 Task: Add an event with the title Second Client Networking Event, date '2024/04/20', time 9:40 AM to 11:40 AMand add a description: In addition to the formal agenda, the AGM may also include guest speakers, industry experts, or presentations on relevant topics of interest to the attendees. These sessions provide an opportunity to gain insights from external sources, broaden perspectives, and stay informed about emerging trends or challenges that may impact the organization's future.Select event color  Blueberry . Add location for the event as: Aman Tokyo, Japan, logged in from the account softage.7@softage.netand send the event invitation to softage.6@softage.net and softage.8@softage.net. Set a reminder for the event Daily
Action: Mouse moved to (65, 90)
Screenshot: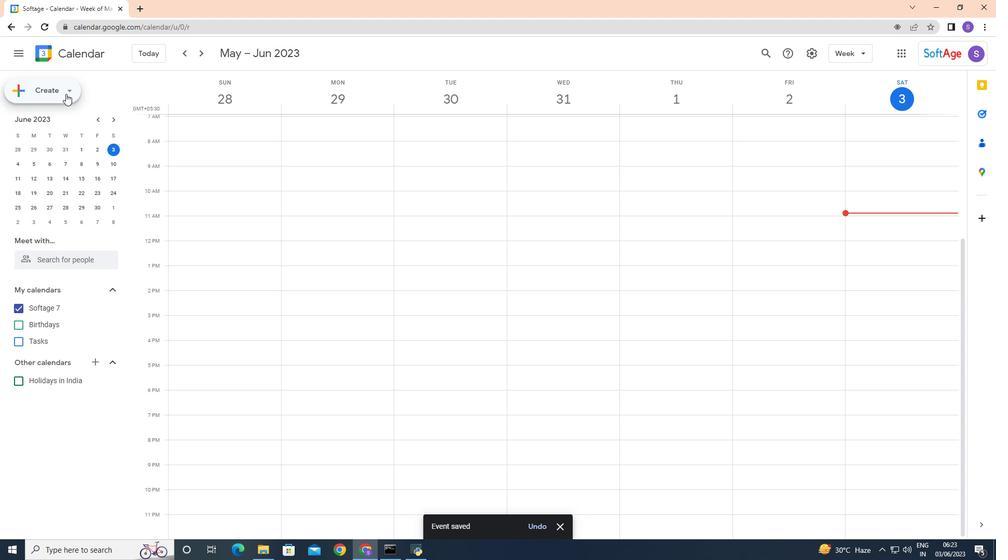 
Action: Mouse pressed left at (65, 90)
Screenshot: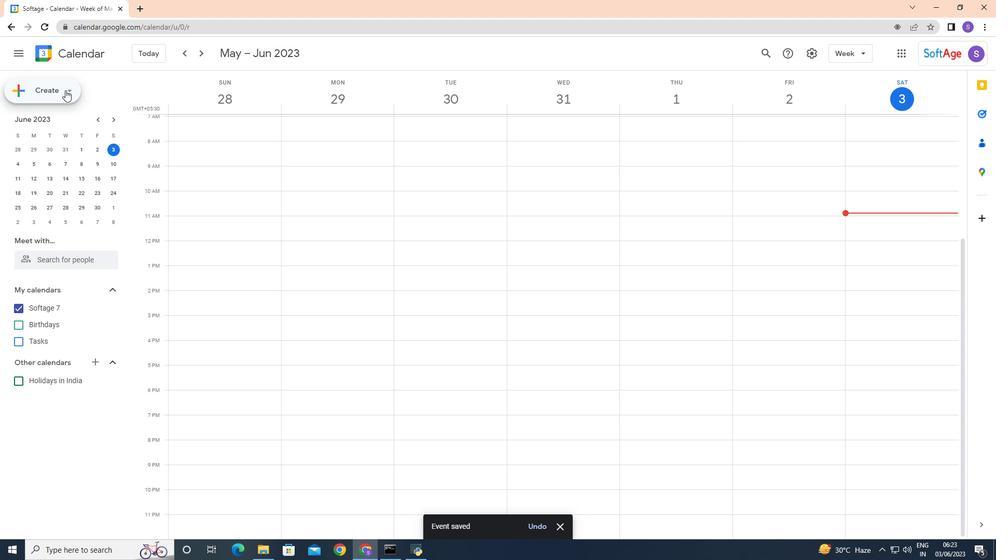
Action: Mouse moved to (58, 116)
Screenshot: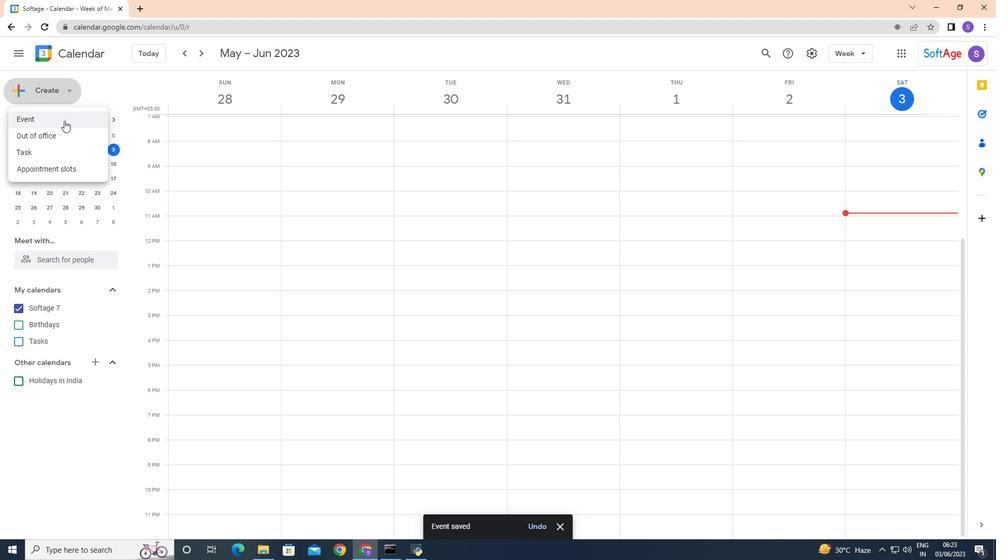 
Action: Mouse pressed left at (58, 116)
Screenshot: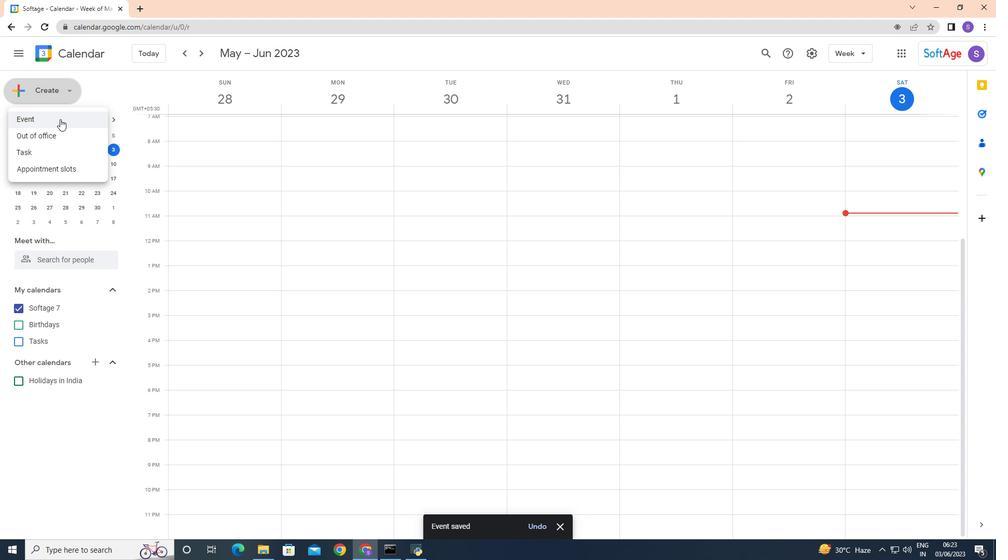 
Action: Mouse moved to (741, 414)
Screenshot: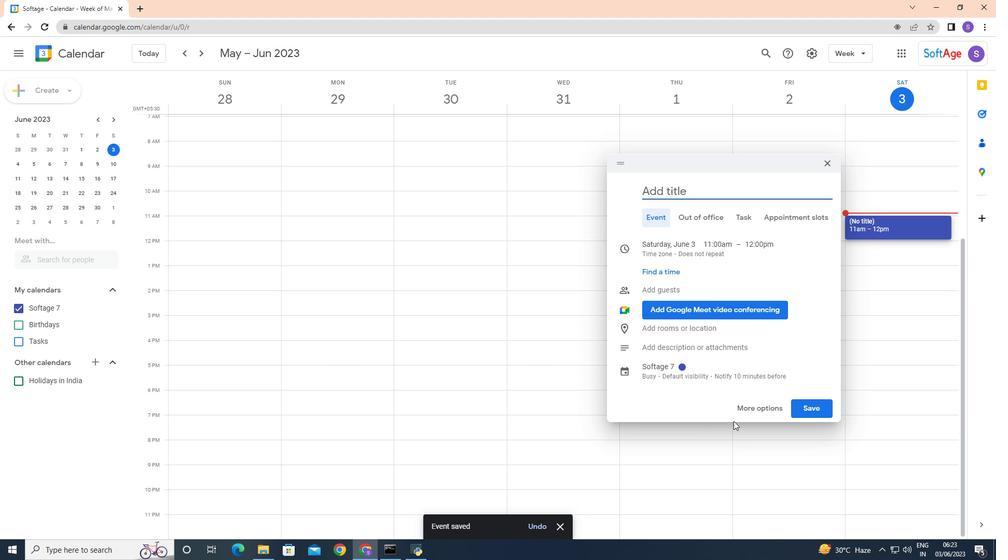 
Action: Mouse pressed left at (741, 414)
Screenshot: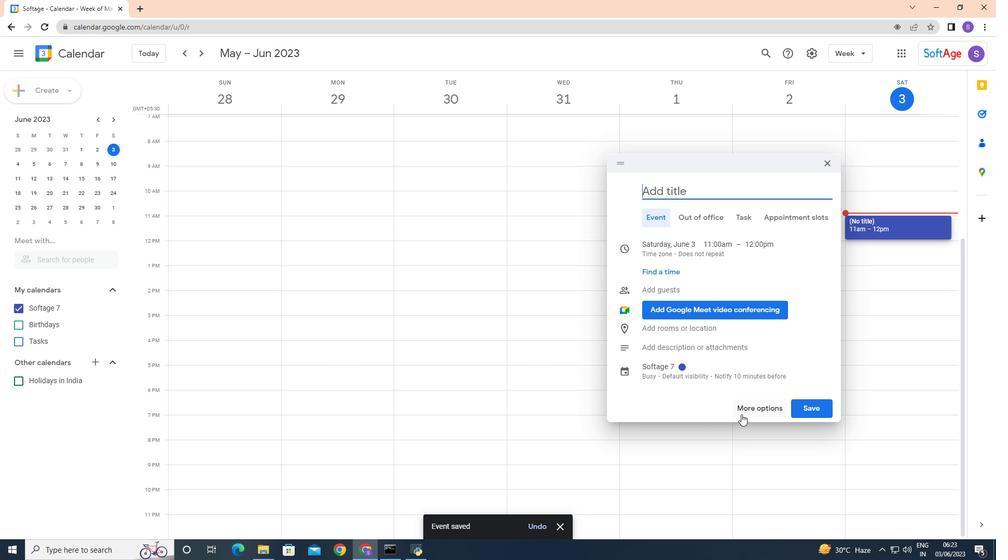 
Action: Mouse moved to (74, 57)
Screenshot: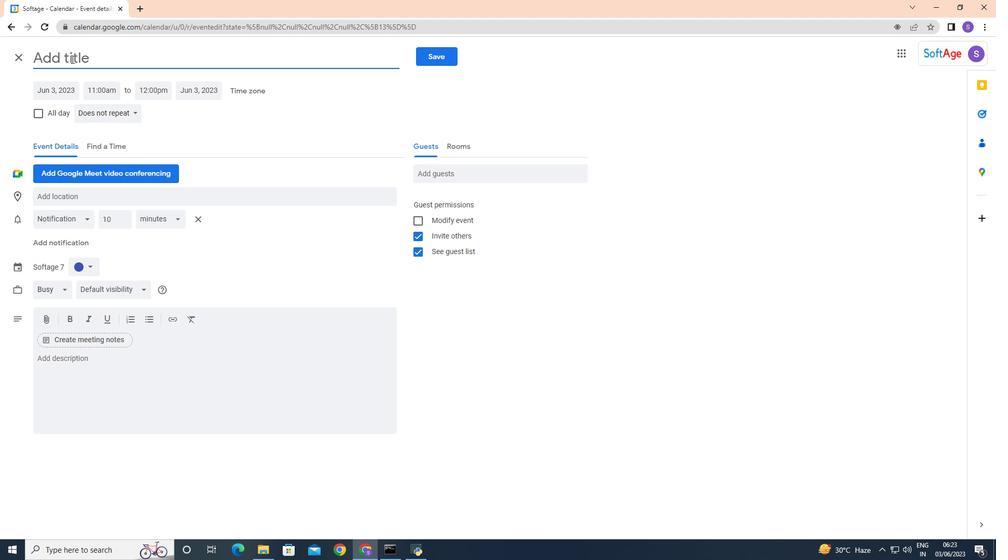 
Action: Mouse pressed left at (74, 57)
Screenshot: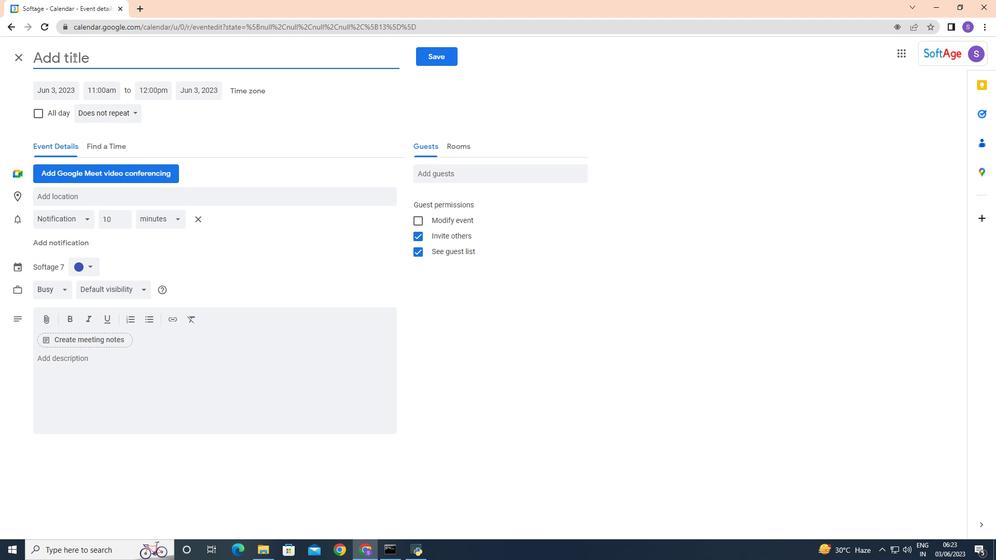 
Action: Key pressed <Key.caps_lock>S<Key.caps_lock>econd<Key.space><Key.caps_lock>C<Key.caps_lock>lient<Key.space><Key.caps_lock>NE<Key.caps_lock><Key.backspace>ete<Key.backspace>working<Key.space><Key.caps_lock>EVENT<Key.backspace><Key.backspace><Key.backspace><Key.backspace><Key.caps_lock>vent
Screenshot: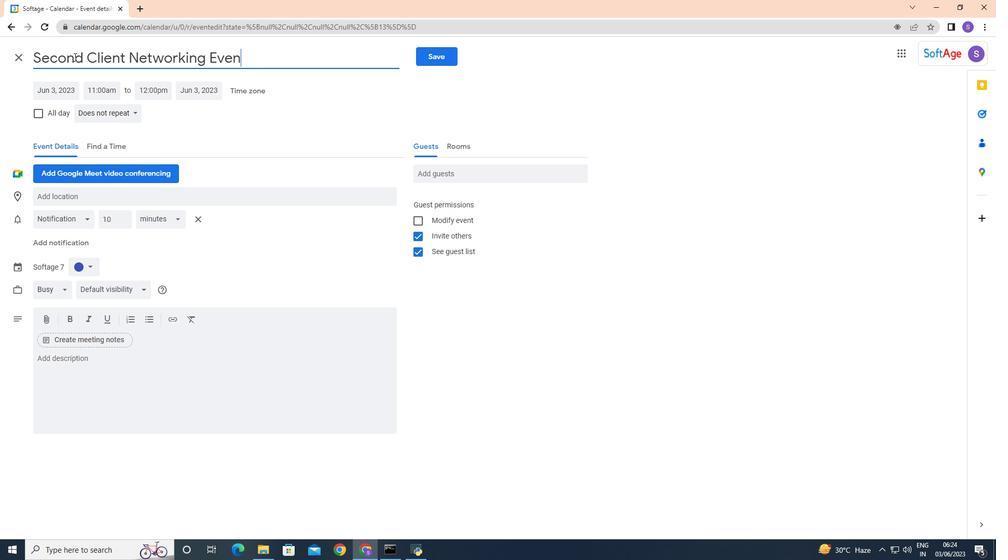 
Action: Mouse moved to (43, 89)
Screenshot: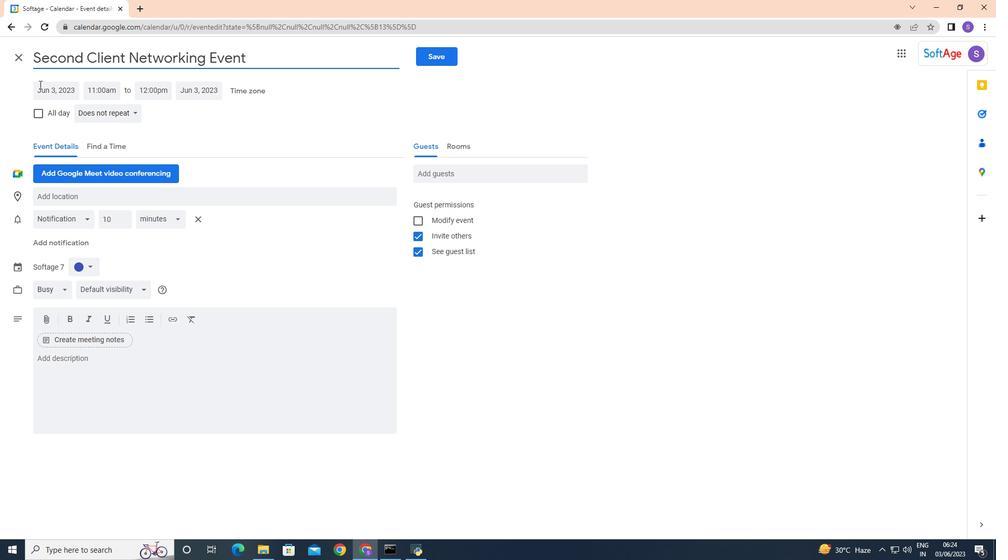 
Action: Mouse pressed left at (43, 89)
Screenshot: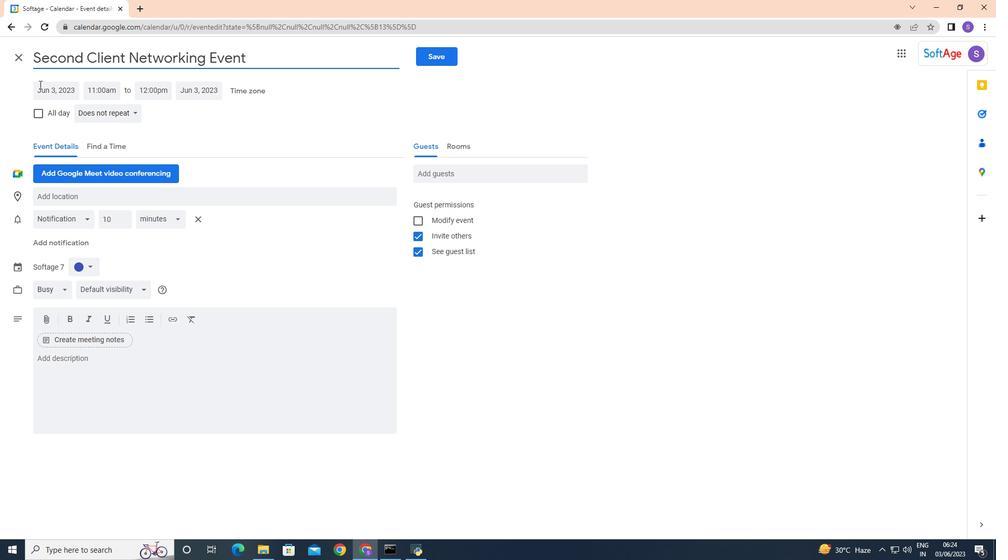 
Action: Mouse moved to (162, 112)
Screenshot: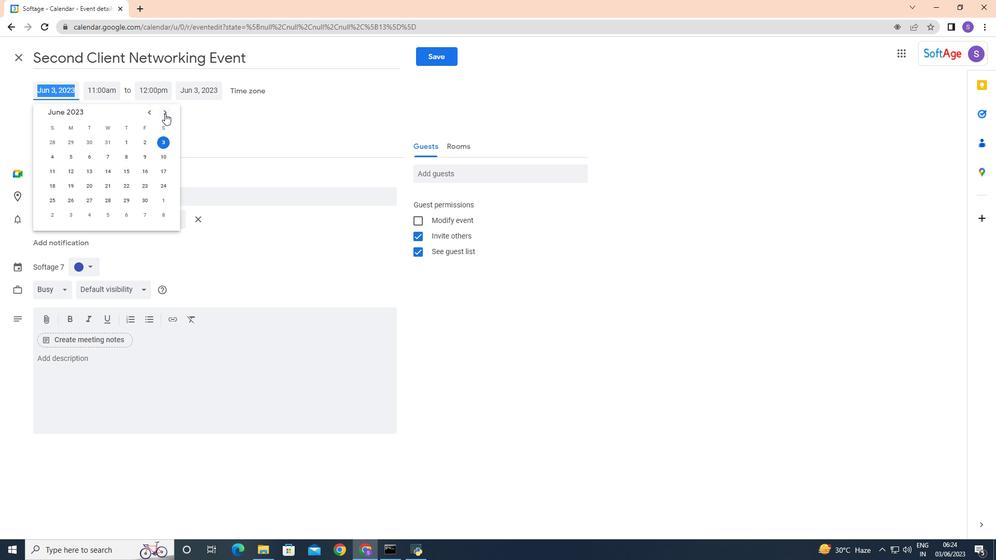 
Action: Mouse pressed left at (162, 112)
Screenshot: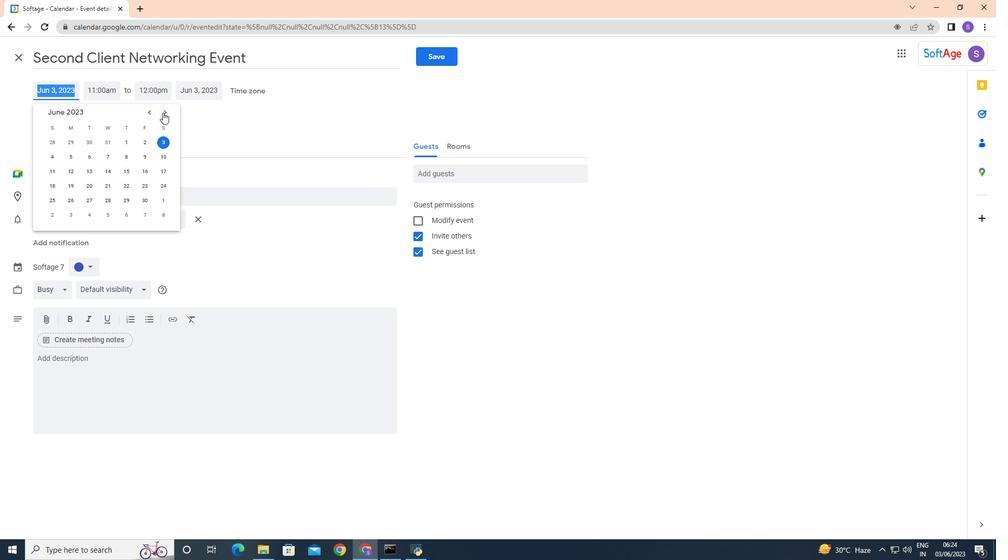 
Action: Mouse pressed left at (162, 112)
Screenshot: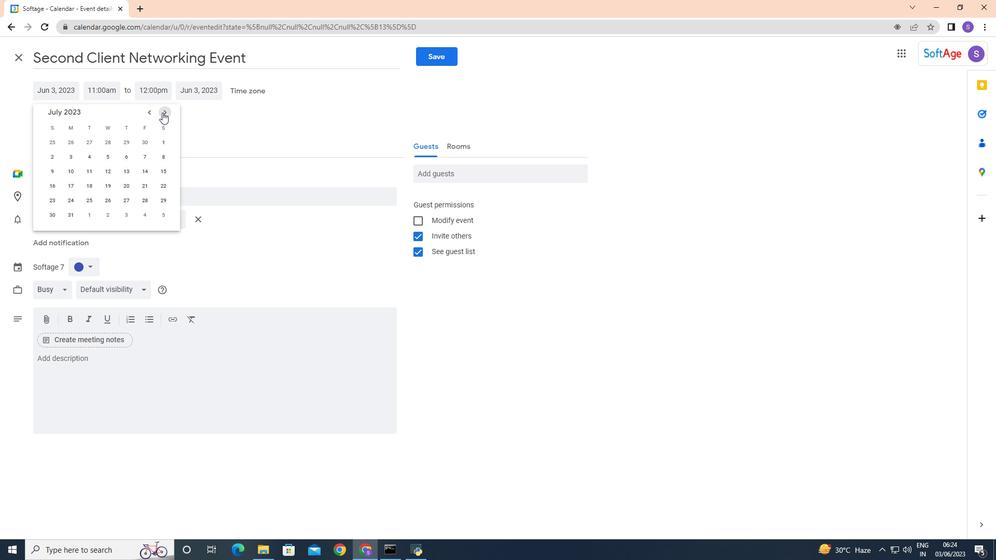 
Action: Mouse pressed left at (162, 112)
Screenshot: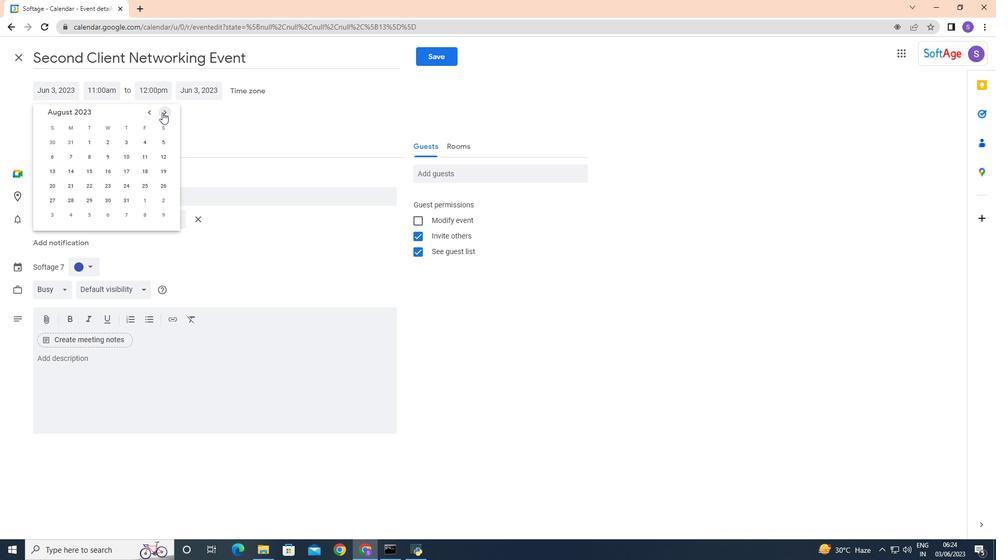 
Action: Mouse pressed left at (162, 112)
Screenshot: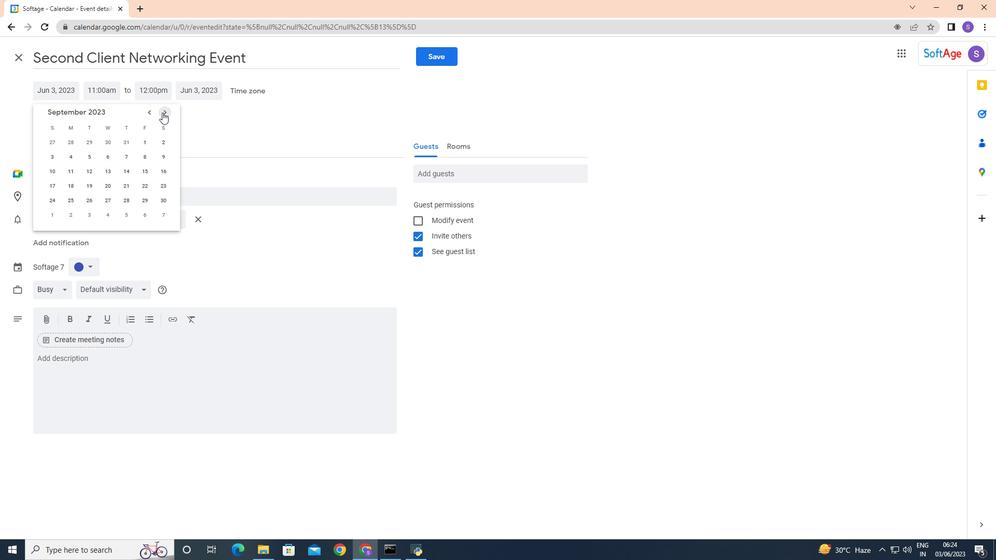 
Action: Mouse pressed left at (162, 112)
Screenshot: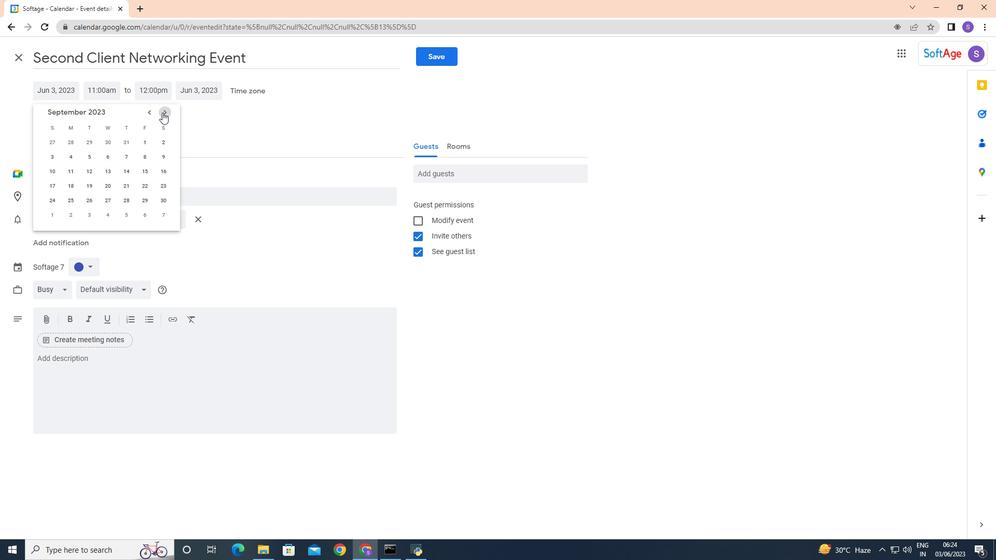 
Action: Mouse pressed left at (162, 112)
Screenshot: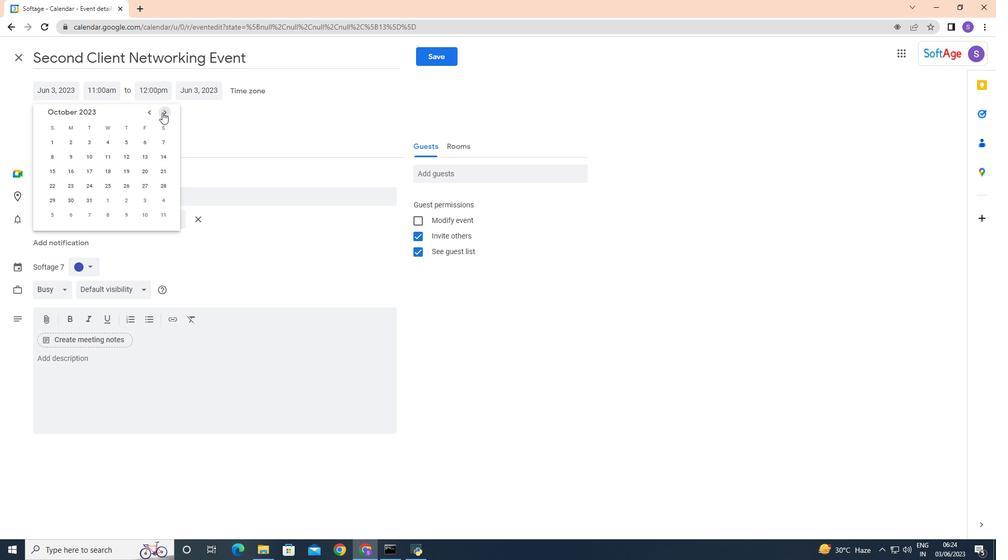 
Action: Mouse pressed left at (162, 112)
Screenshot: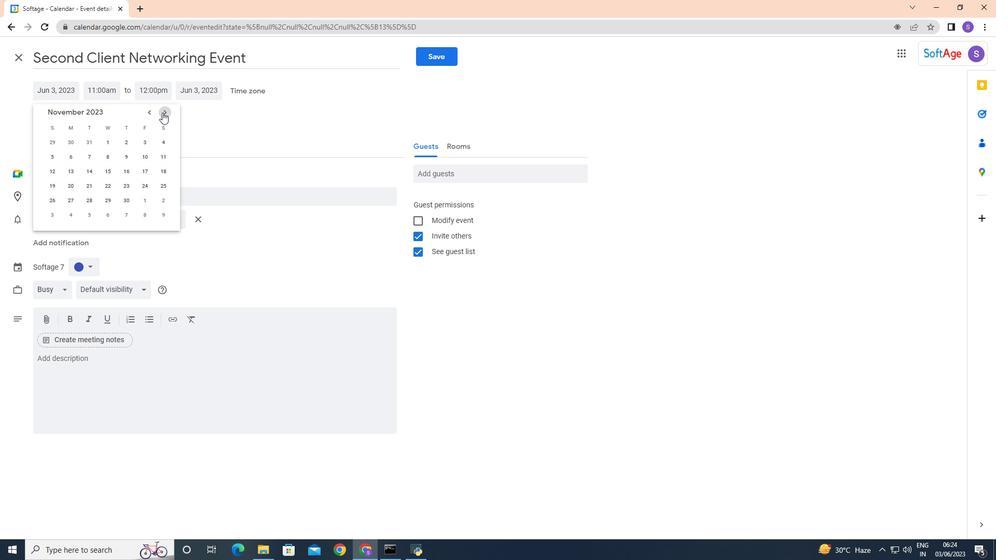 
Action: Mouse pressed left at (162, 112)
Screenshot: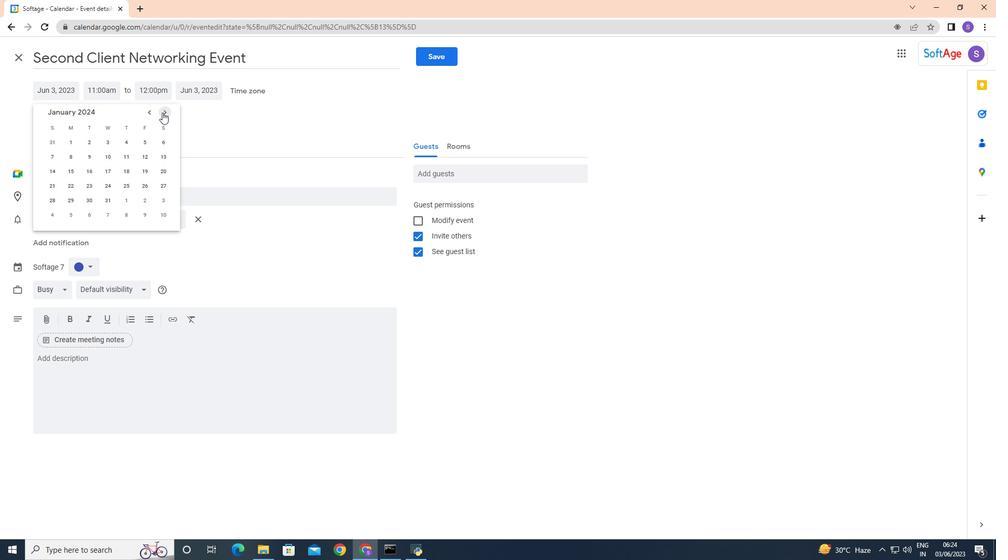 
Action: Mouse pressed left at (162, 112)
Screenshot: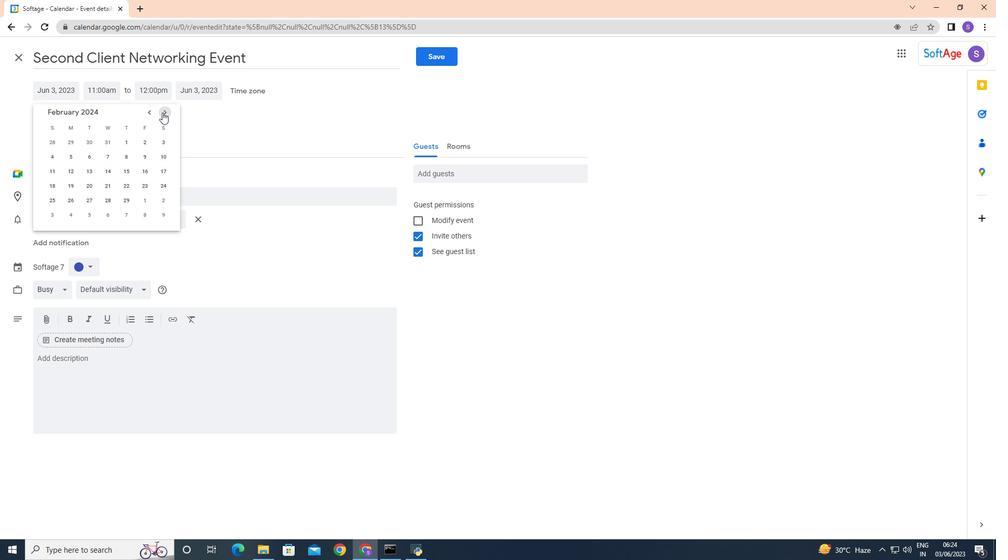 
Action: Mouse moved to (151, 111)
Screenshot: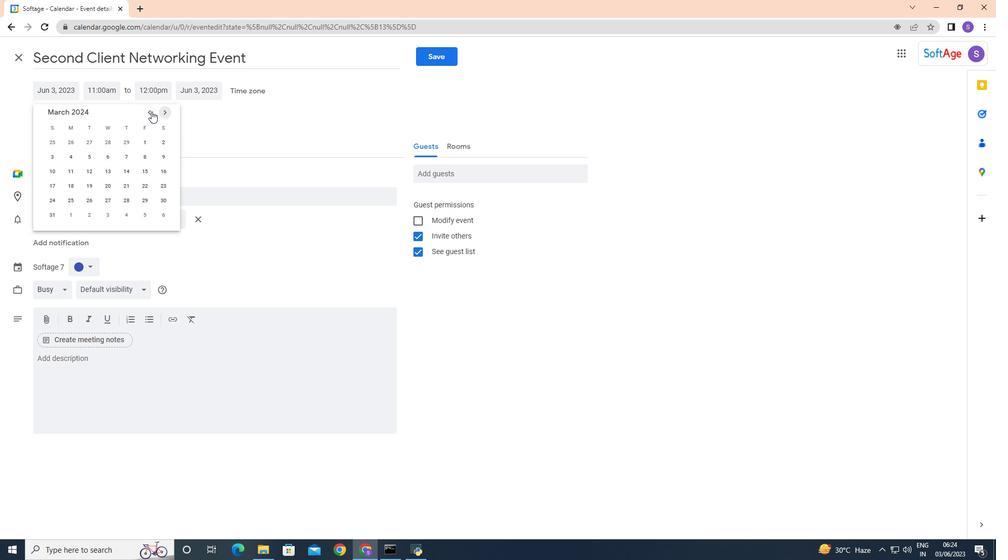 
Action: Mouse pressed left at (151, 111)
Screenshot: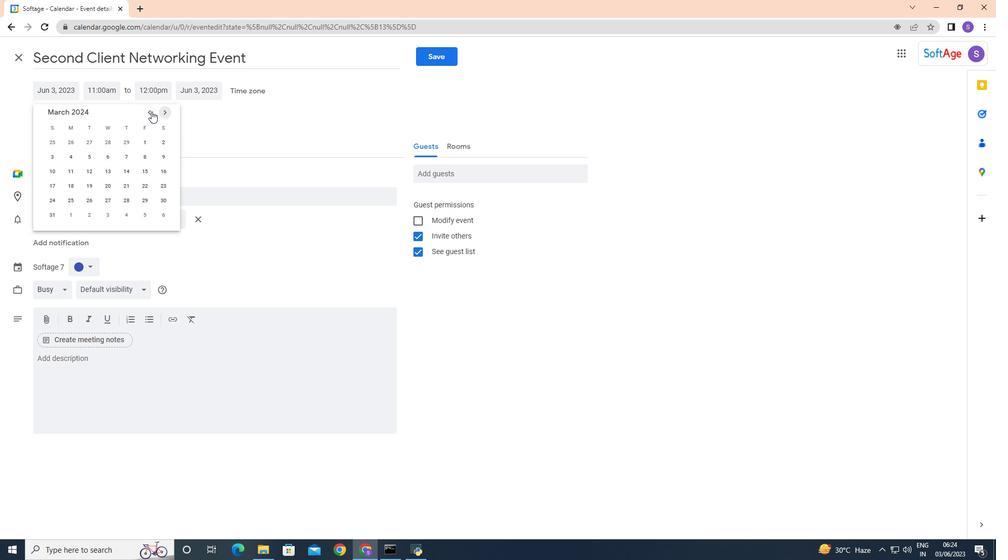 
Action: Mouse moved to (151, 111)
Screenshot: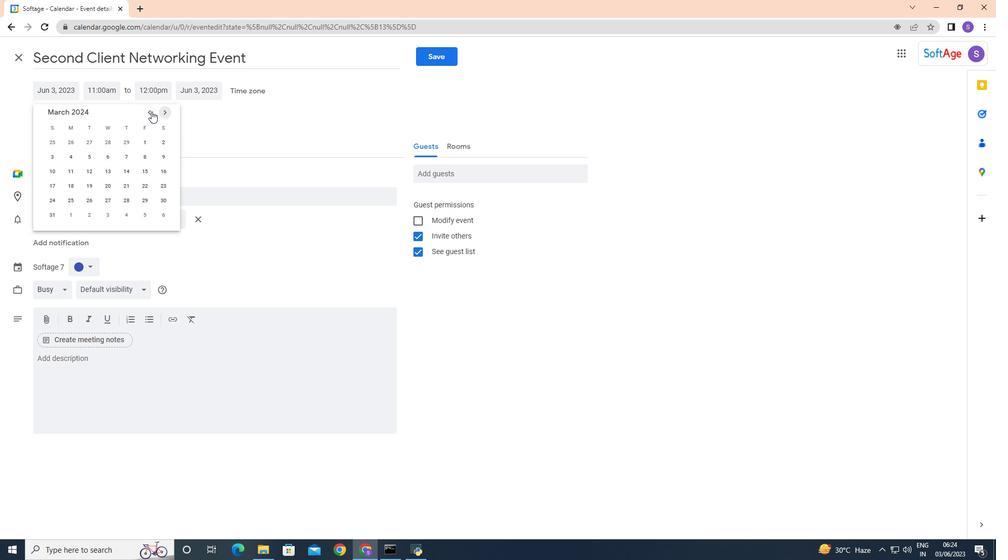 
Action: Mouse pressed left at (151, 111)
Screenshot: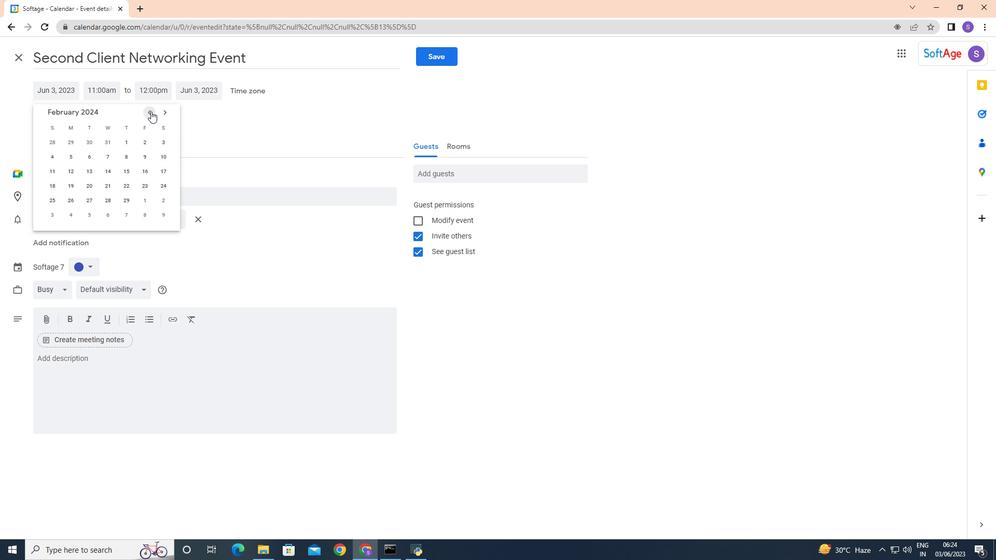 
Action: Mouse moved to (164, 111)
Screenshot: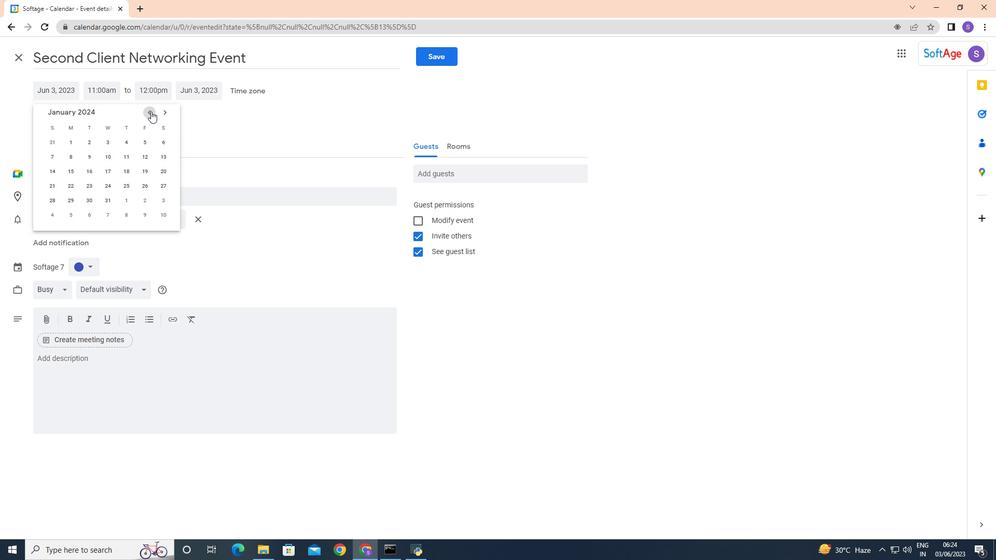 
Action: Mouse pressed left at (164, 111)
Screenshot: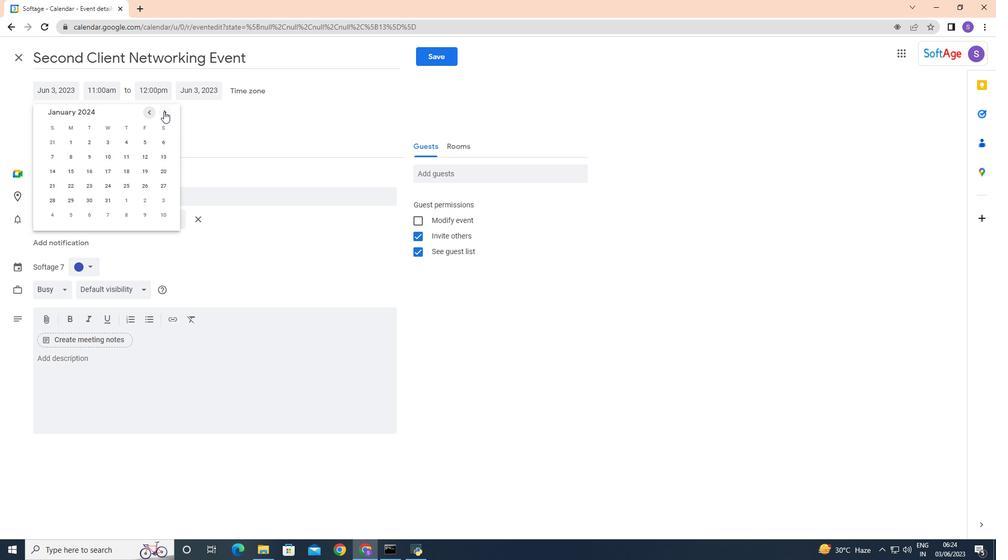 
Action: Mouse pressed left at (164, 111)
Screenshot: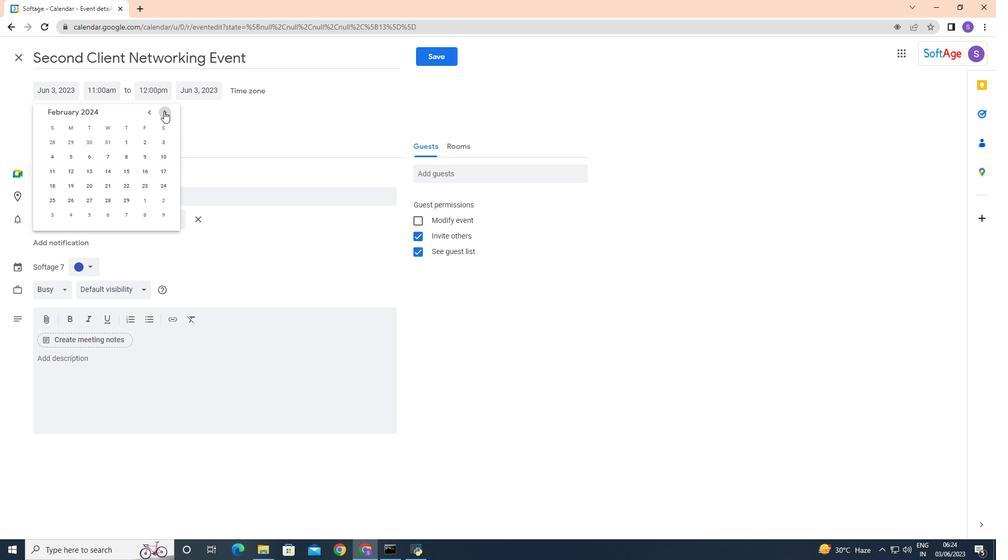 
Action: Mouse pressed left at (164, 111)
Screenshot: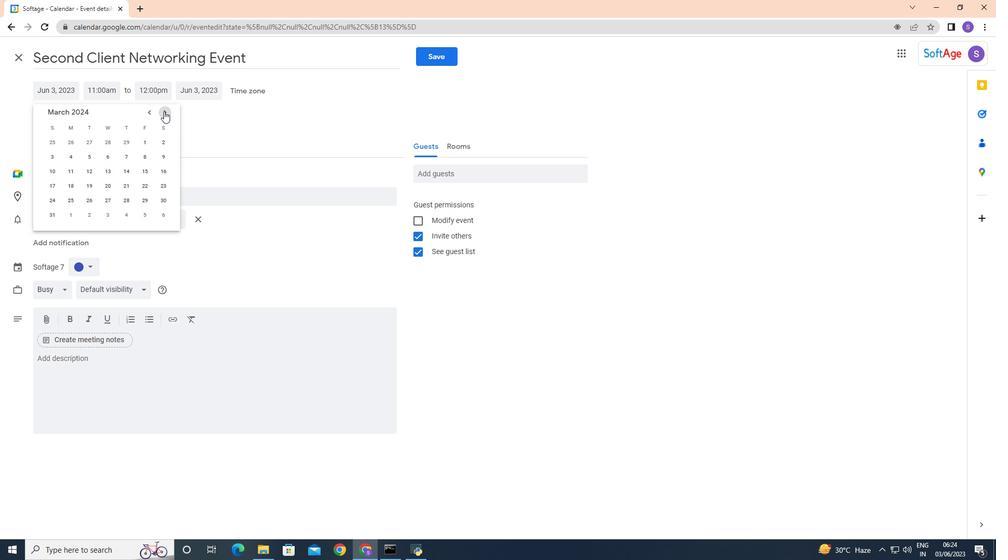 
Action: Mouse pressed left at (164, 111)
Screenshot: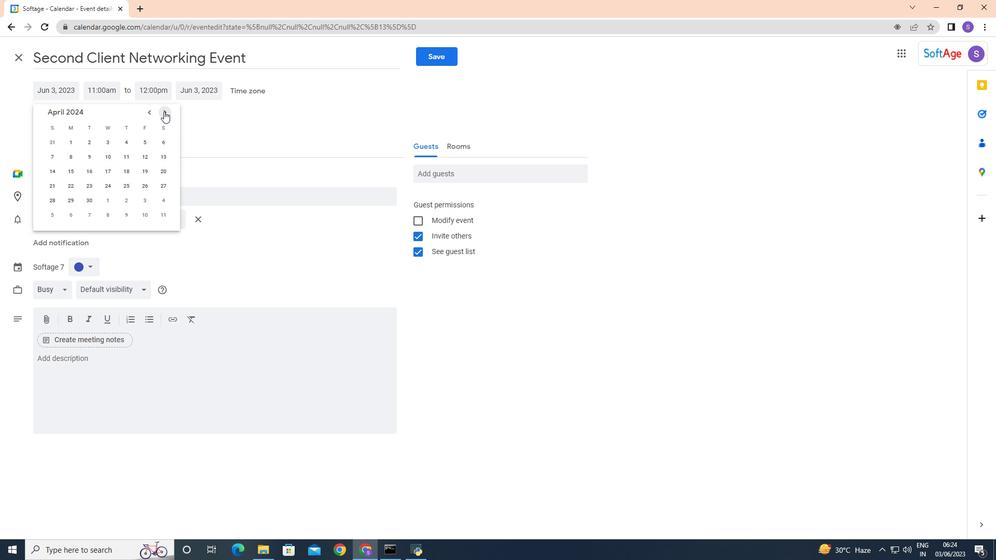
Action: Mouse moved to (146, 113)
Screenshot: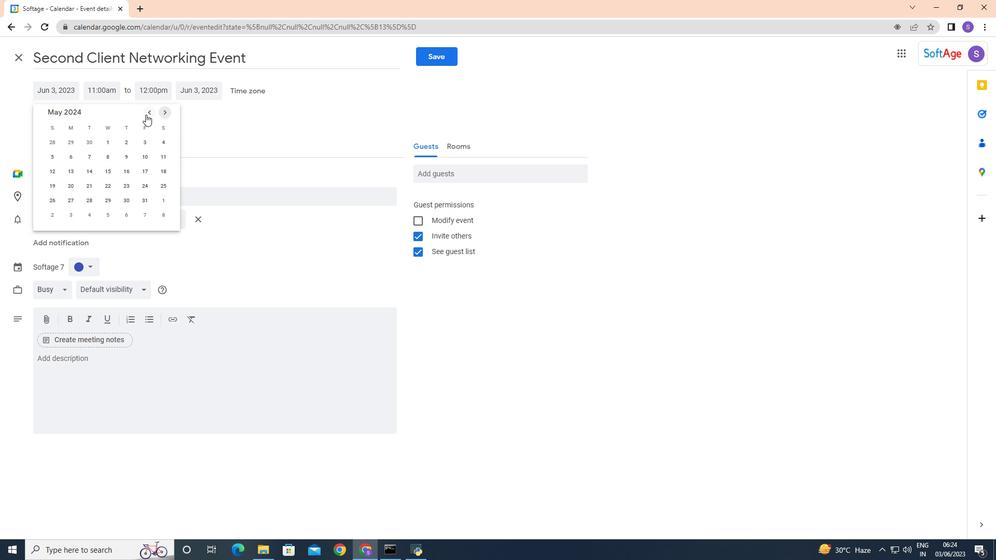 
Action: Mouse pressed left at (146, 113)
Screenshot: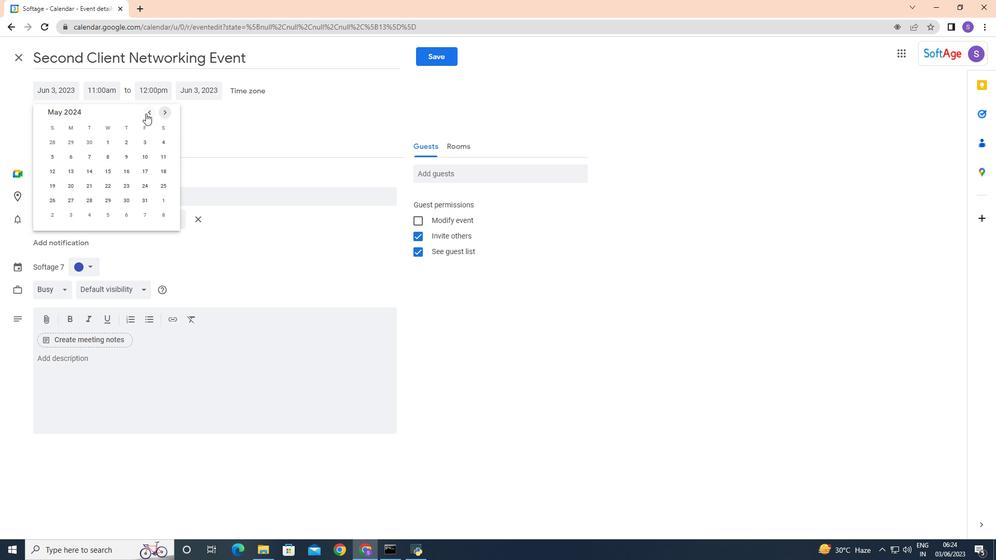 
Action: Mouse moved to (163, 170)
Screenshot: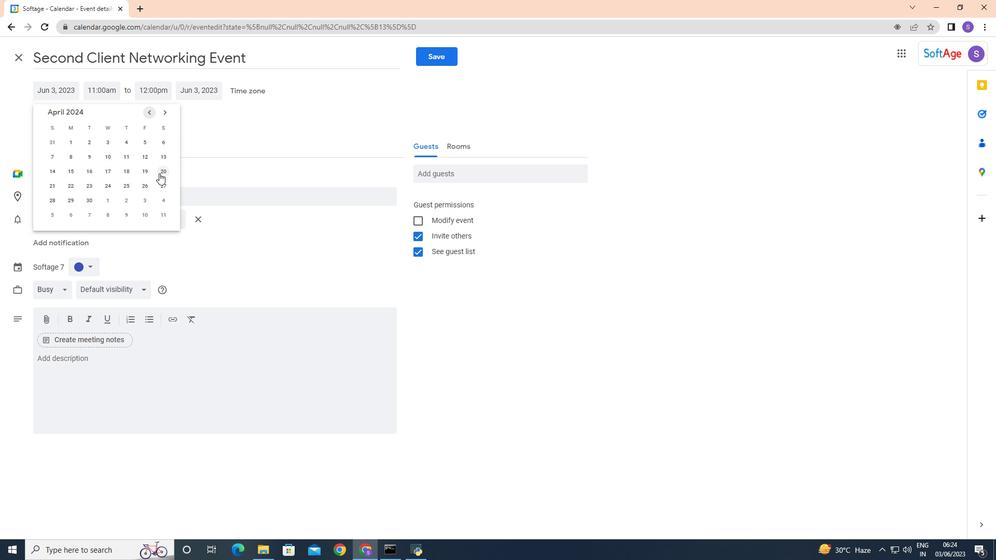 
Action: Mouse pressed left at (163, 170)
Screenshot: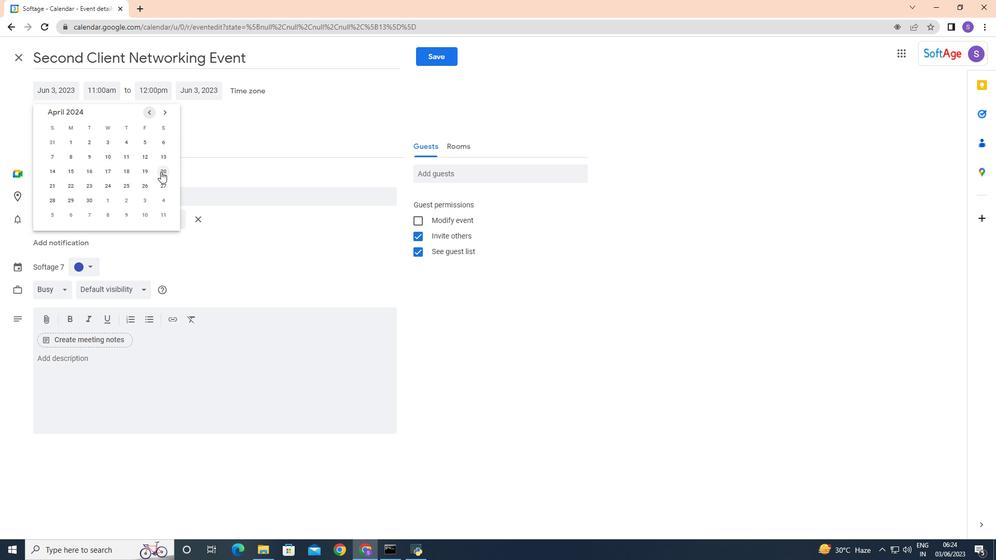 
Action: Mouse moved to (104, 89)
Screenshot: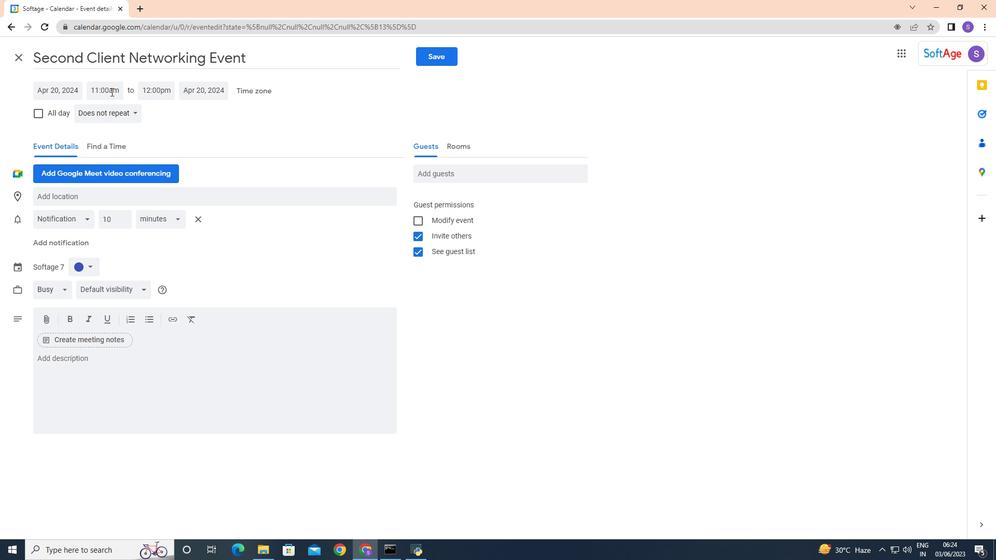 
Action: Mouse pressed left at (104, 89)
Screenshot: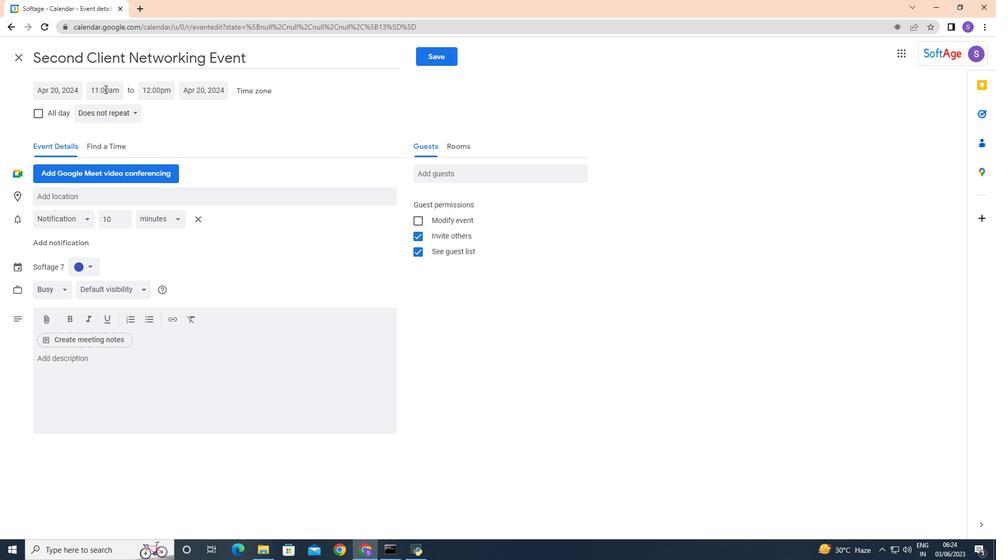
Action: Mouse moved to (121, 151)
Screenshot: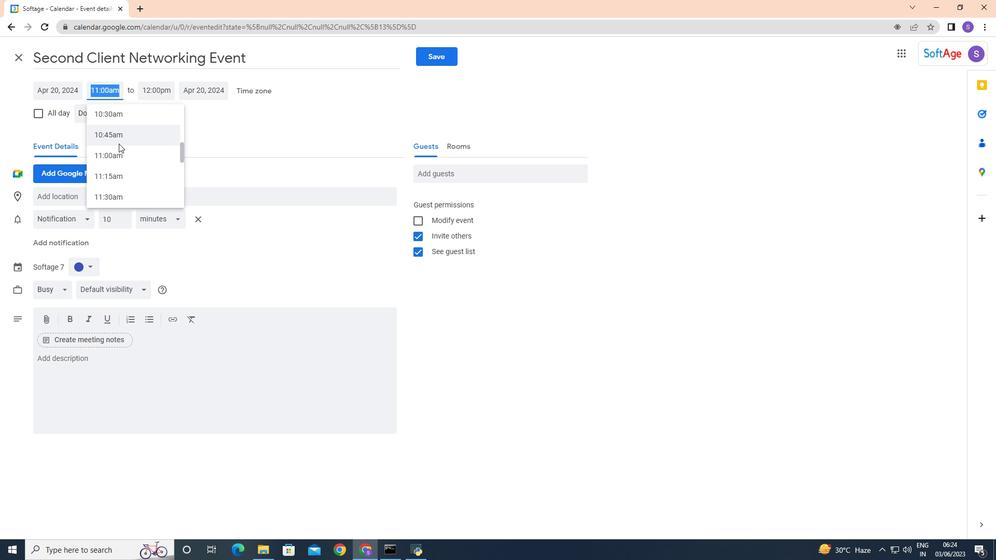 
Action: Mouse scrolled (121, 151) with delta (0, 0)
Screenshot: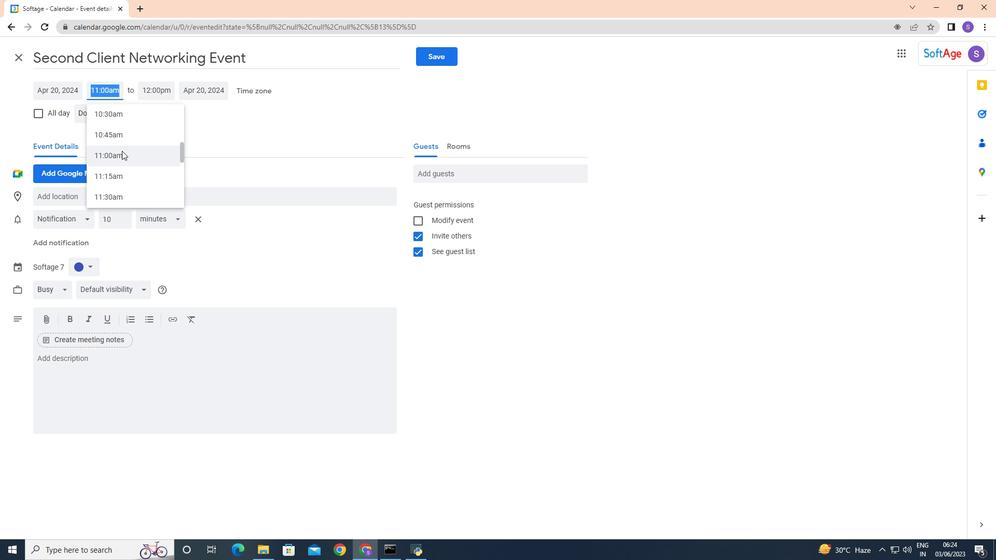 
Action: Mouse moved to (122, 154)
Screenshot: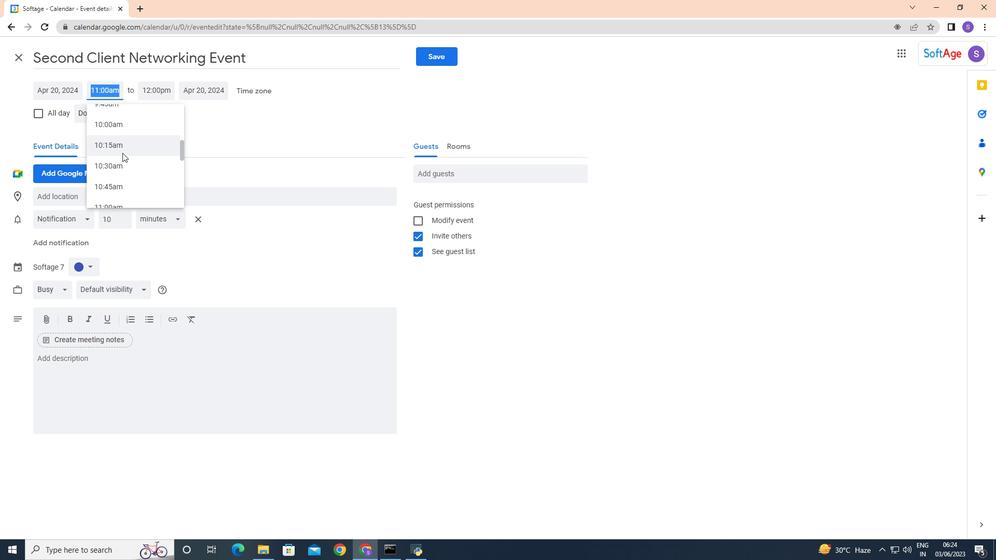 
Action: Mouse scrolled (122, 154) with delta (0, 0)
Screenshot: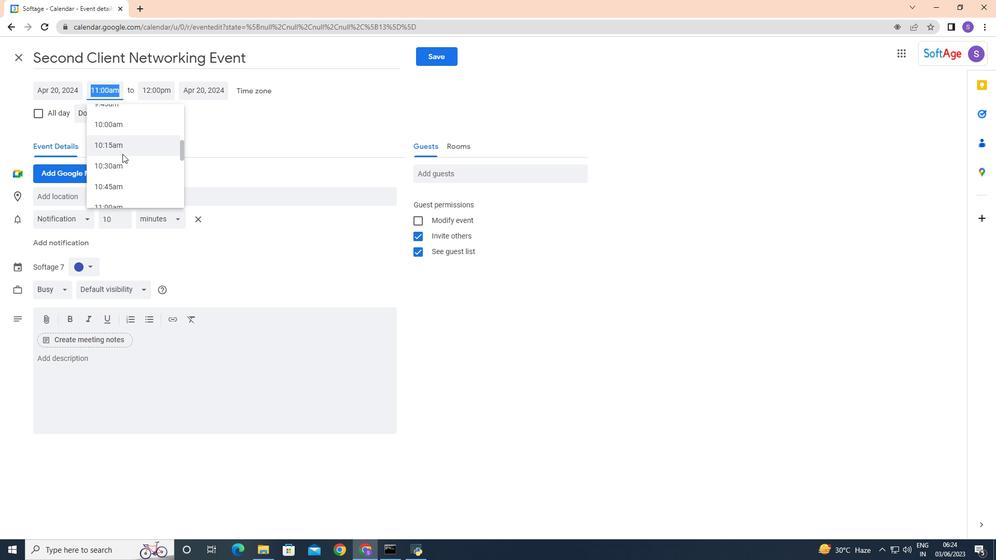 
Action: Mouse moved to (111, 157)
Screenshot: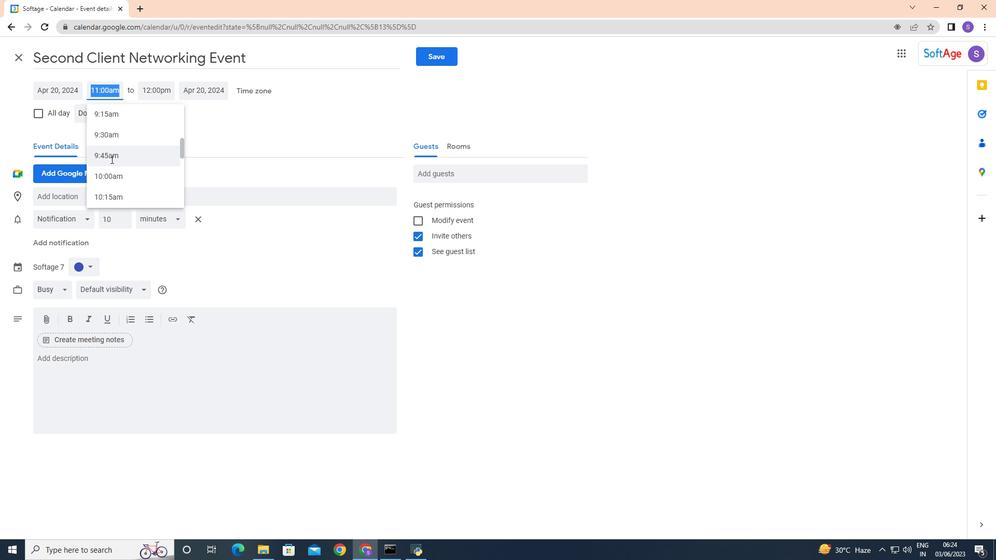 
Action: Mouse pressed left at (111, 157)
Screenshot: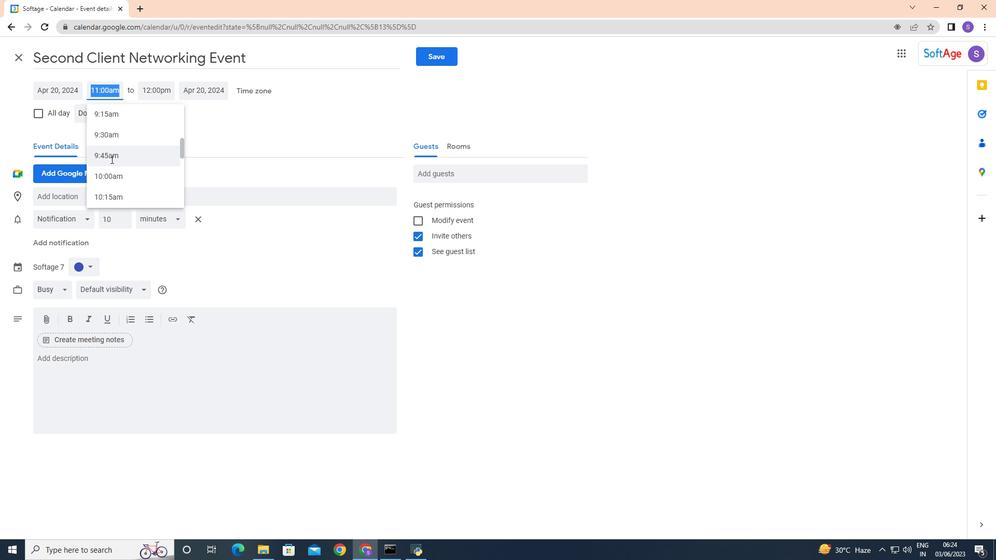 
Action: Mouse moved to (102, 90)
Screenshot: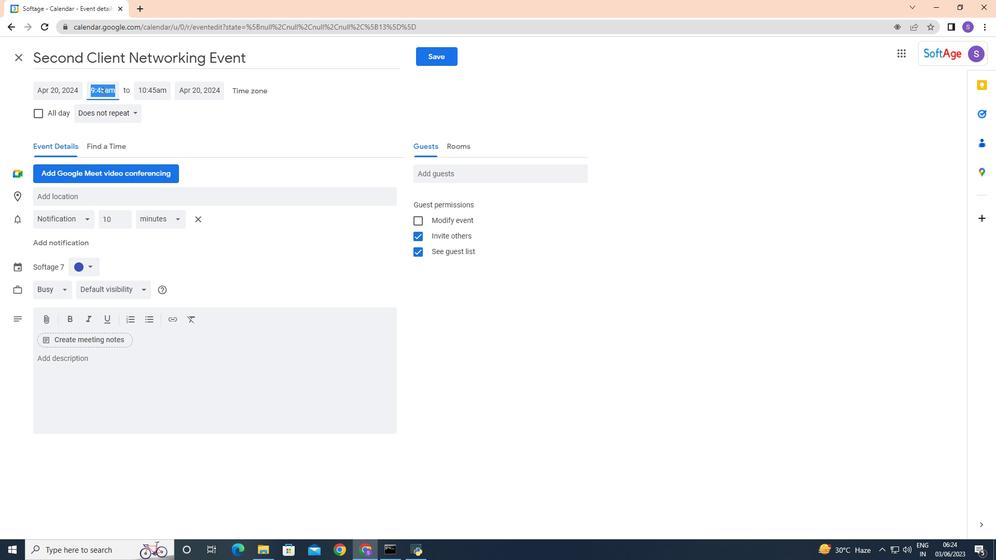 
Action: Mouse pressed left at (102, 90)
Screenshot: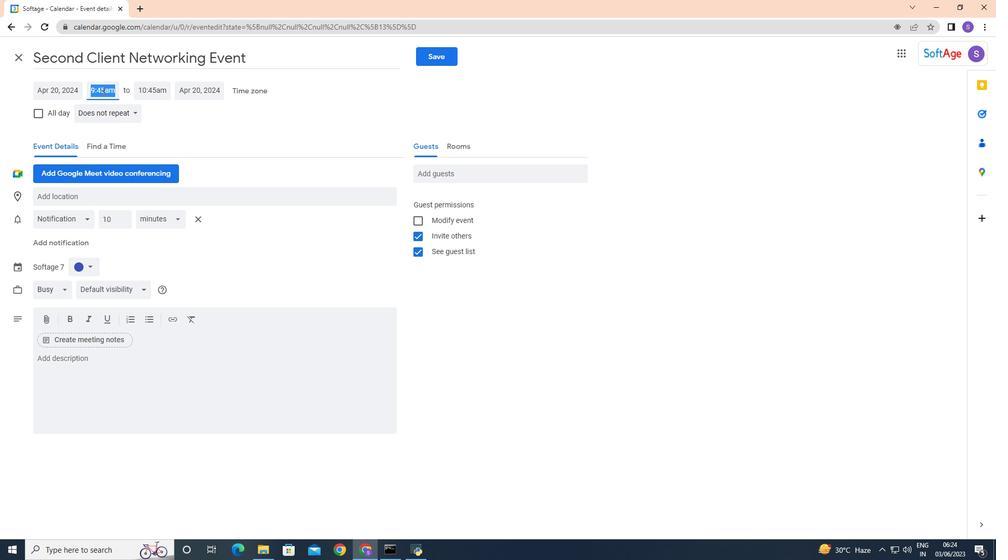 
Action: Mouse moved to (104, 91)
Screenshot: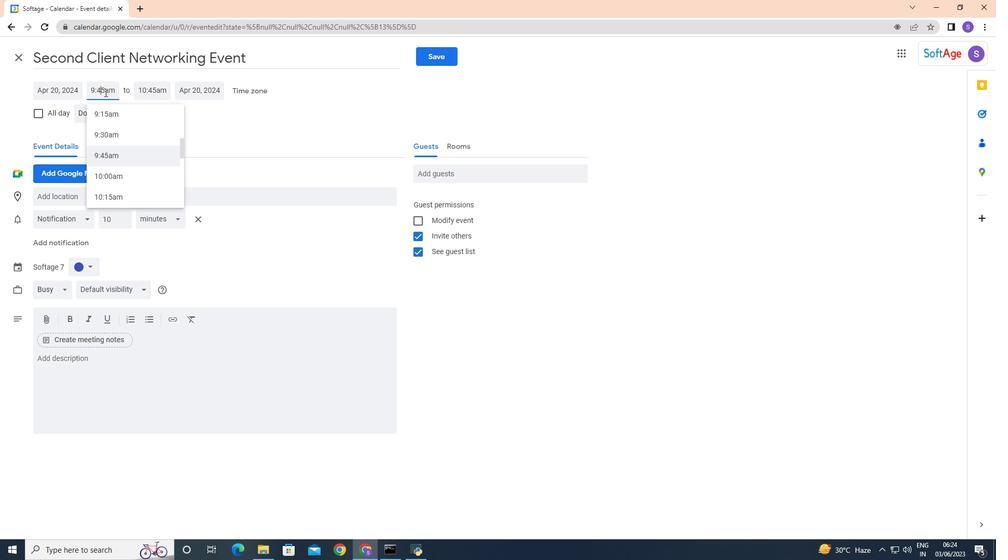 
Action: Mouse pressed left at (104, 91)
Screenshot: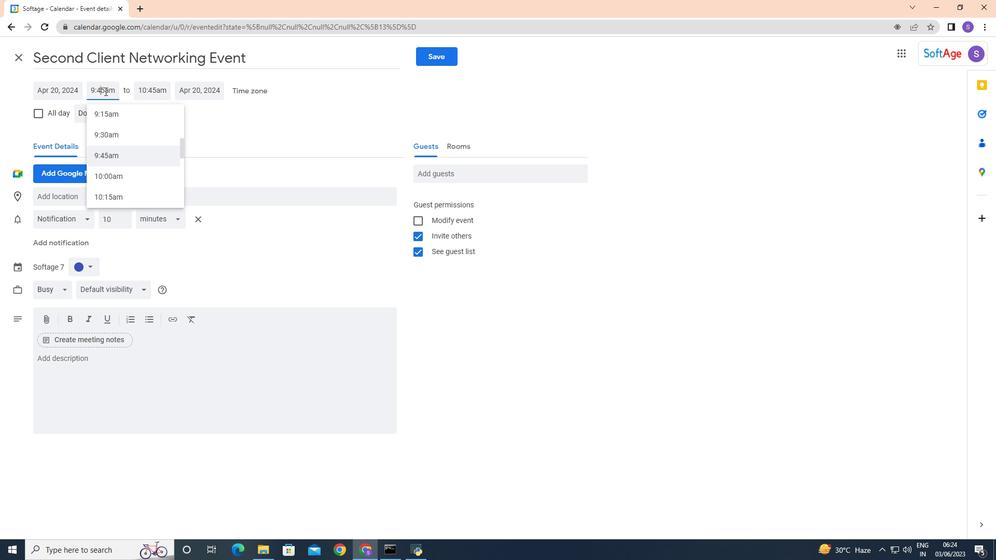 
Action: Mouse moved to (103, 90)
Screenshot: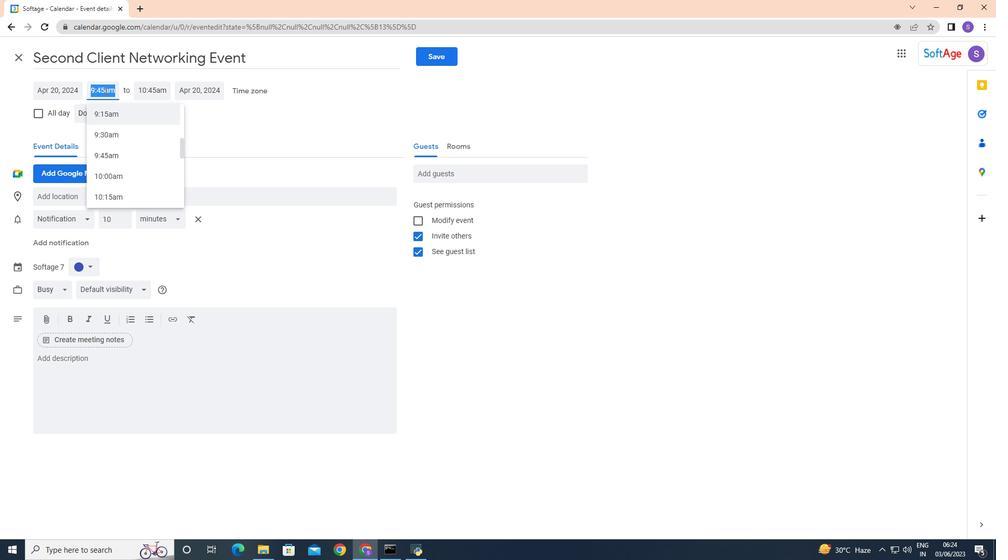 
Action: Mouse pressed left at (103, 90)
Screenshot: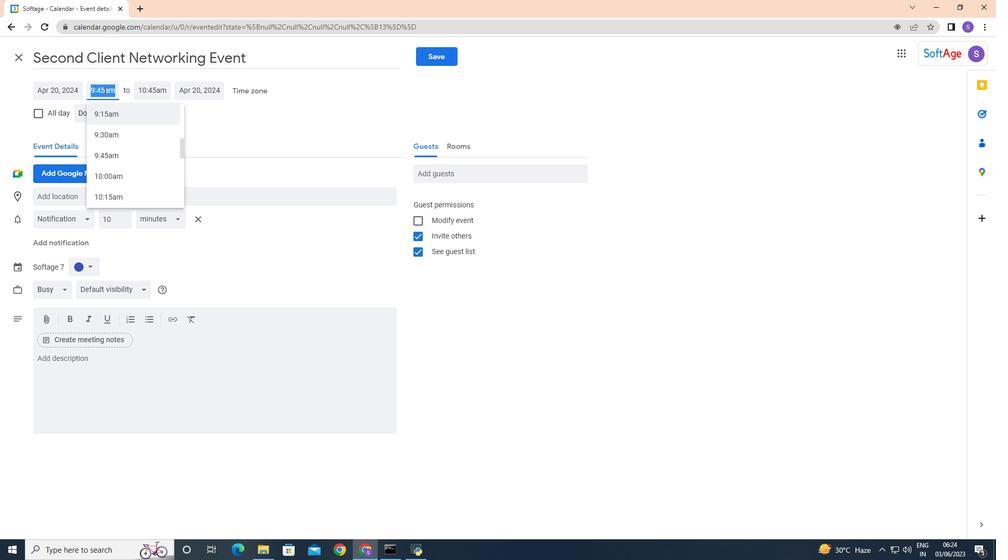 
Action: Mouse moved to (106, 99)
Screenshot: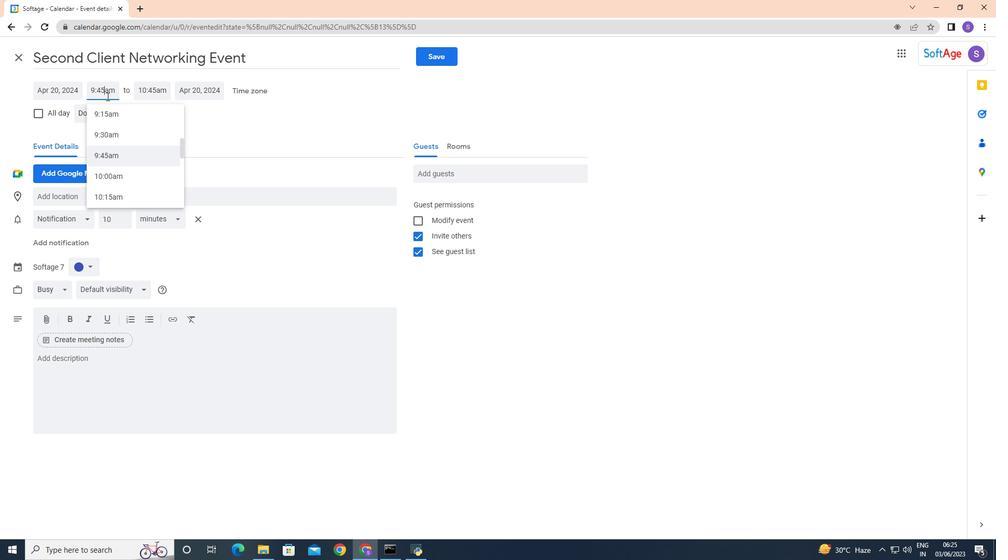 
Action: Key pressed <Key.backspace>0
Screenshot: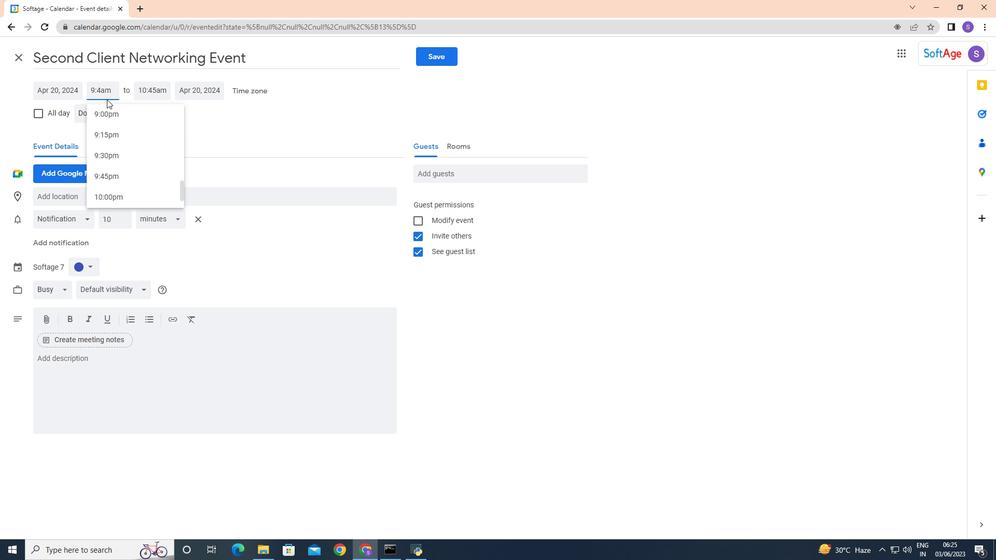
Action: Mouse moved to (153, 91)
Screenshot: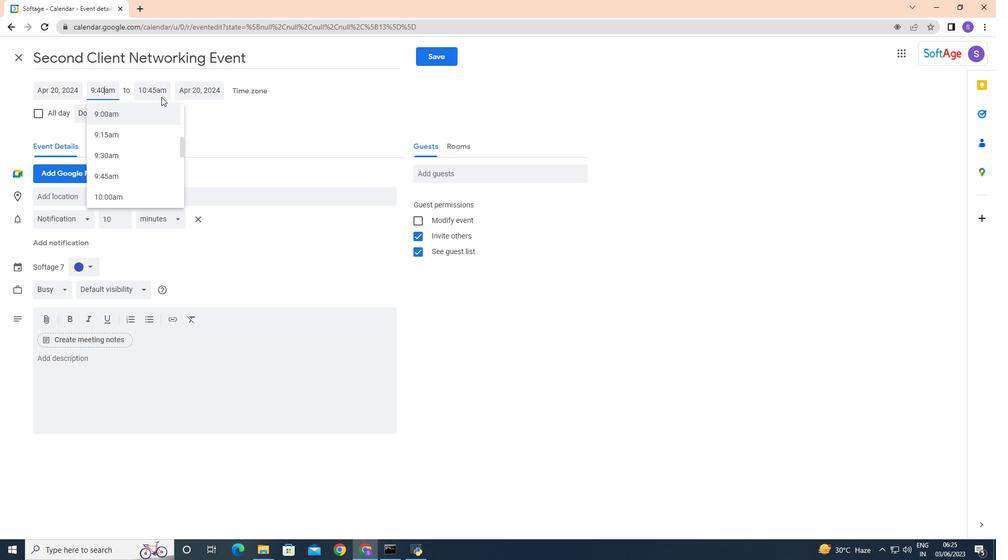 
Action: Mouse pressed left at (153, 91)
Screenshot: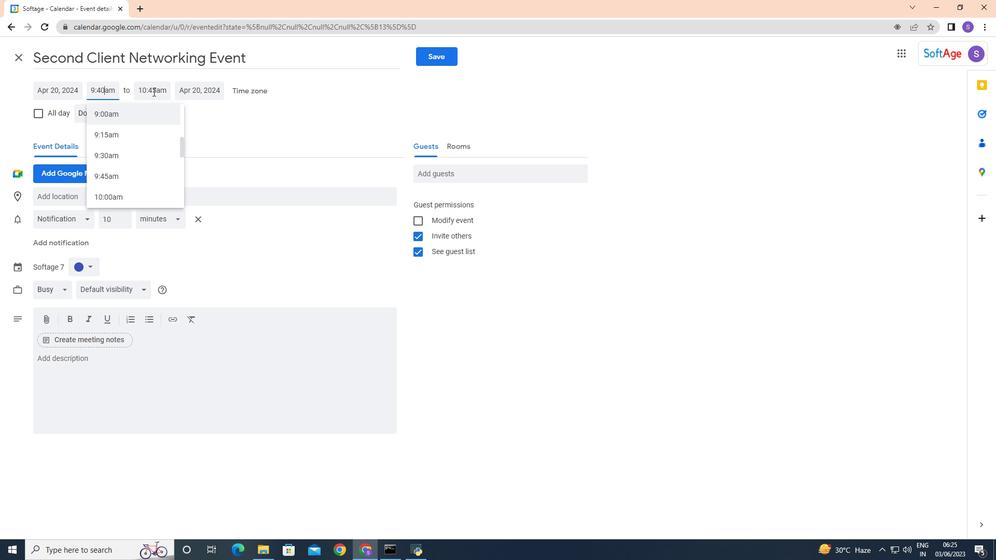 
Action: Mouse moved to (168, 196)
Screenshot: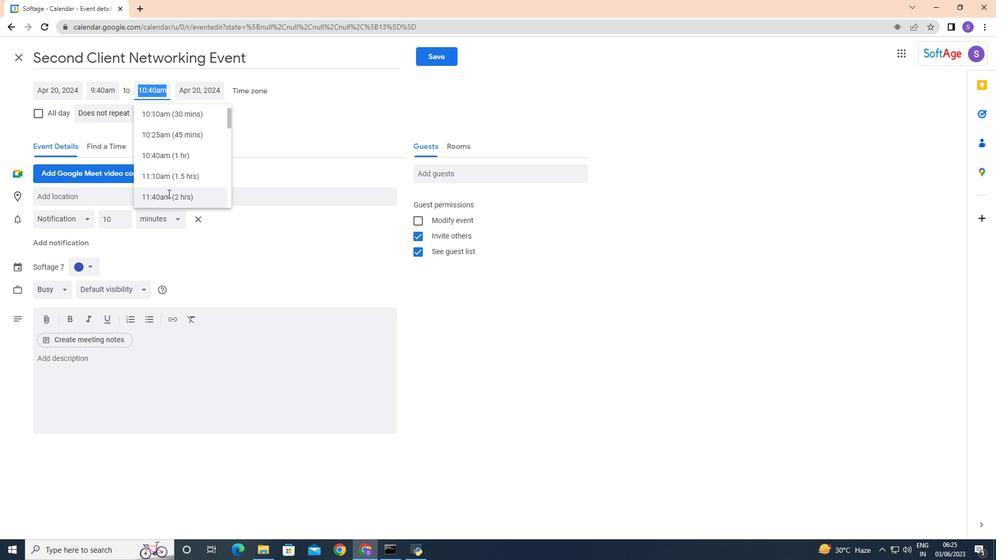
Action: Mouse pressed left at (168, 196)
Screenshot: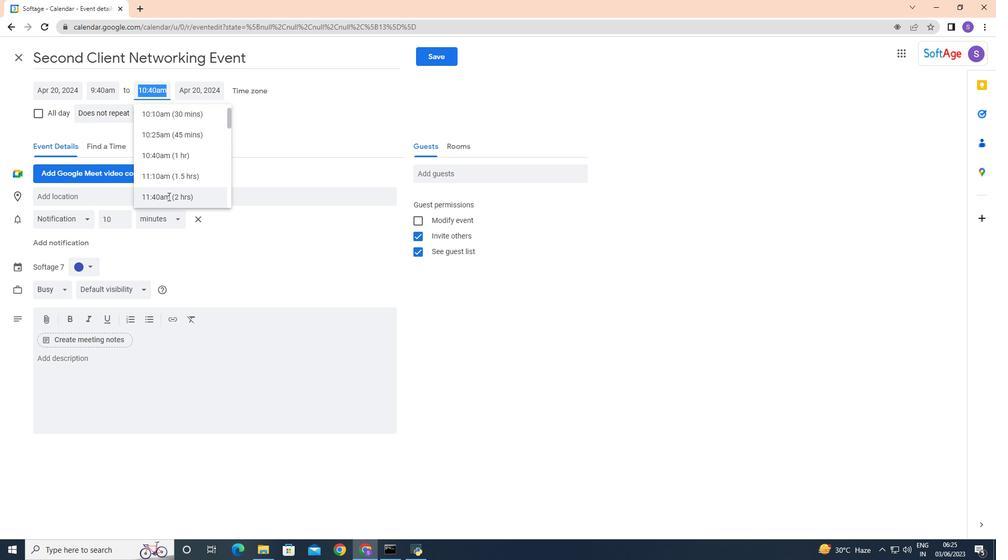 
Action: Mouse moved to (238, 139)
Screenshot: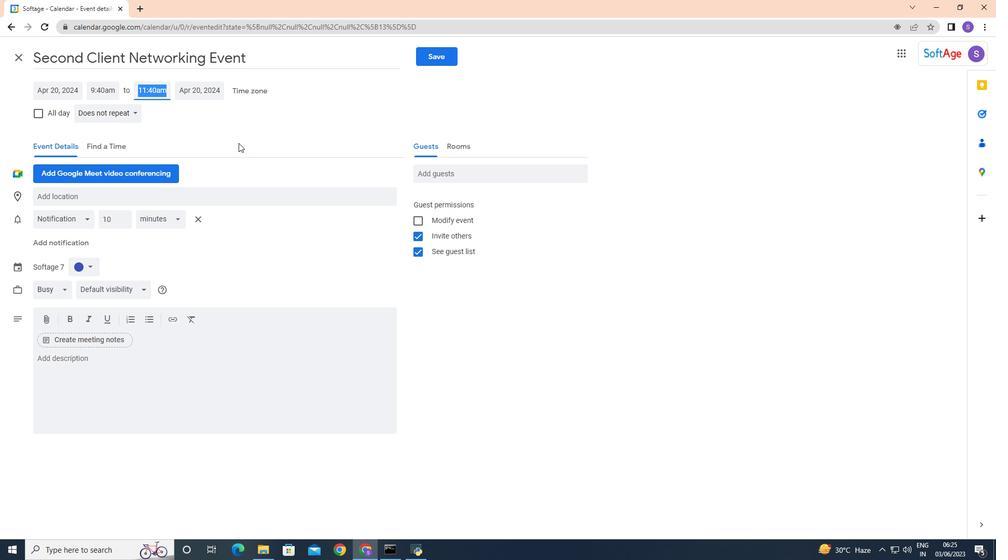 
Action: Mouse pressed left at (238, 139)
Screenshot: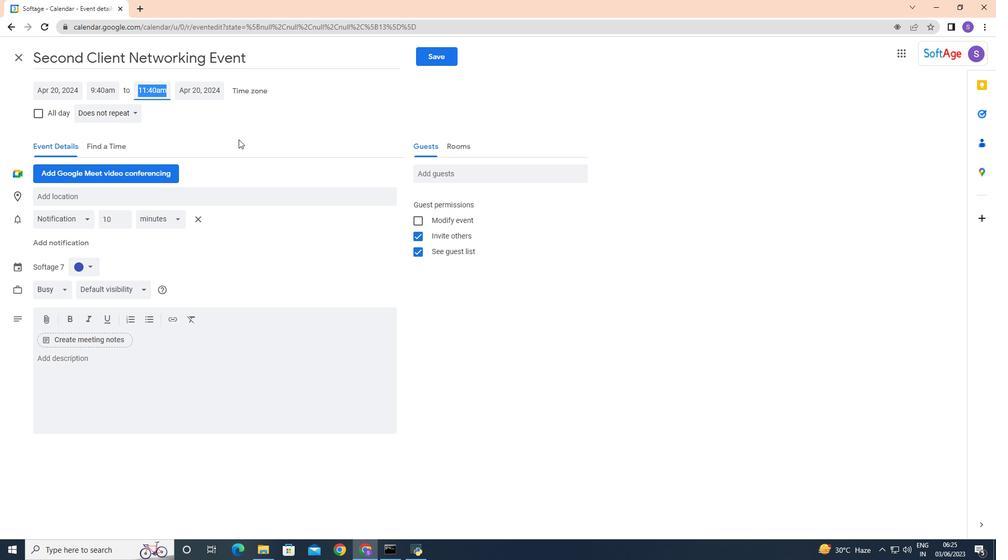 
Action: Mouse moved to (145, 367)
Screenshot: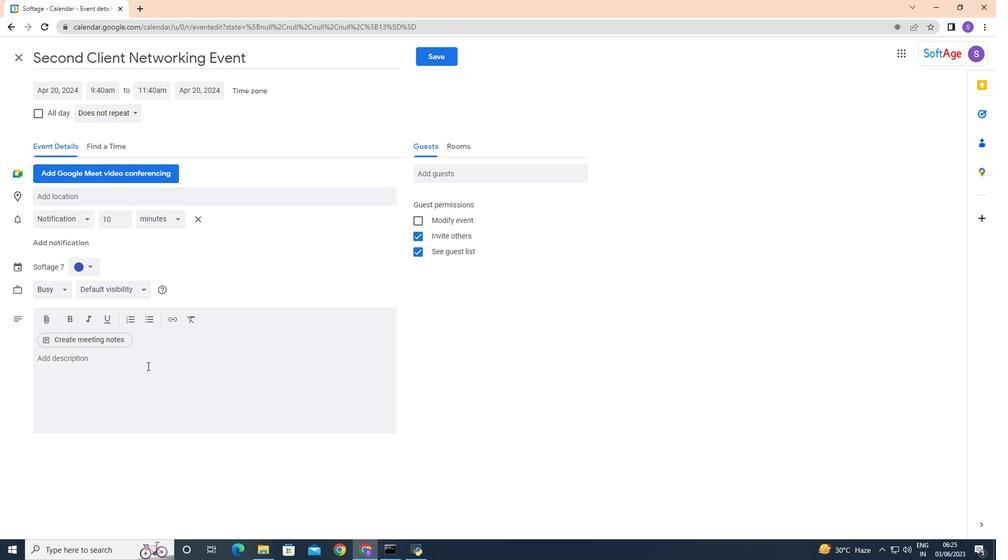 
Action: Mouse pressed left at (145, 367)
Screenshot: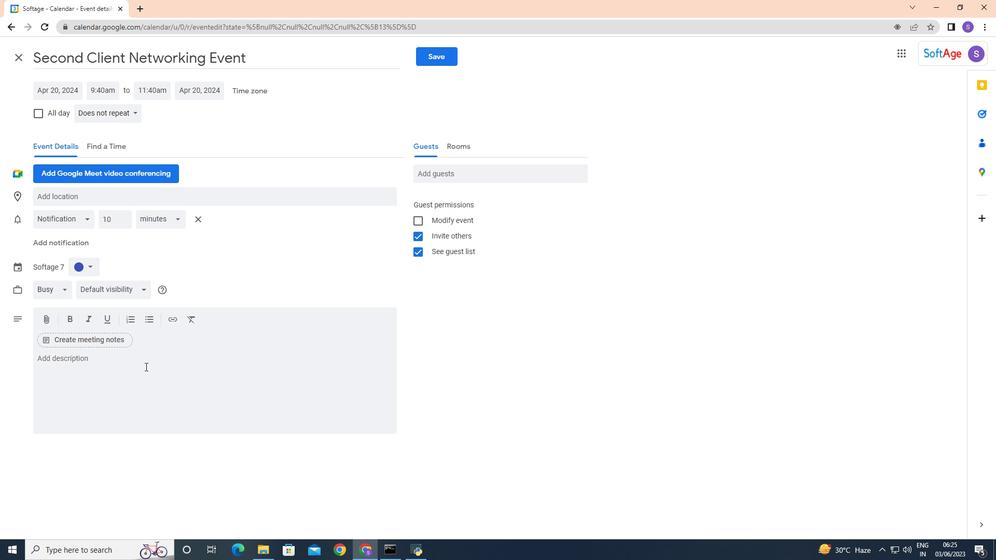 
Action: Mouse moved to (151, 357)
Screenshot: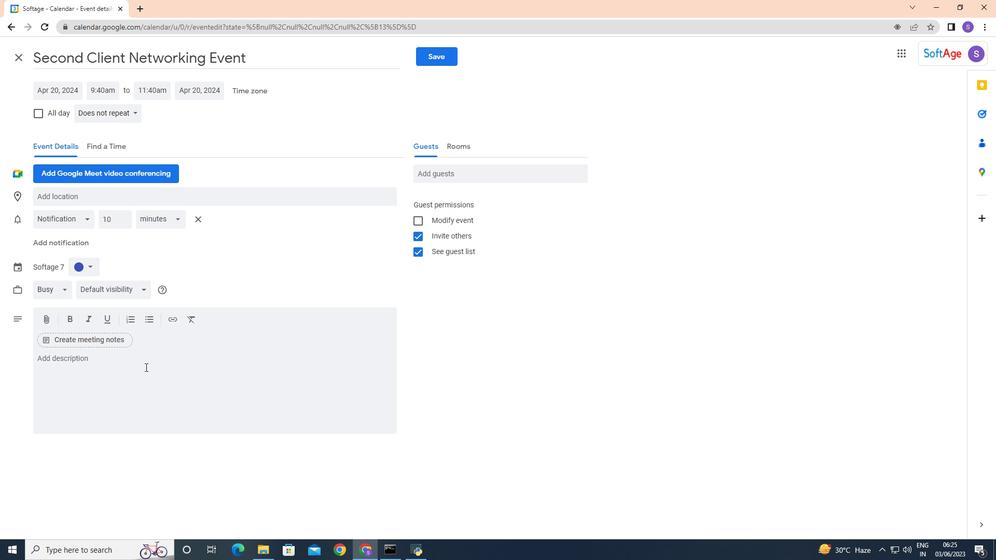 
Action: Key pressed <Key.caps_lock>I<Key.caps_lock>n<Key.space>addition<Key.space>to<Key.space>the<Key.space>formal<Key.space>agenda,<Key.space>the<Key.backspace><Key.backspace>th<Key.backspace><Key.backspace>he<Key.space><Key.caps_lock>AGM<Key.caps_lock><Key.space>may<Key.space>also<Key.space>include<Key.space>h<Key.backspace>gus<Key.backspace>est<Key.space>speakers<Key.space><Key.backspace>,<Key.space>industry<Key.space>experts,<Key.space>or<Key.space>presentations<Key.space>on<Key.space>relevent<Key.space>to<Key.backspace><Key.backspace><Key.backspace>
Screenshot: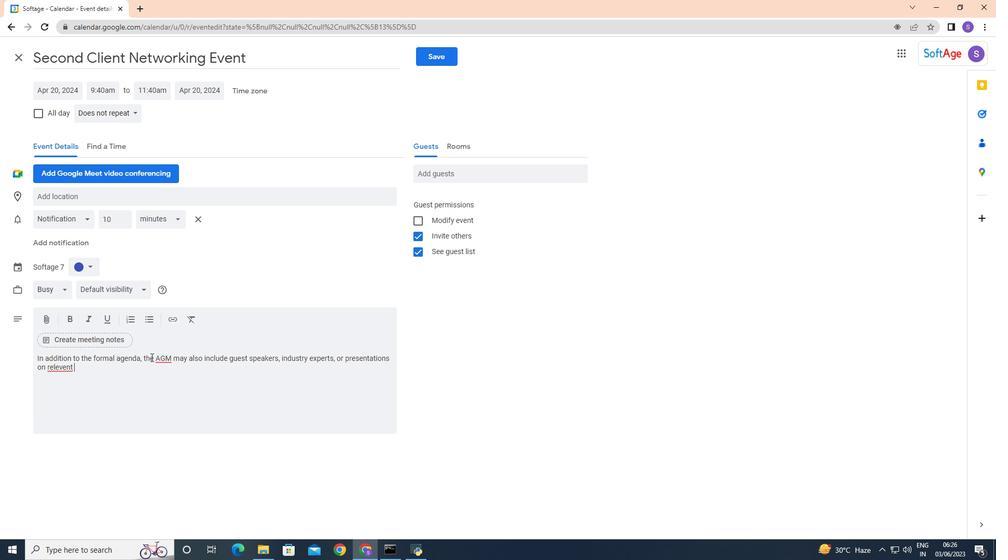 
Action: Mouse moved to (127, 349)
Screenshot: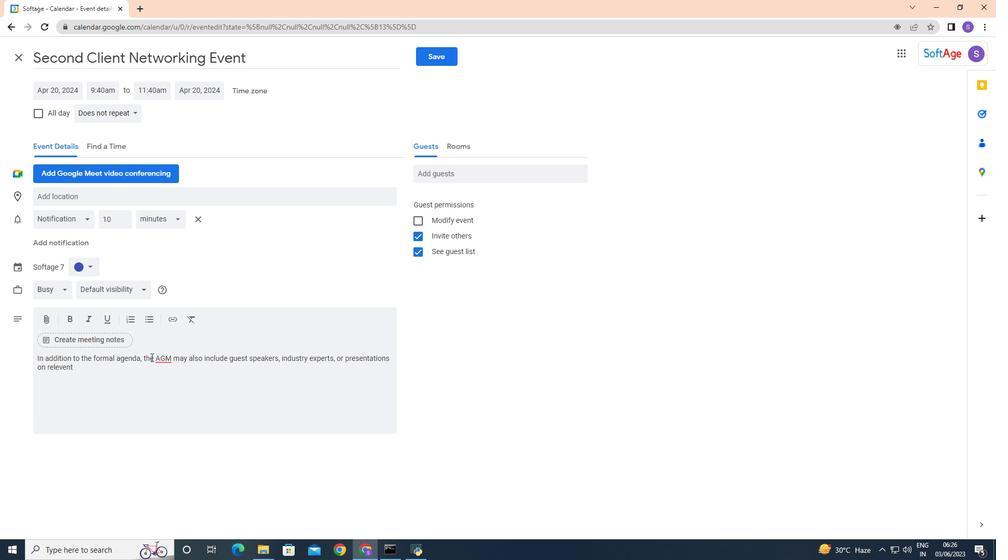 
Action: Key pressed <Key.backspace><Key.backspace><Key.backspace>ant<Key.space>topics<Key.space>of<Key.space>interest<Key.space>or<Key.space>presenta<Key.backspace>k<Key.backspace><Key.backspace><Key.backspace><Key.backspace><Key.backspace><Key.backspace><Key.backspace><Key.backspace><Key.backspace><Key.backspace><Key.backspace>tonthe<Key.space>attendees.<Key.space>
Screenshot: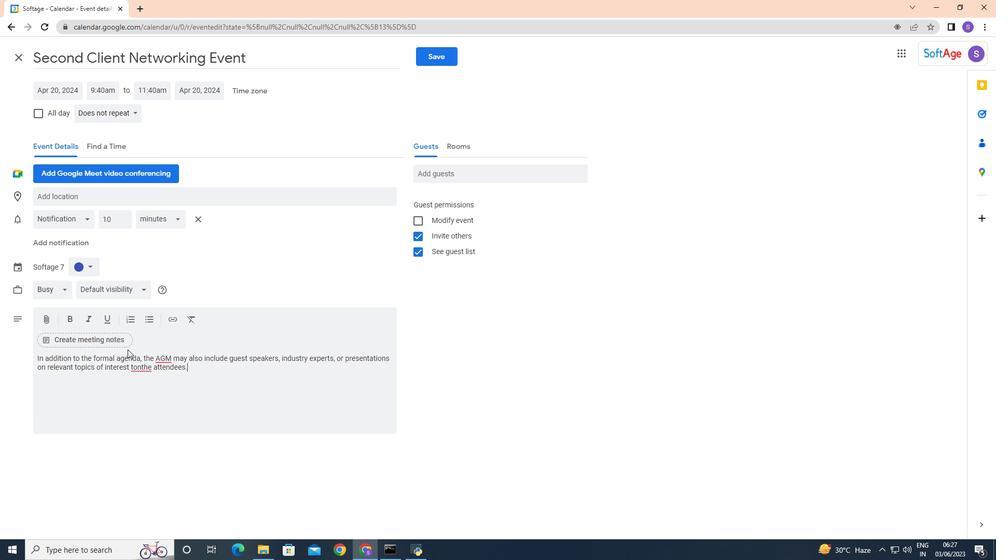 
Action: Mouse moved to (138, 366)
Screenshot: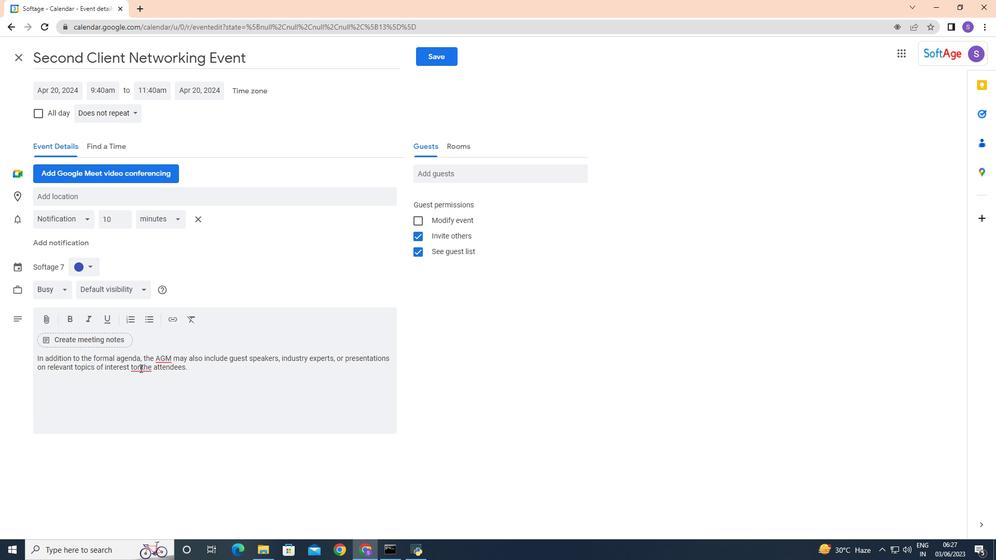 
Action: Mouse pressed left at (138, 366)
Screenshot: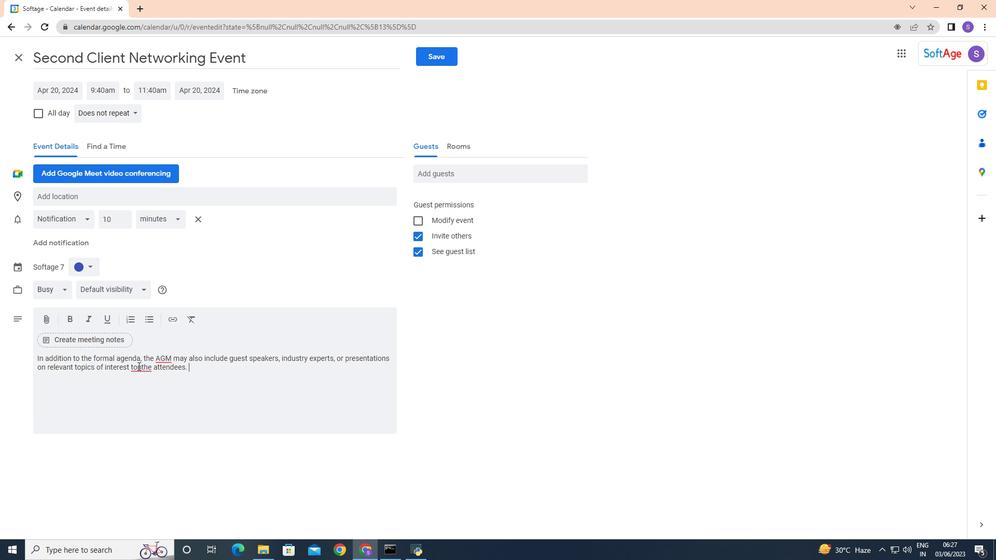 
Action: Mouse moved to (142, 369)
Screenshot: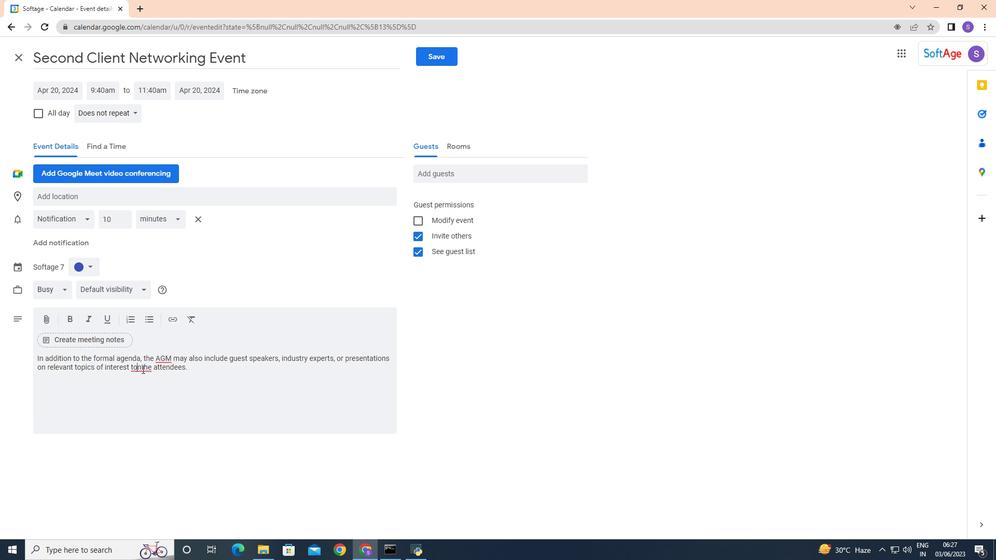 
Action: Key pressed v
Screenshot: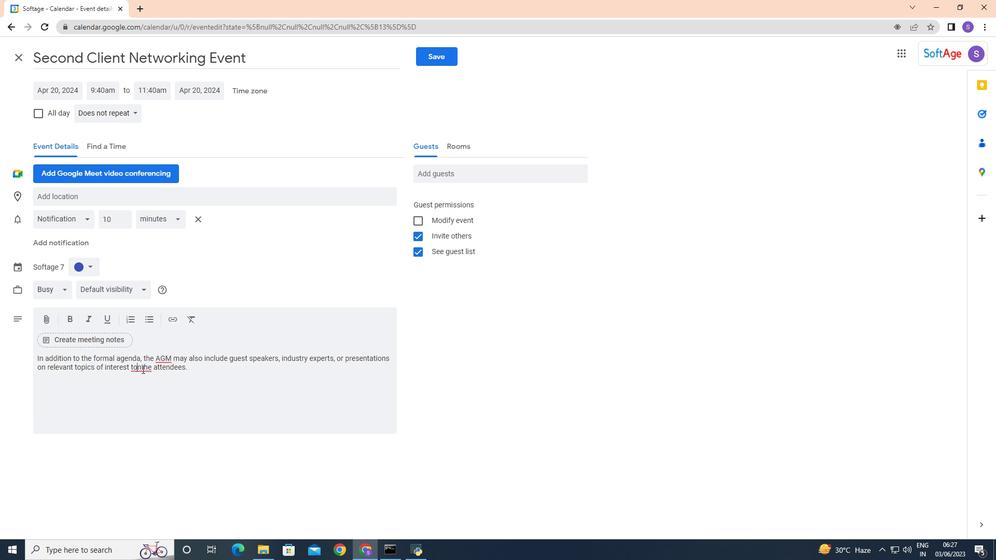 
Action: Mouse moved to (144, 364)
Screenshot: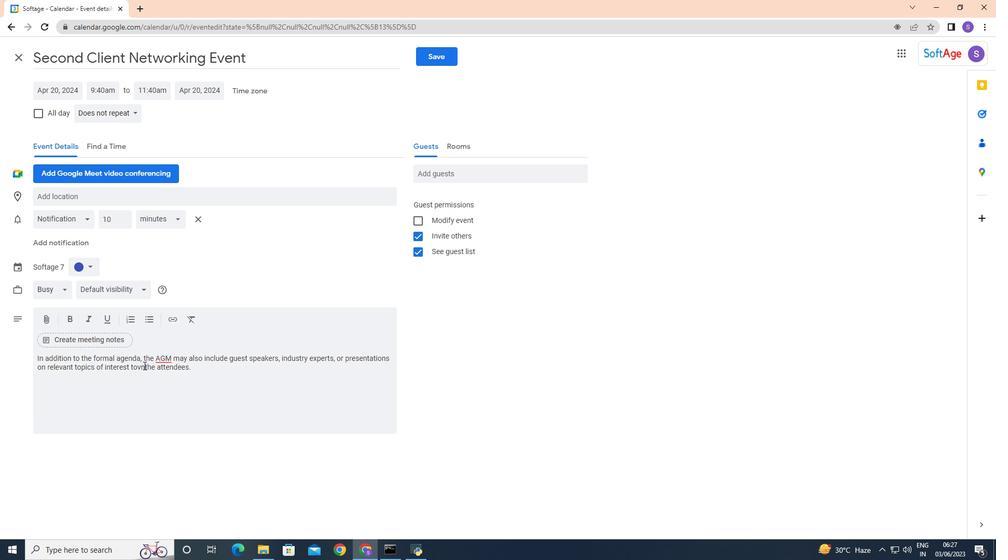 
Action: Key pressed <Key.backspace>
Screenshot: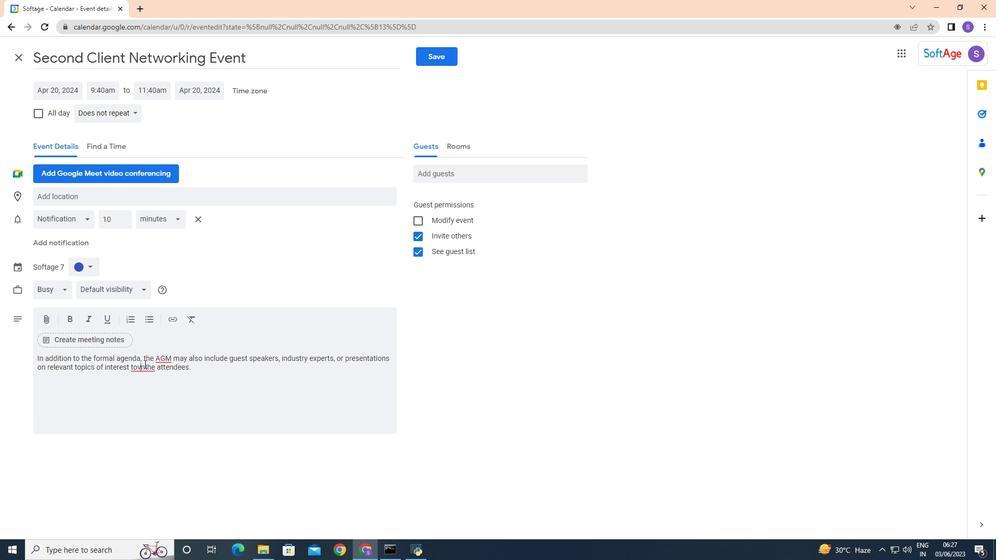 
Action: Mouse moved to (144, 368)
Screenshot: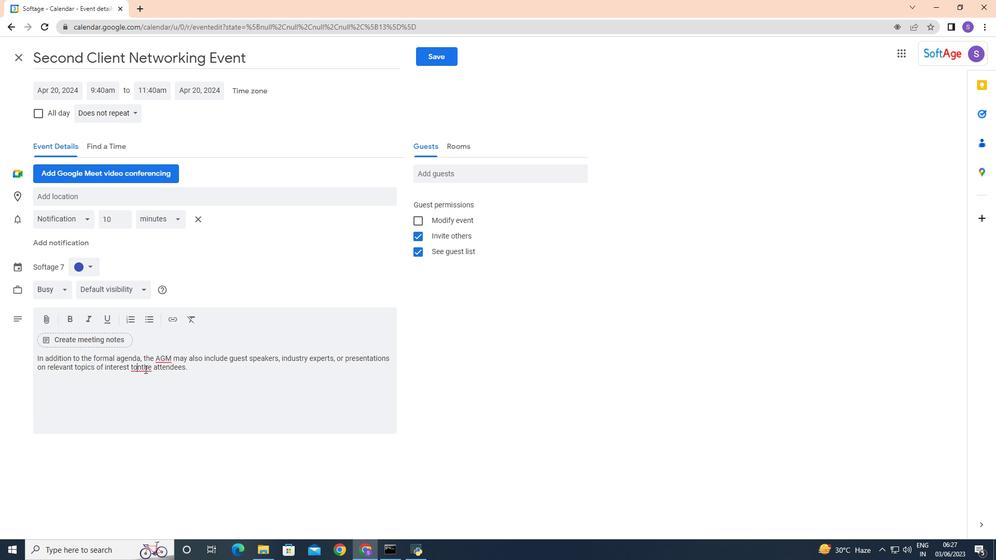
Action: Key pressed <Key.space>
Screenshot: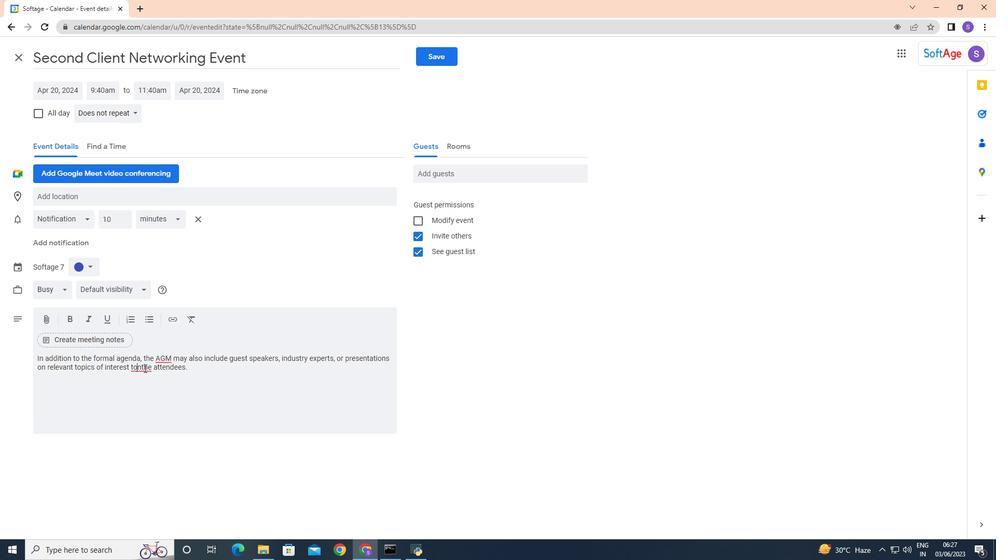 
Action: Mouse moved to (145, 366)
Screenshot: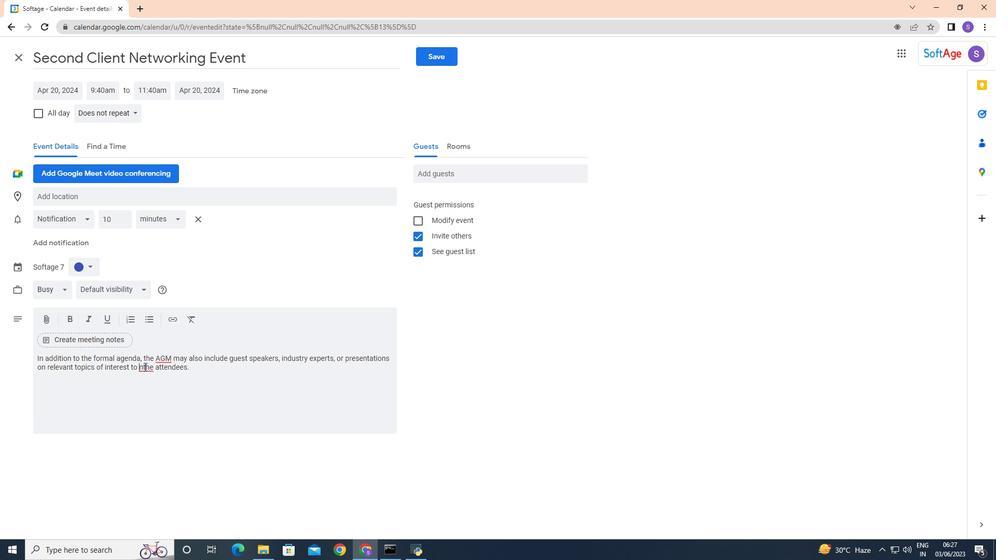 
Action: Mouse pressed left at (145, 366)
Screenshot: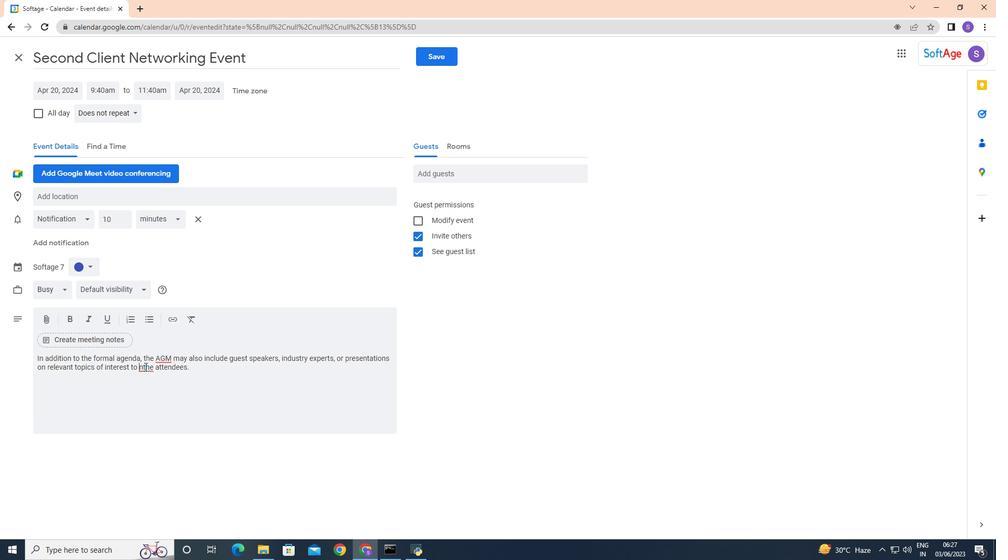 
Action: Mouse moved to (143, 366)
Screenshot: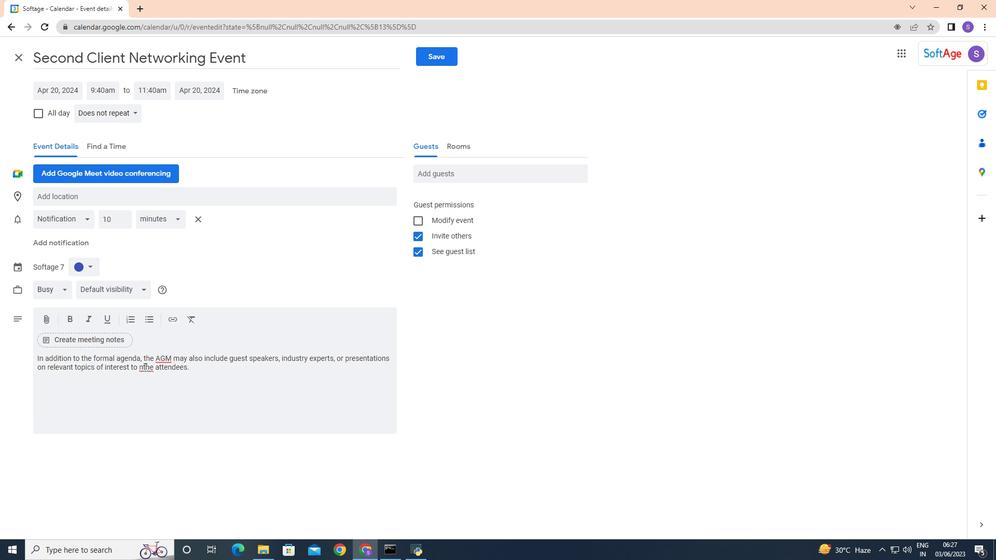 
Action: Mouse pressed left at (143, 366)
Screenshot: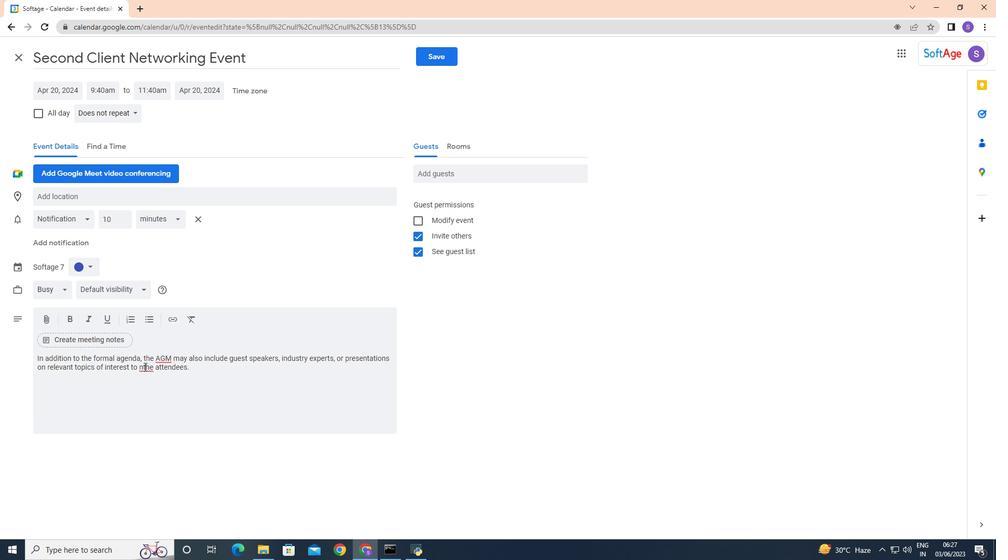 
Action: Mouse moved to (149, 378)
Screenshot: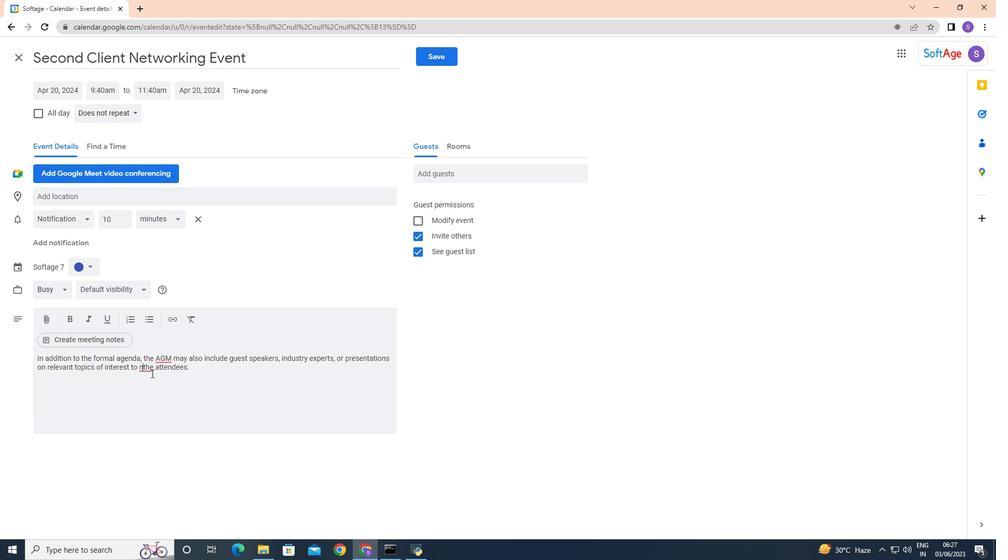 
Action: Key pressed <Key.backspace>
Screenshot: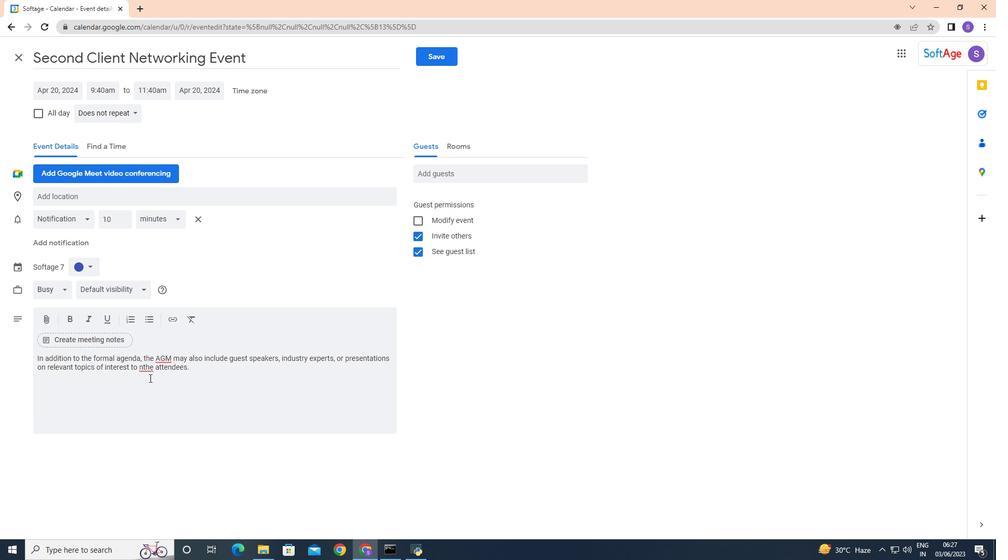 
Action: Mouse moved to (197, 362)
Screenshot: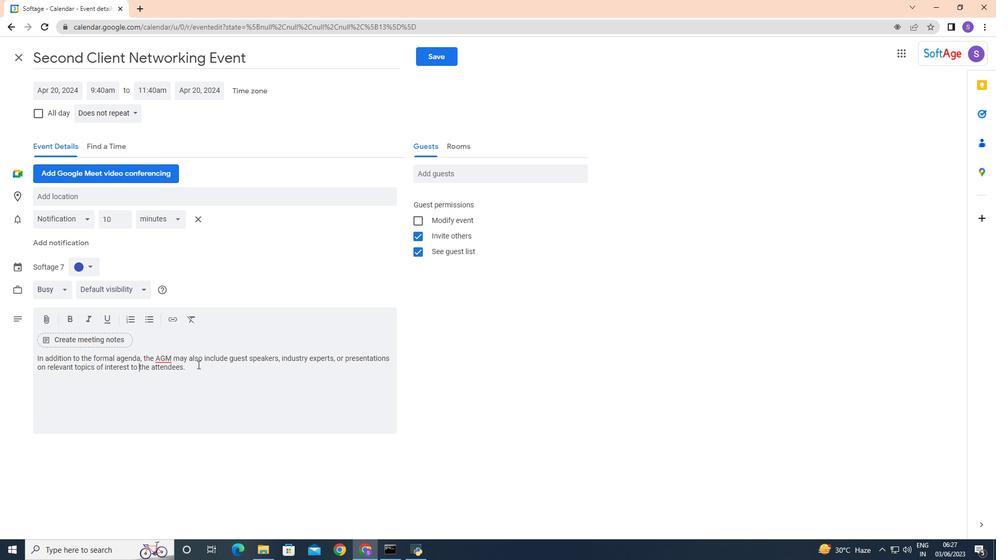 
Action: Mouse pressed left at (197, 362)
Screenshot: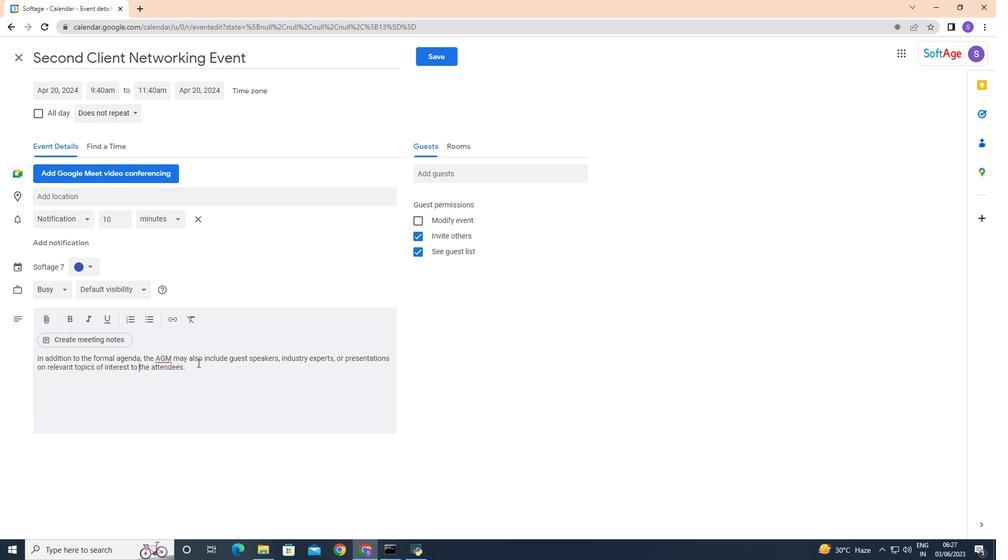 
Action: Mouse moved to (198, 369)
Screenshot: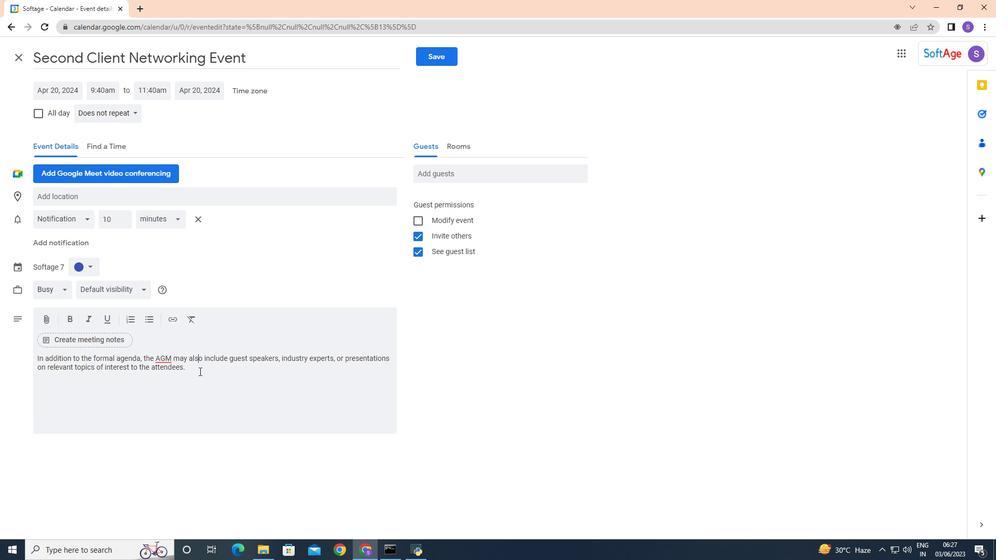 
Action: Mouse pressed left at (198, 369)
Screenshot: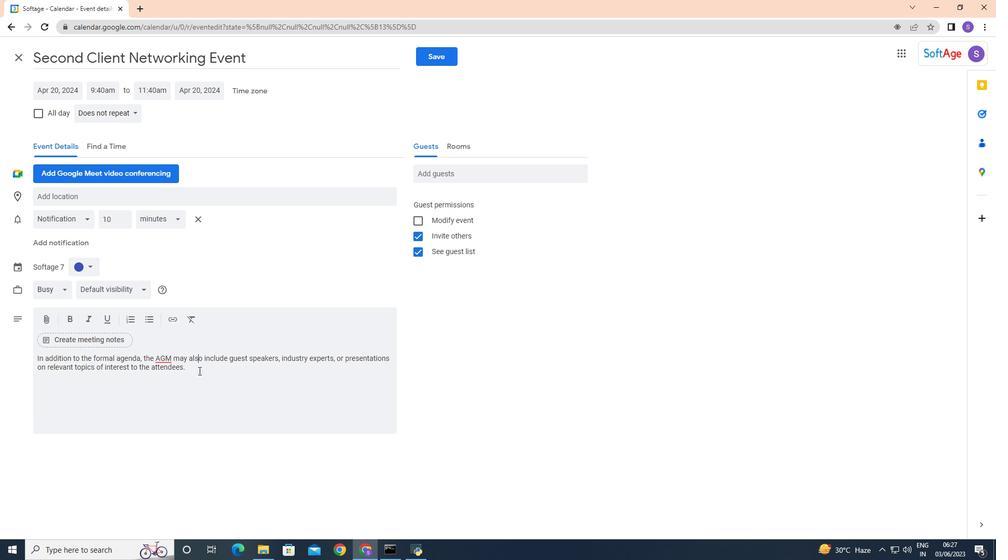 
Action: Key pressed t<Key.backspace>k<Key.caps_lock><Key.backspace>K<Key.backspace><Key.caps_lock>t<Key.caps_lock><Key.backspace>T<Key.caps_lock>he<Key.space><Key.backspace>se<Key.space>
Screenshot: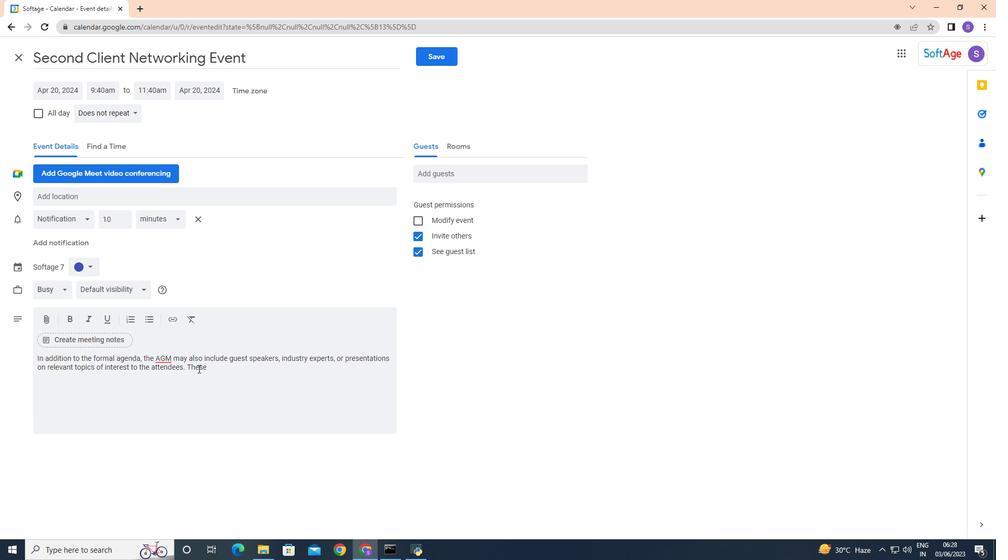 
Action: Mouse moved to (428, 191)
Screenshot: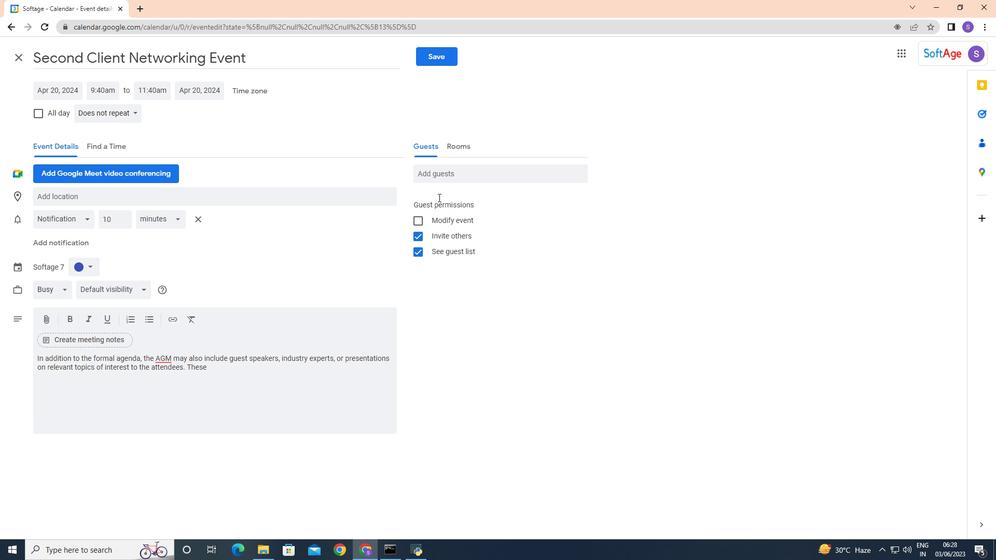 
Action: Key pressed sesso<Key.backspace>ions<Key.space>provide<Key.space>an<Key.space>broaden<Key.space>perspectices,<Key.space>
Screenshot: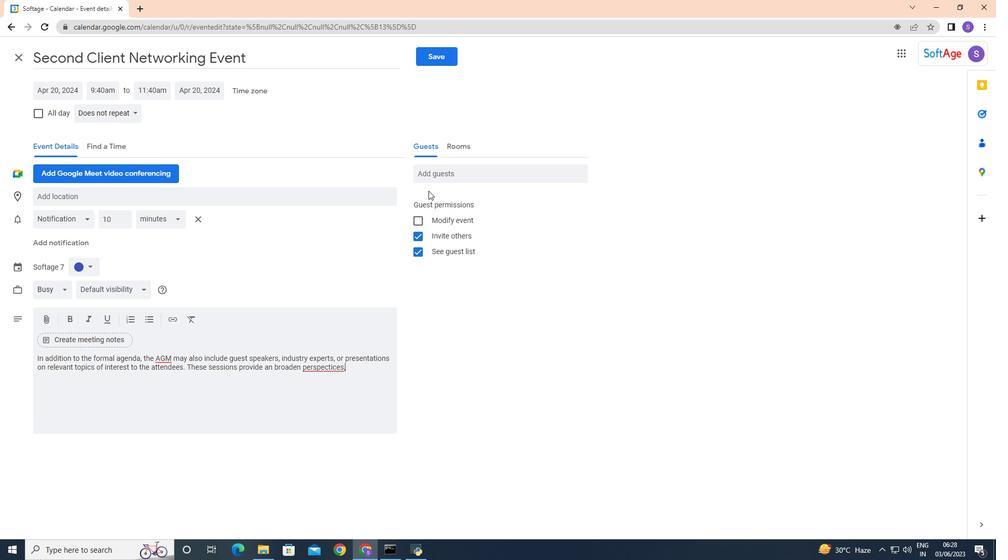 
Action: Mouse moved to (338, 367)
Screenshot: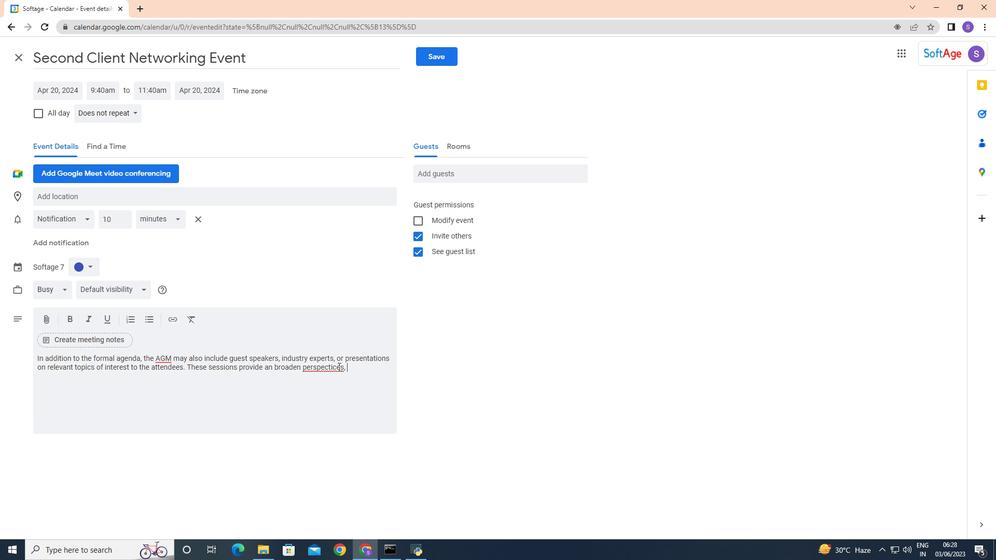 
Action: Mouse pressed right at (338, 367)
Screenshot: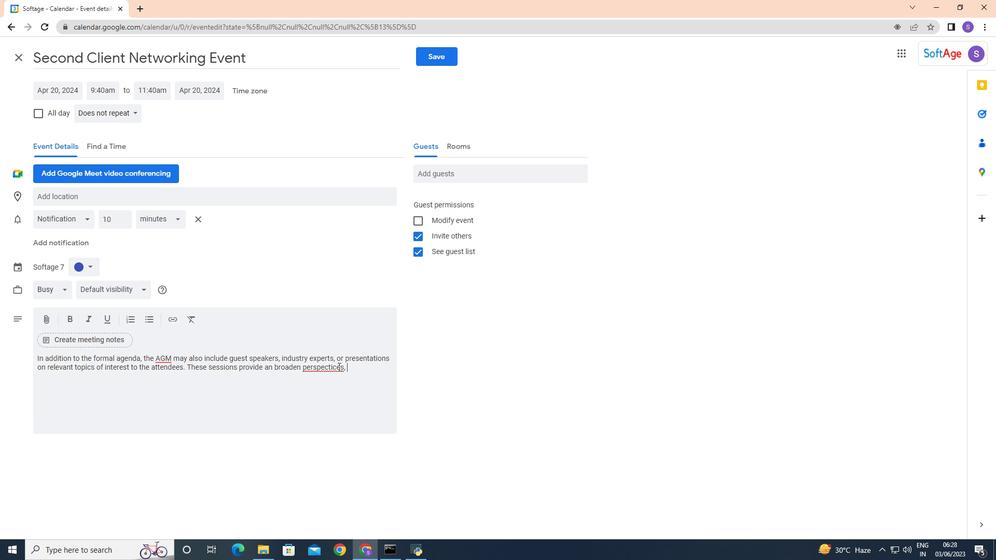 
Action: Mouse moved to (362, 373)
Screenshot: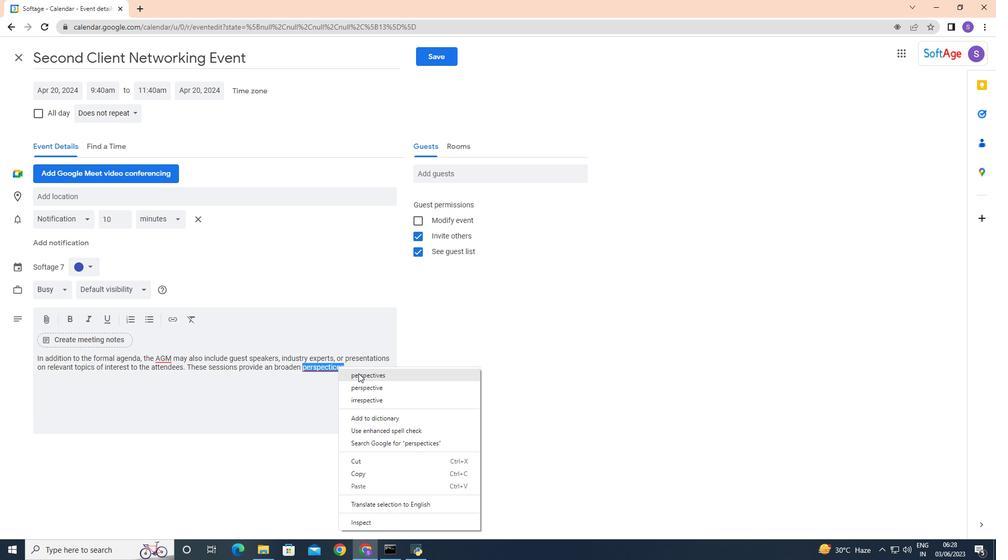 
Action: Mouse pressed left at (362, 373)
Screenshot: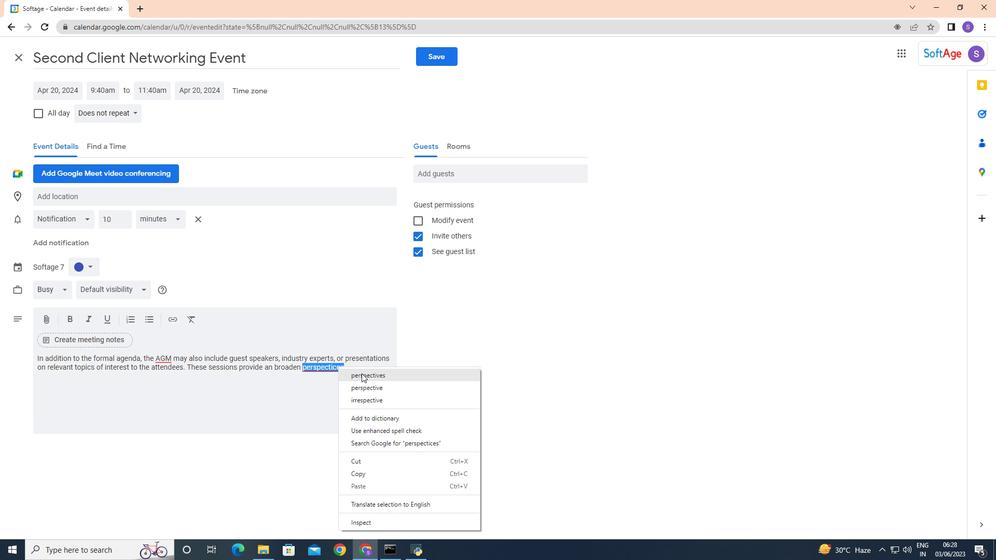 
Action: Mouse moved to (364, 370)
Screenshot: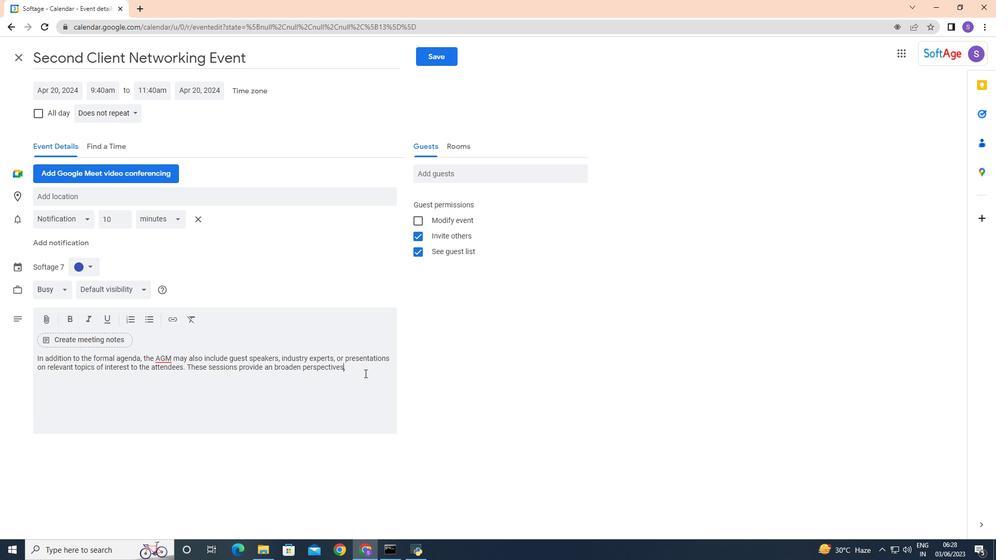 
Action: Mouse pressed left at (364, 370)
Screenshot: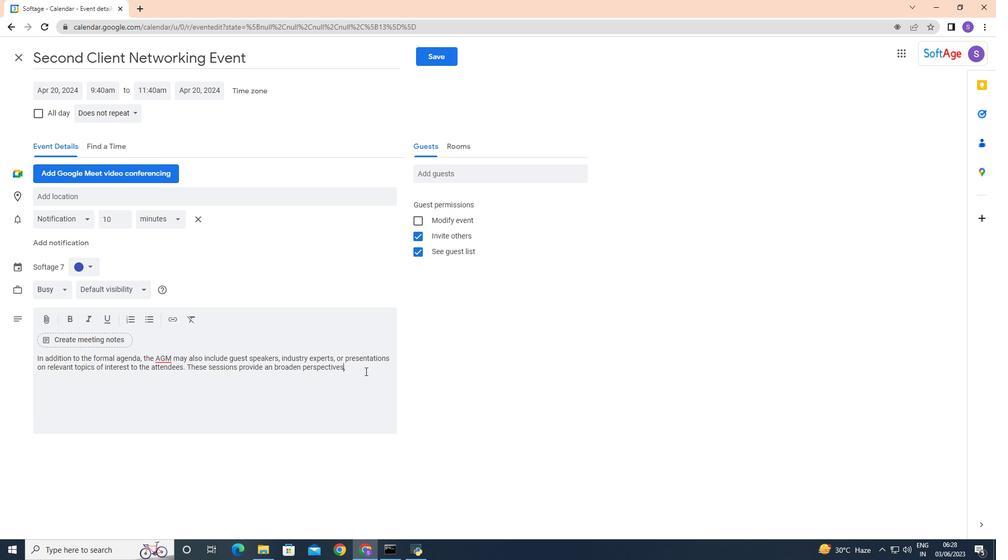 
Action: Mouse moved to (364, 368)
Screenshot: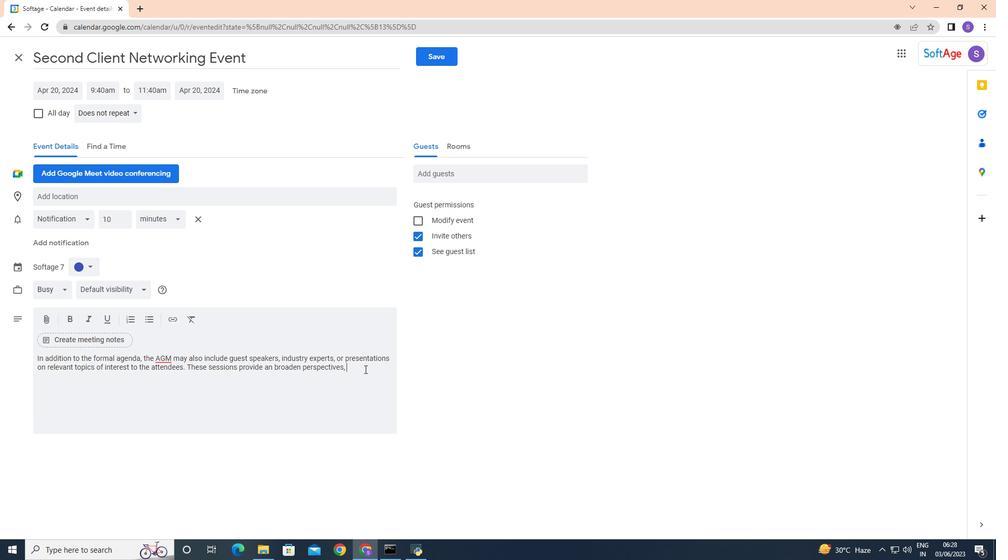 
Action: Key pressed and<Key.space>stay<Key.space>informed<Key.space>about<Key.space>emerging<Key.space>trends<Key.space>or<Key.space>challenges<Key.space>that<Key.space>may<Key.space>impact<Key.space>the<Key.space>organization's<Key.space>future.
Screenshot: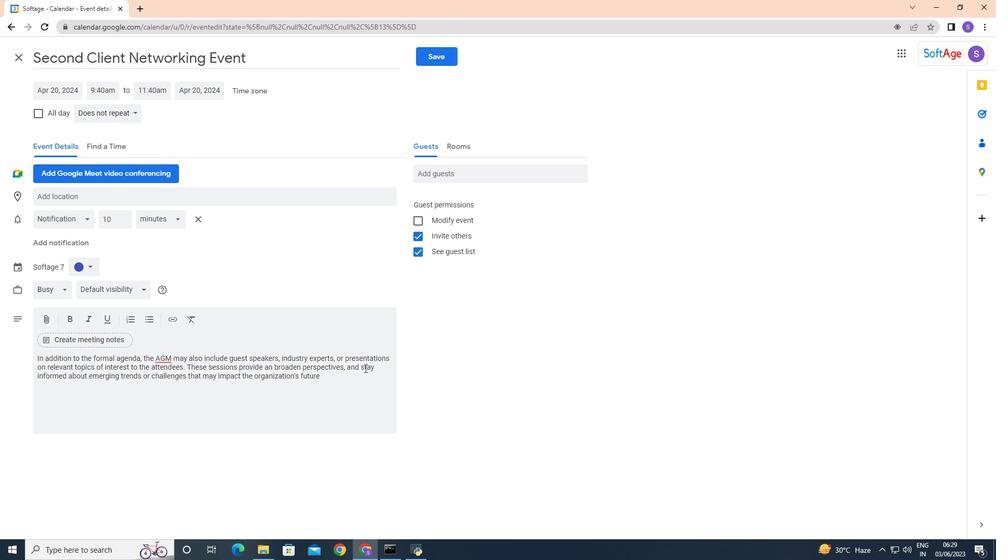 
Action: Mouse moved to (85, 271)
Screenshot: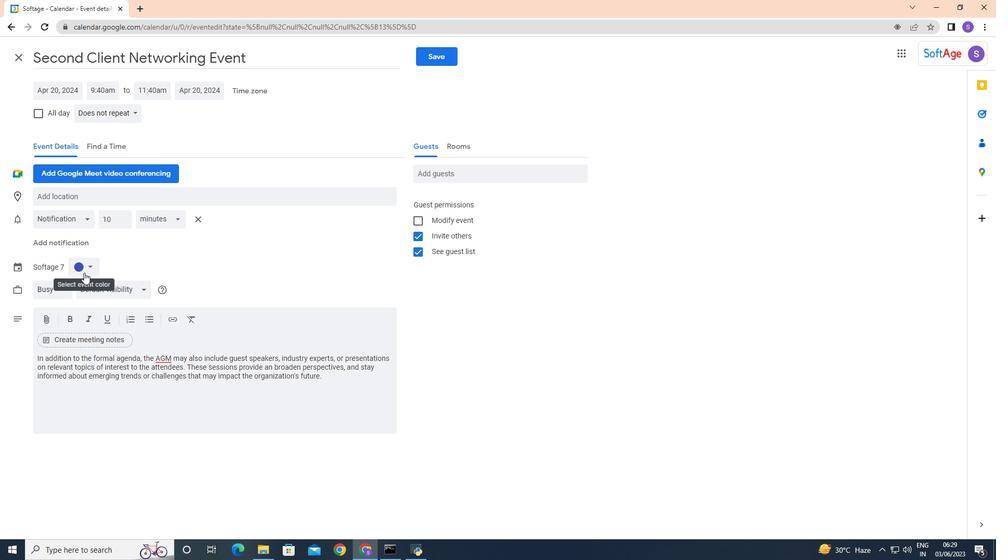 
Action: Mouse pressed left at (85, 271)
Screenshot: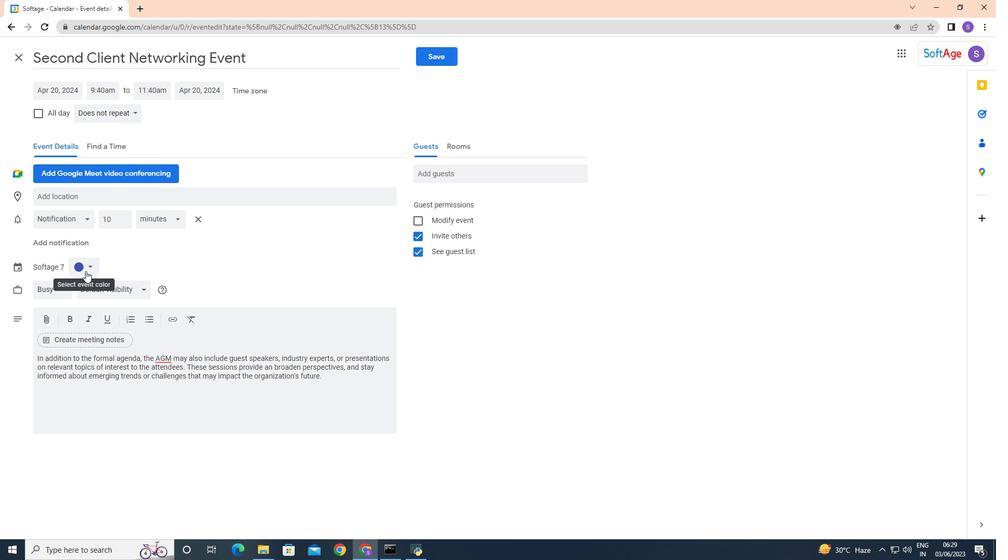 
Action: Mouse moved to (88, 302)
Screenshot: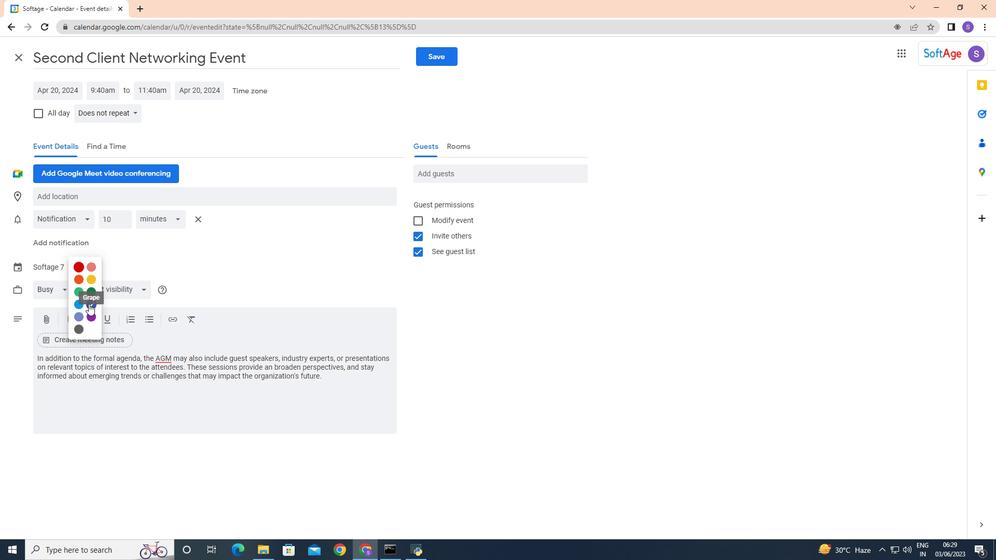 
Action: Mouse pressed left at (88, 302)
Screenshot: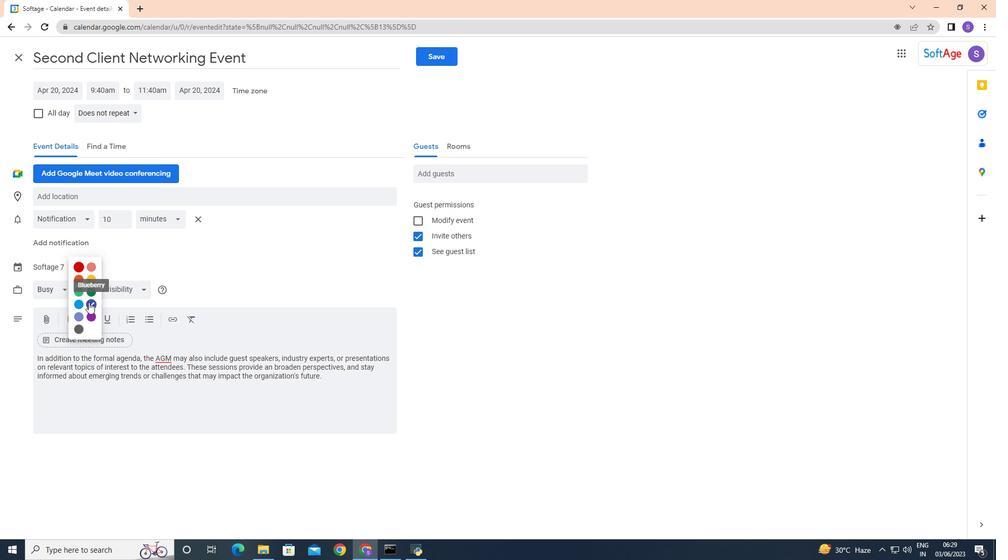 
Action: Mouse moved to (104, 197)
Screenshot: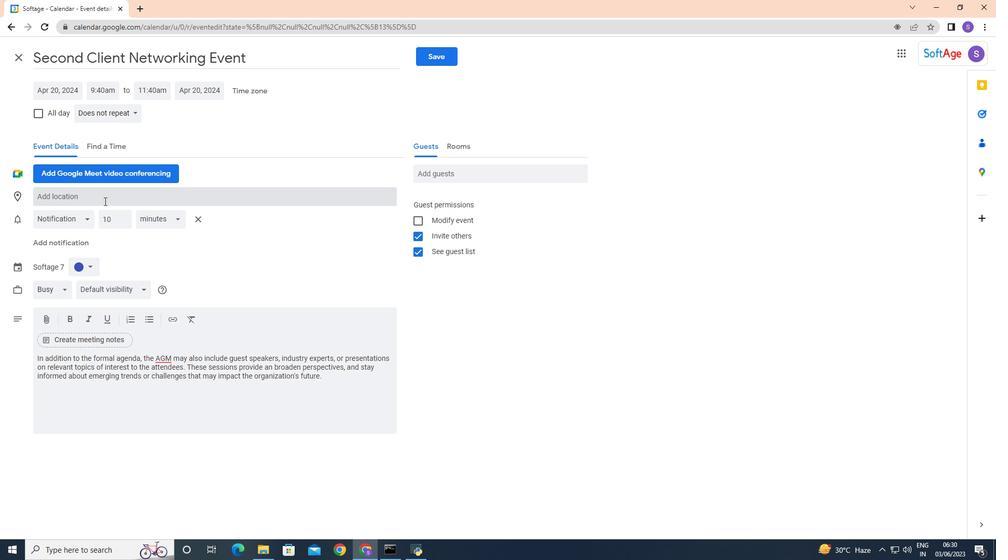 
Action: Mouse pressed left at (104, 197)
Screenshot: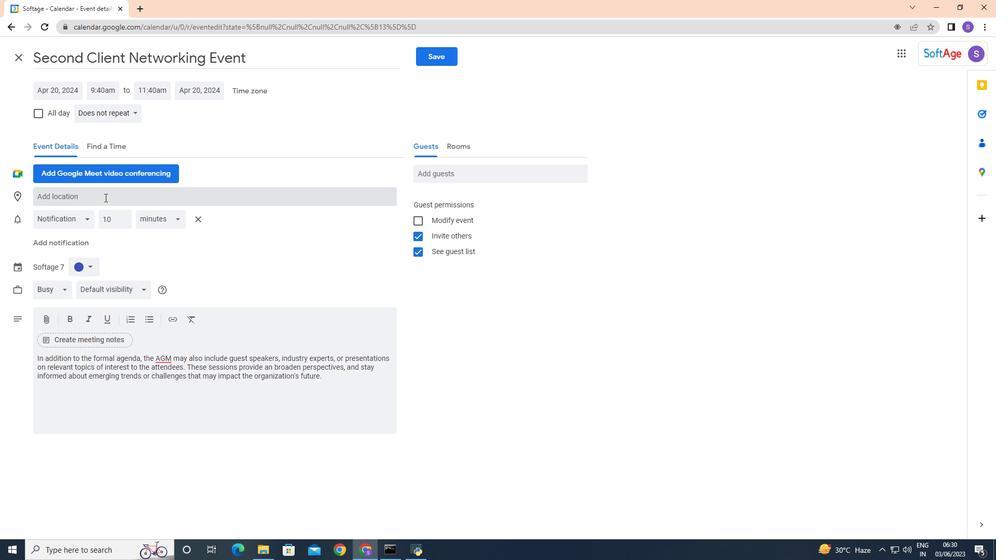 
Action: Key pressed <Key.caps_lock>A<Key.caps_lock>man<Key.space><Key.caps_lock>T<Key.caps_lock>okyo<Key.space><Key.backspace>,<Key.space>j<Key.backspace><Key.caps_lock>J<Key.caps_lock>apan
Screenshot: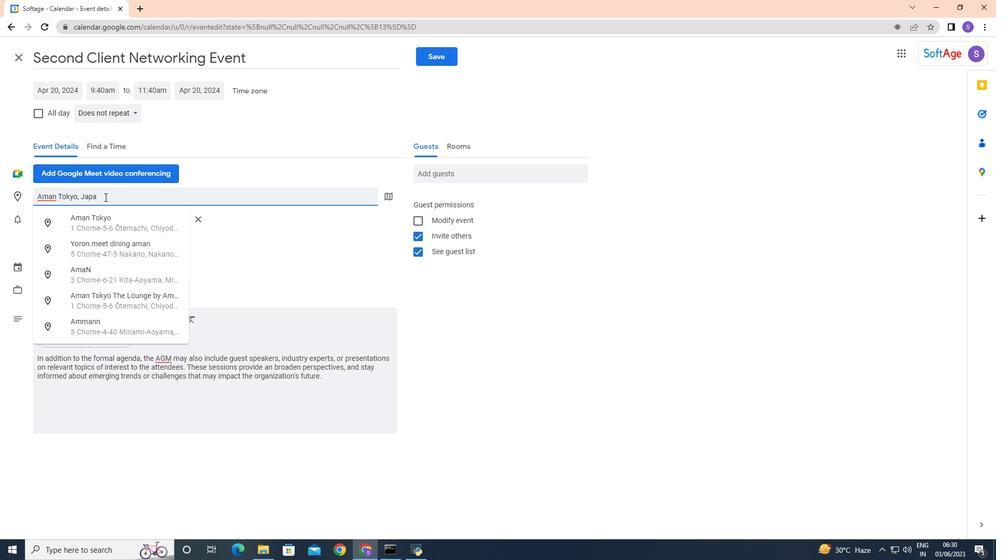 
Action: Mouse moved to (212, 242)
Screenshot: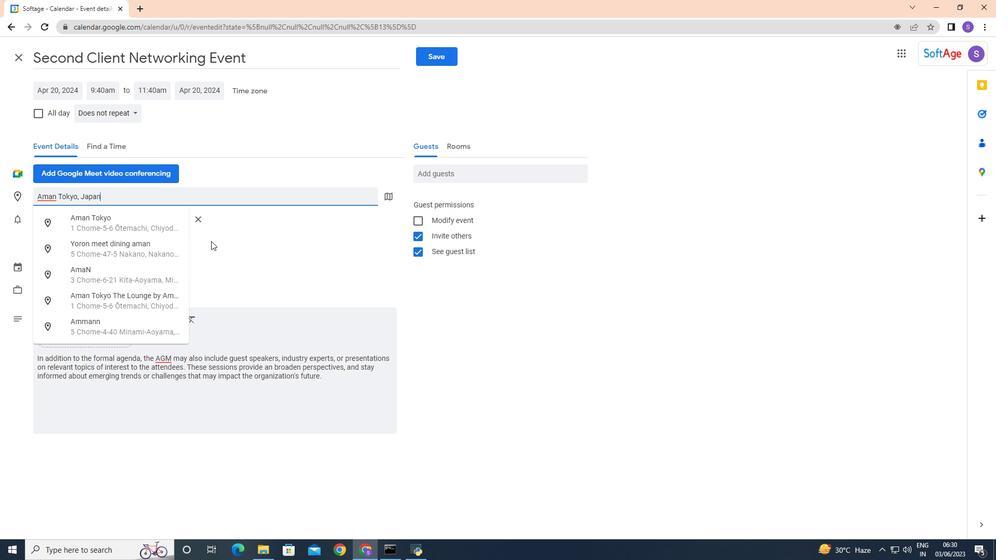 
Action: Mouse pressed left at (212, 242)
Screenshot: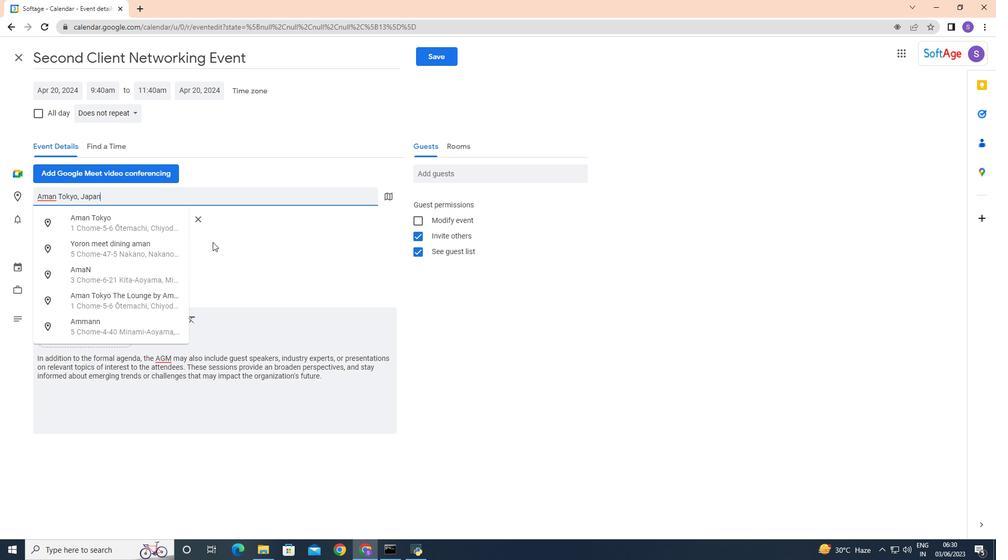 
Action: Mouse moved to (428, 175)
Screenshot: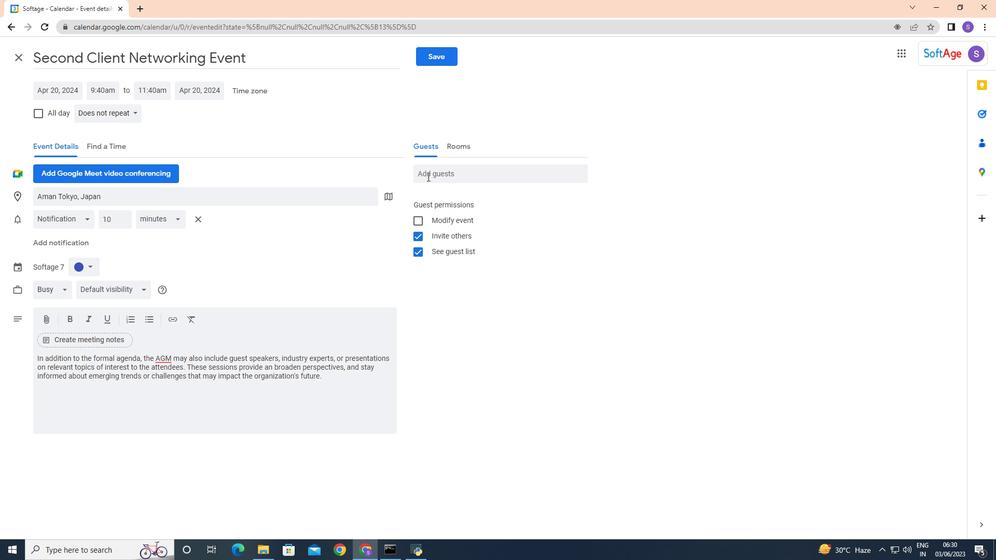
Action: Mouse pressed left at (428, 175)
Screenshot: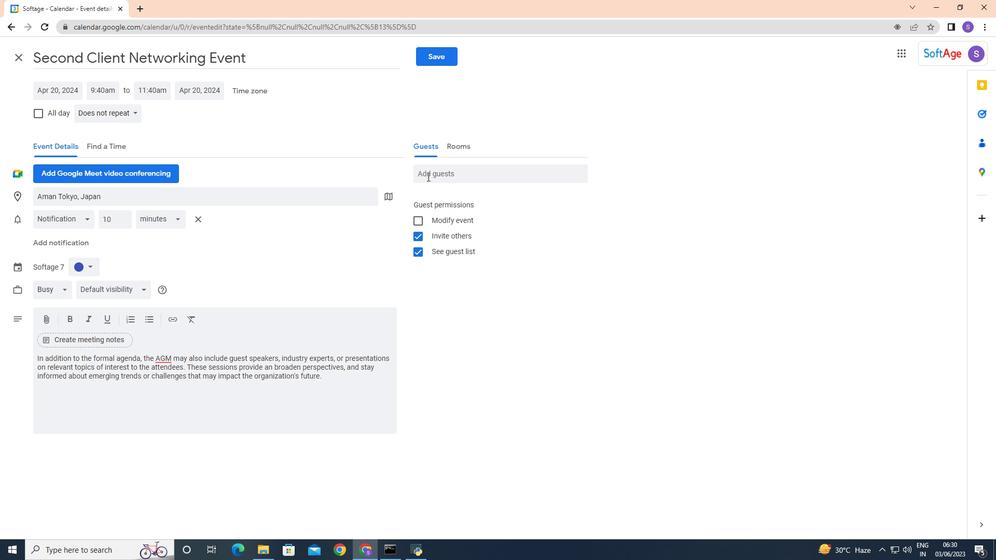 
Action: Mouse moved to (395, 169)
Screenshot: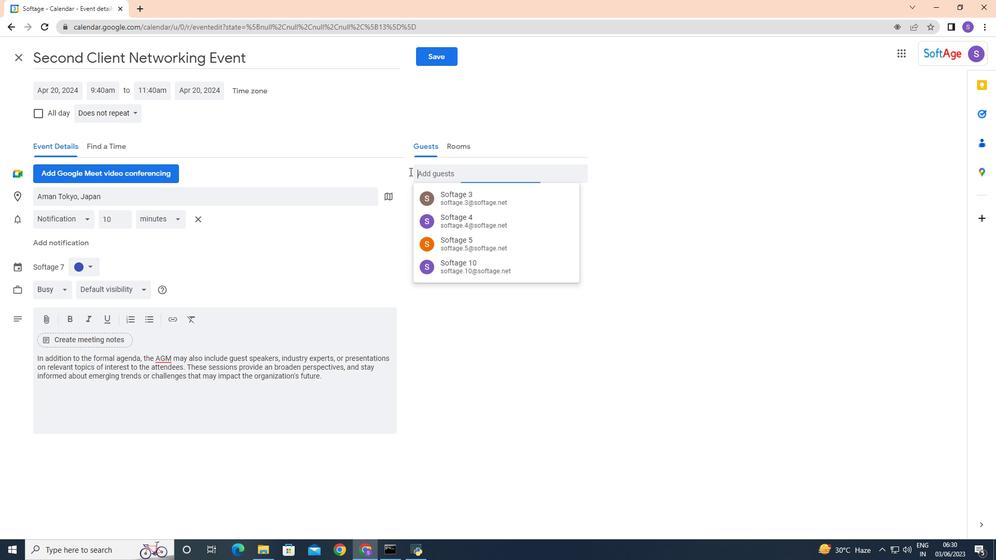 
Action: Key pressed sof
Screenshot: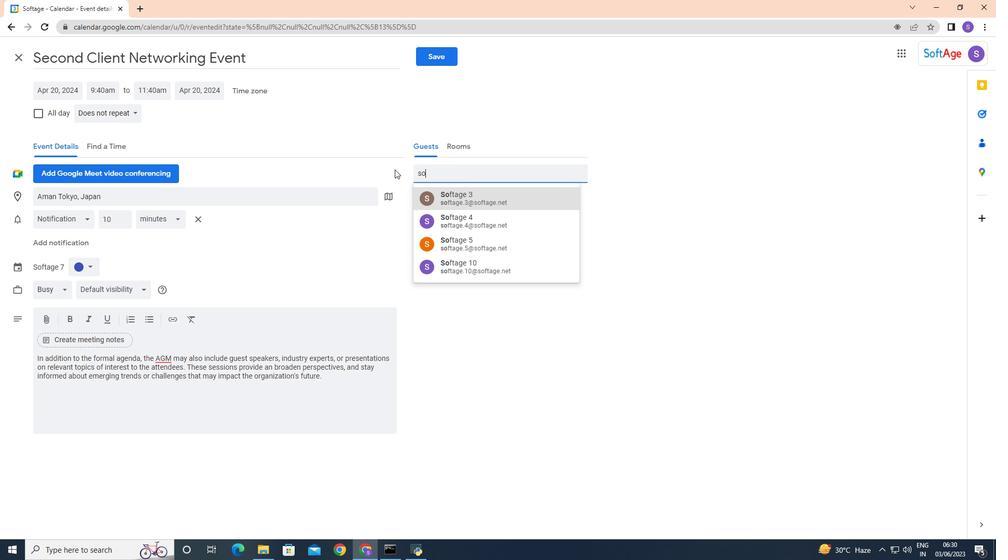 
Action: Mouse moved to (458, 208)
Screenshot: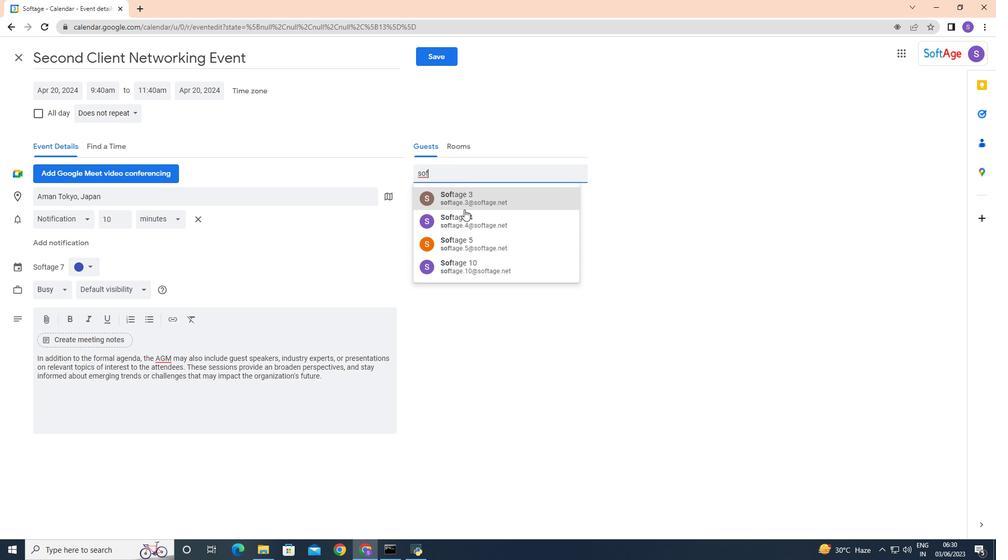 
Action: Key pressed tage,<Key.backspace>.6
Screenshot: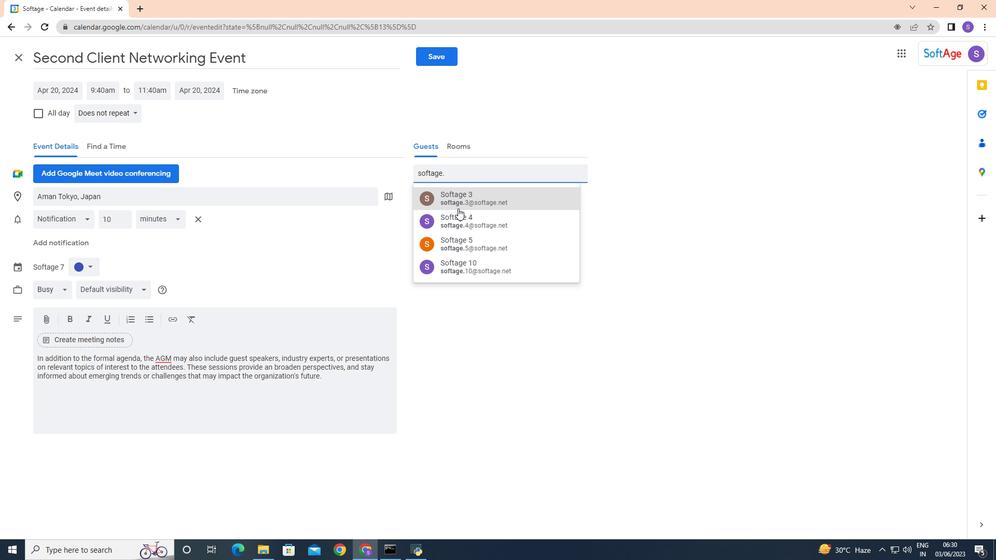 
Action: Mouse pressed left at (458, 208)
Screenshot: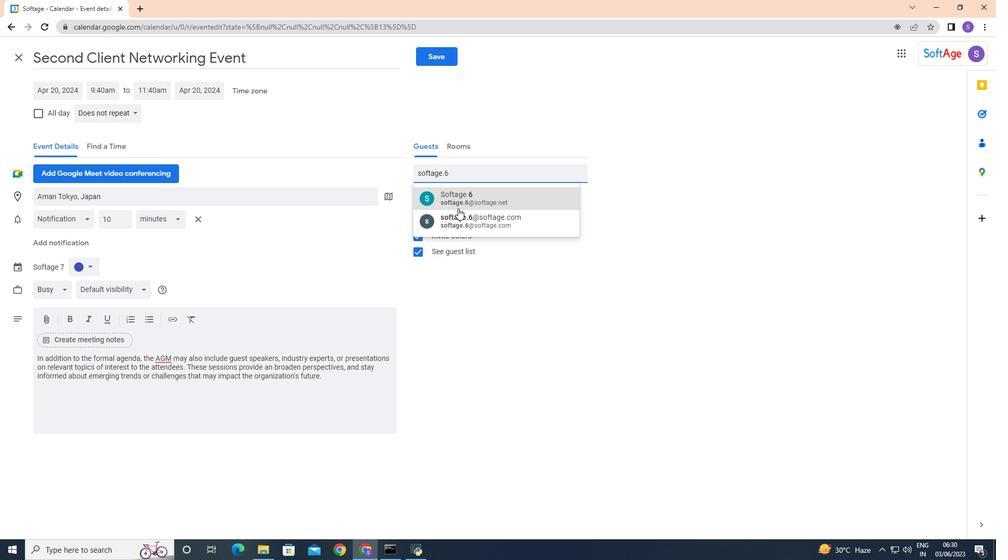 
Action: Mouse moved to (481, 178)
Screenshot: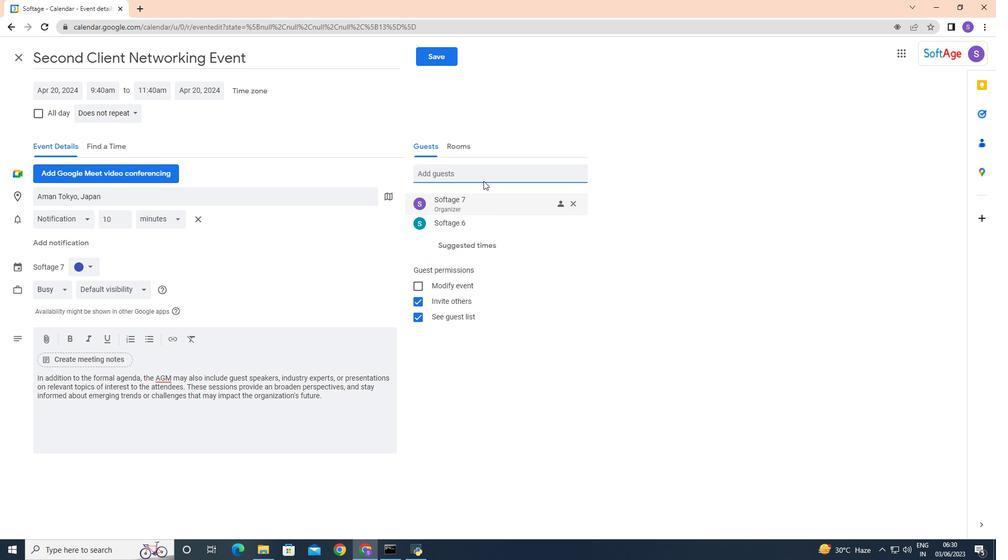 
Action: Mouse pressed left at (481, 178)
Screenshot: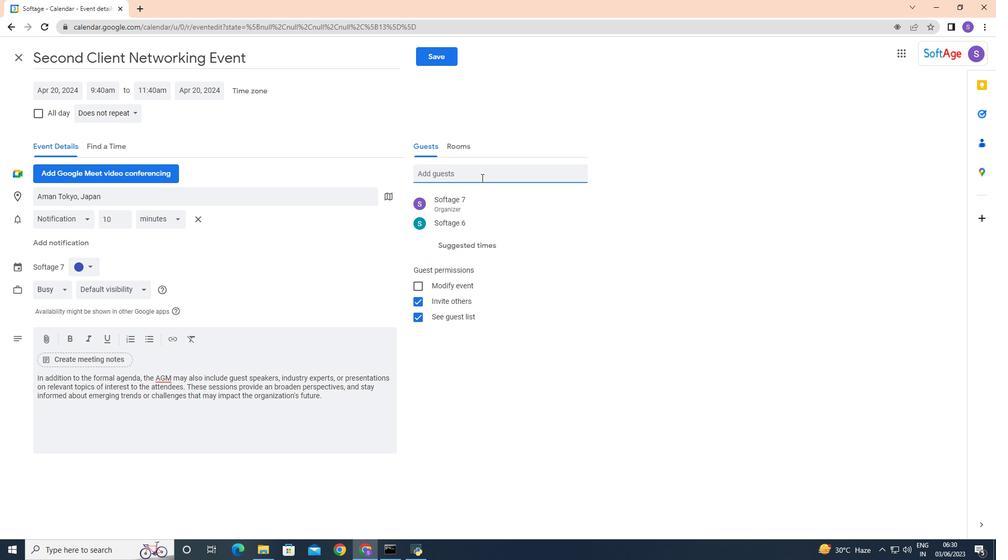 
Action: Mouse moved to (473, 177)
Screenshot: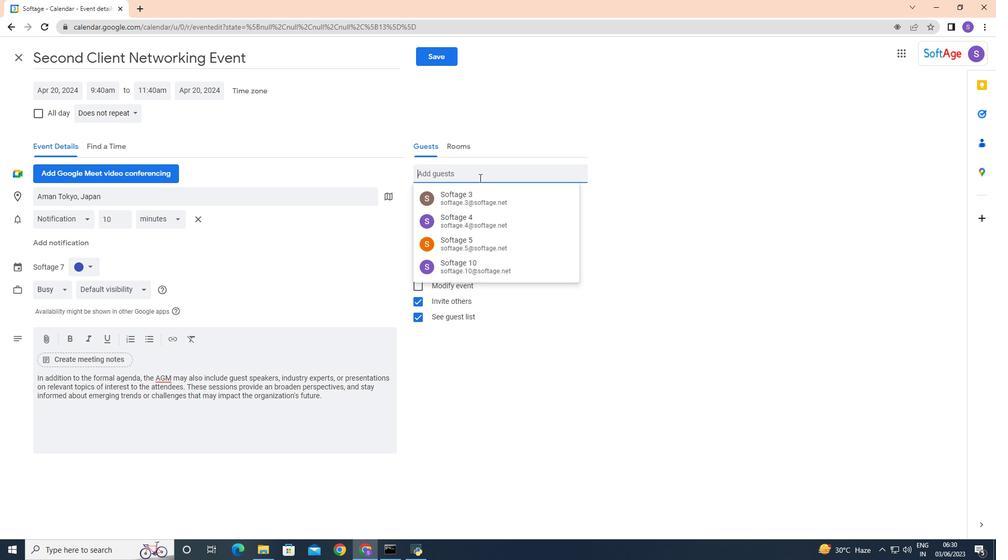 
Action: Key pressed softa
Screenshot: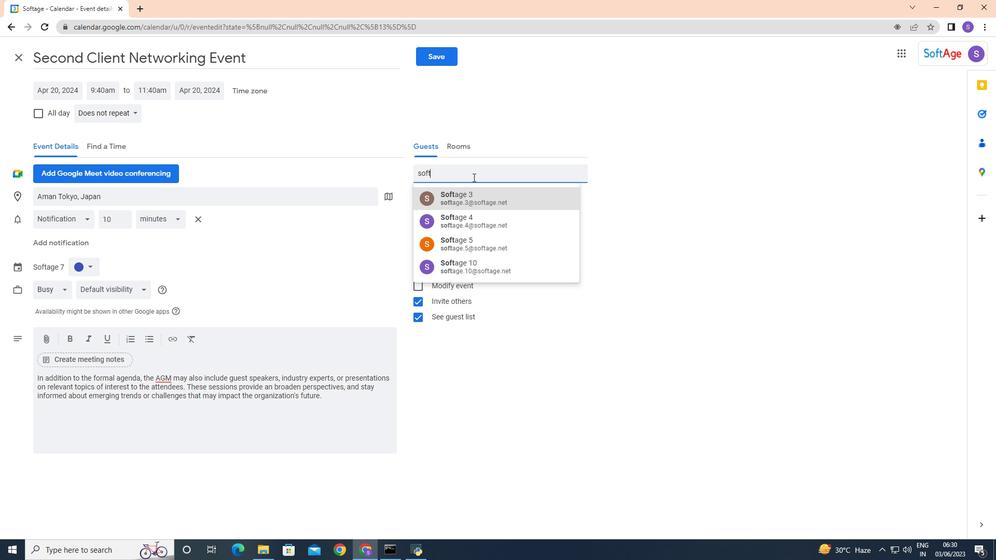 
Action: Mouse moved to (449, 205)
Screenshot: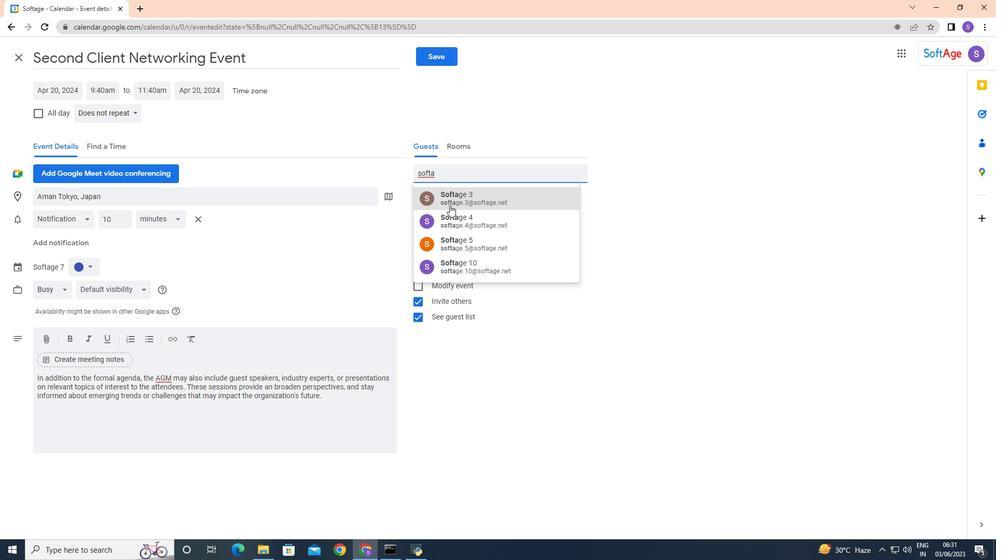 
Action: Key pressed ge.8
Screenshot: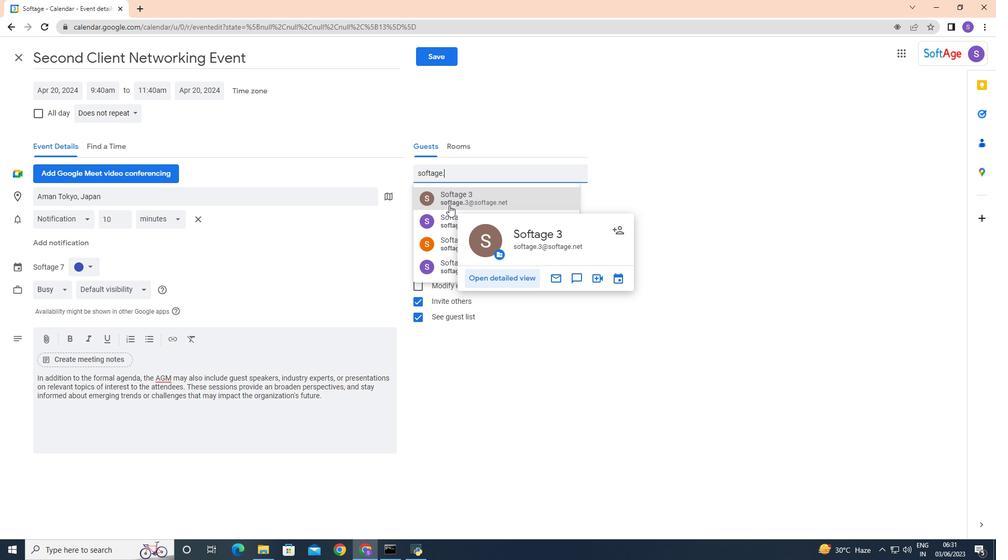 
Action: Mouse moved to (447, 195)
Screenshot: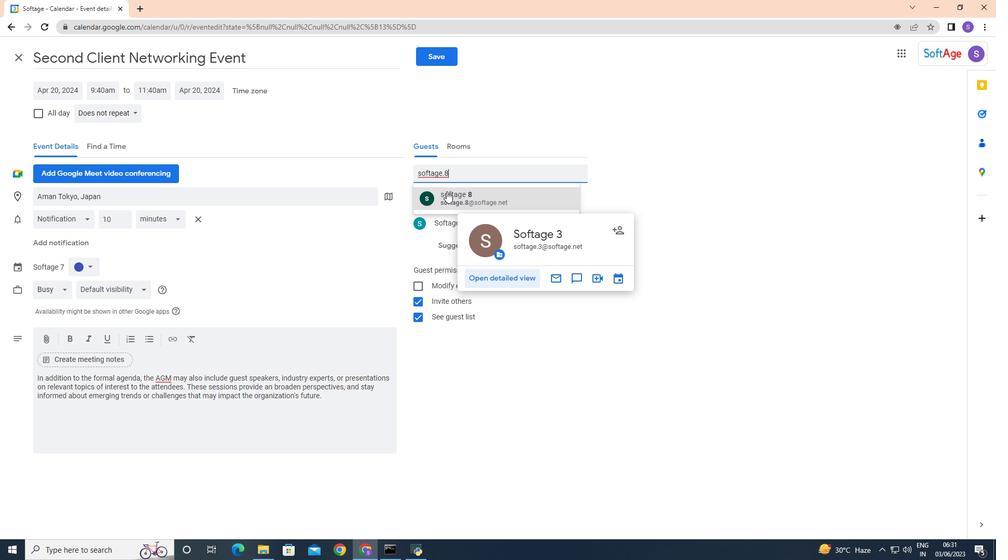 
Action: Mouse pressed left at (447, 195)
Screenshot: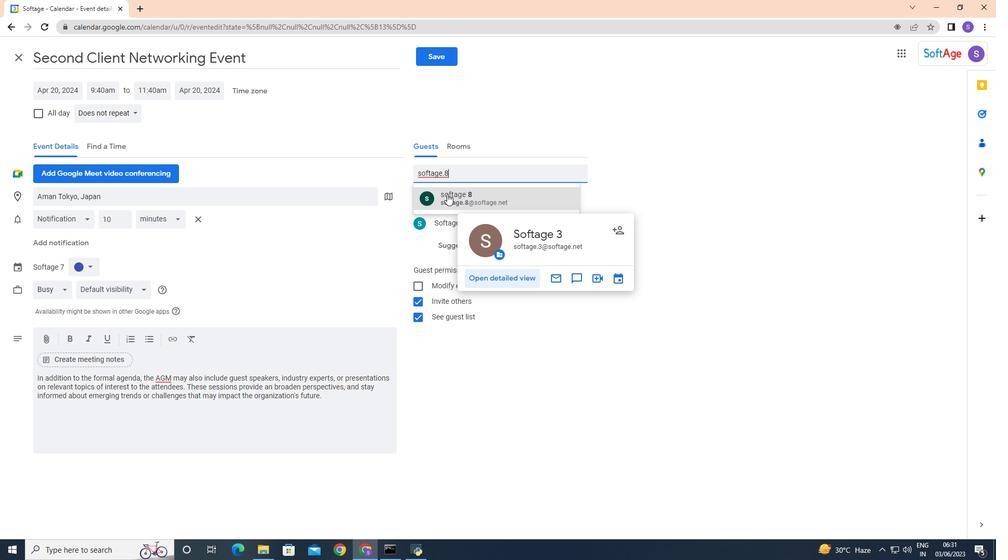 
Action: Mouse moved to (639, 347)
Screenshot: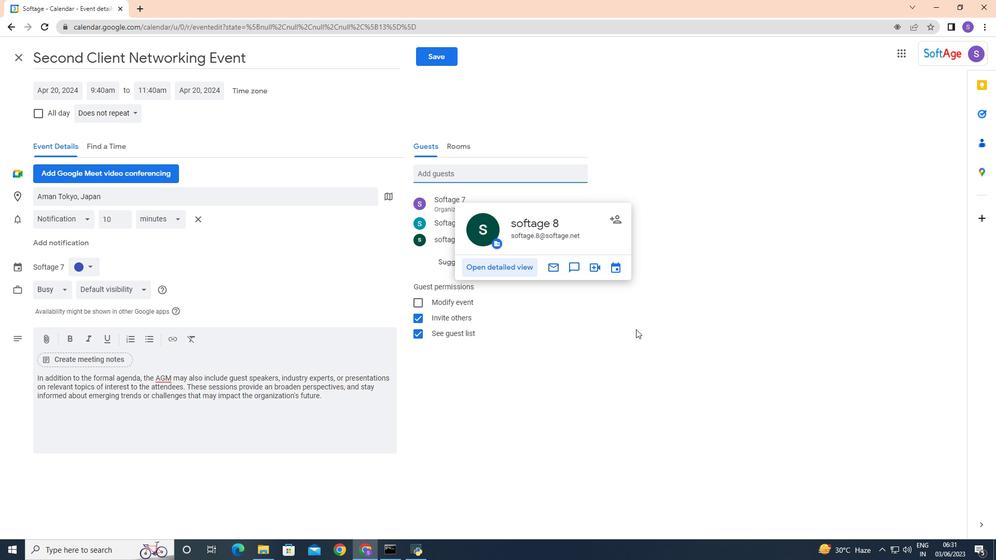 
Action: Mouse pressed left at (639, 347)
Screenshot: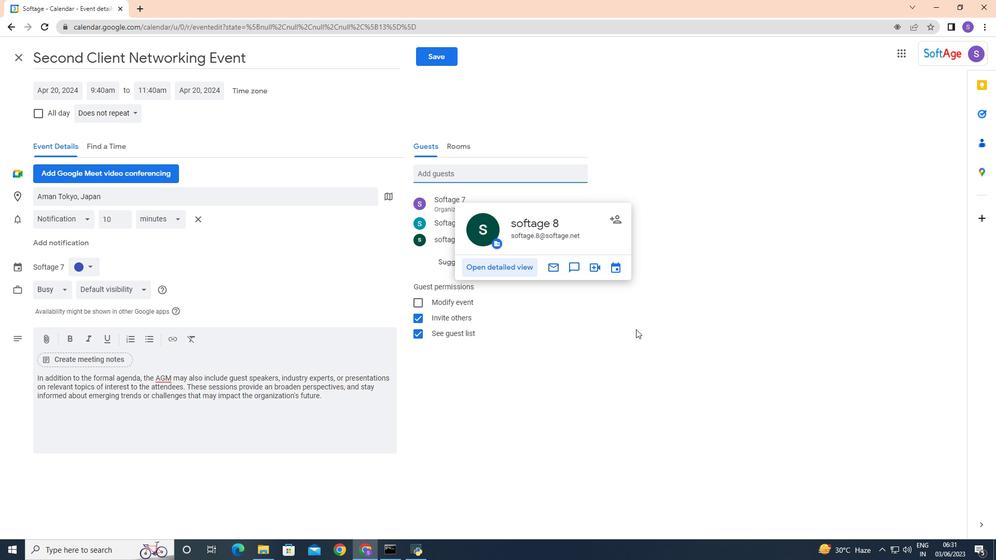 
Action: Mouse moved to (577, 201)
Screenshot: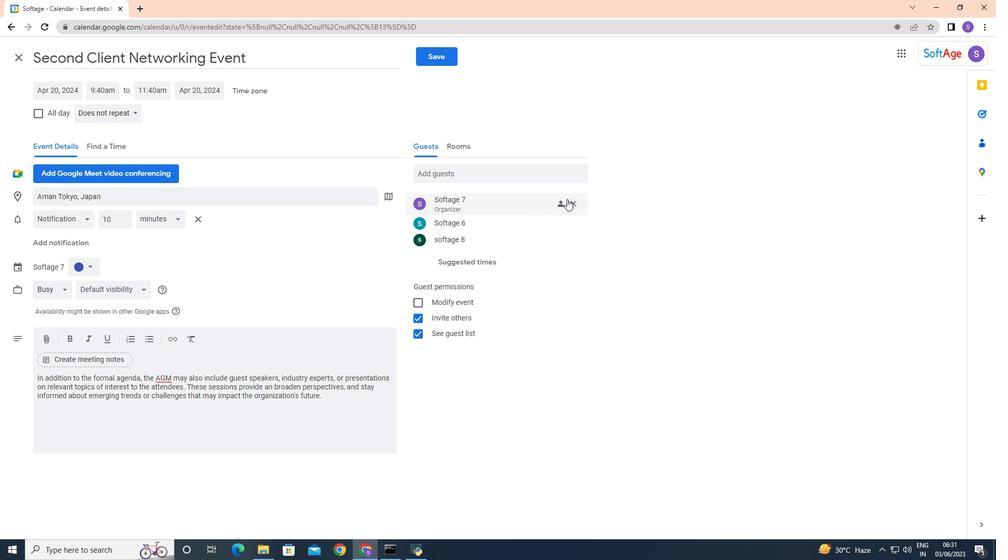 
Action: Mouse pressed left at (577, 201)
Screenshot: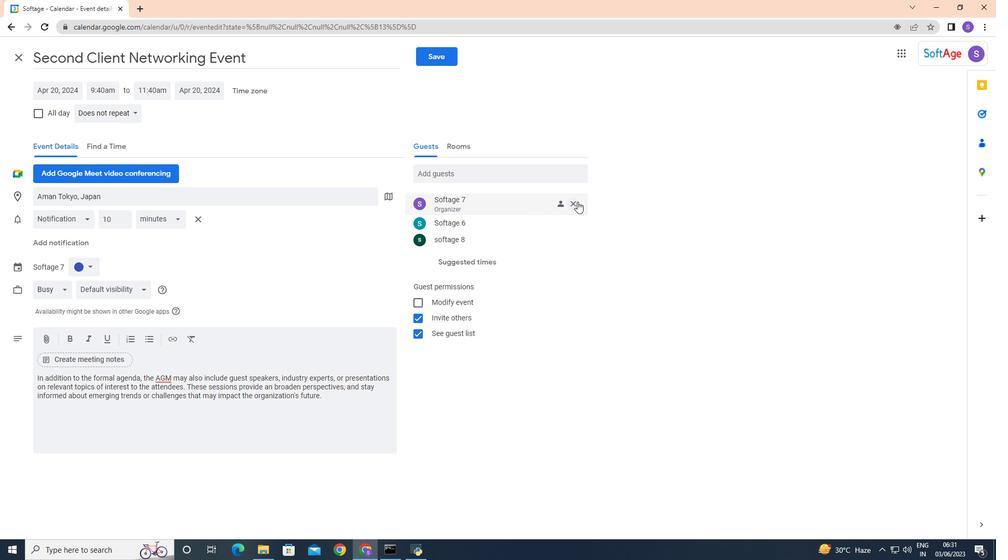 
Action: Mouse moved to (591, 348)
Screenshot: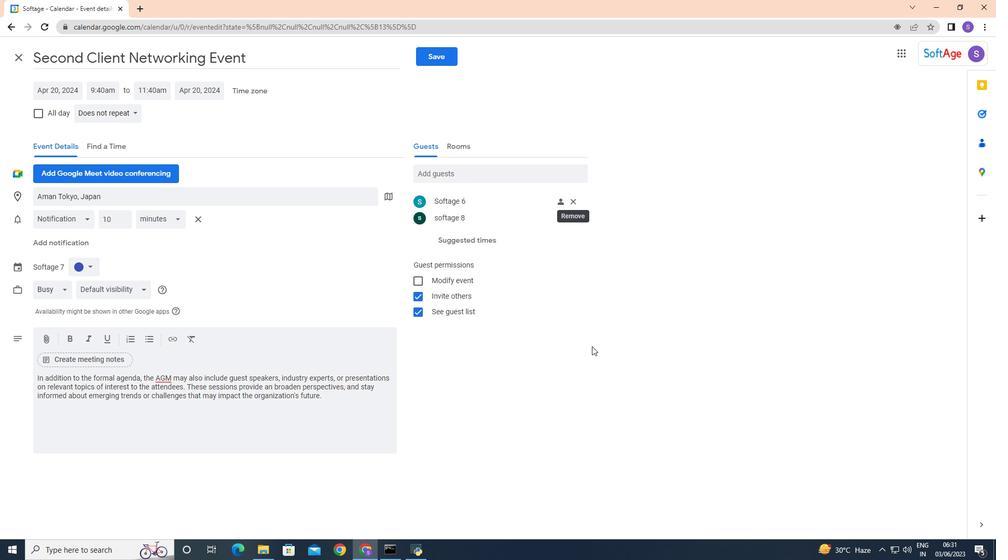 
Action: Mouse pressed left at (591, 348)
Screenshot: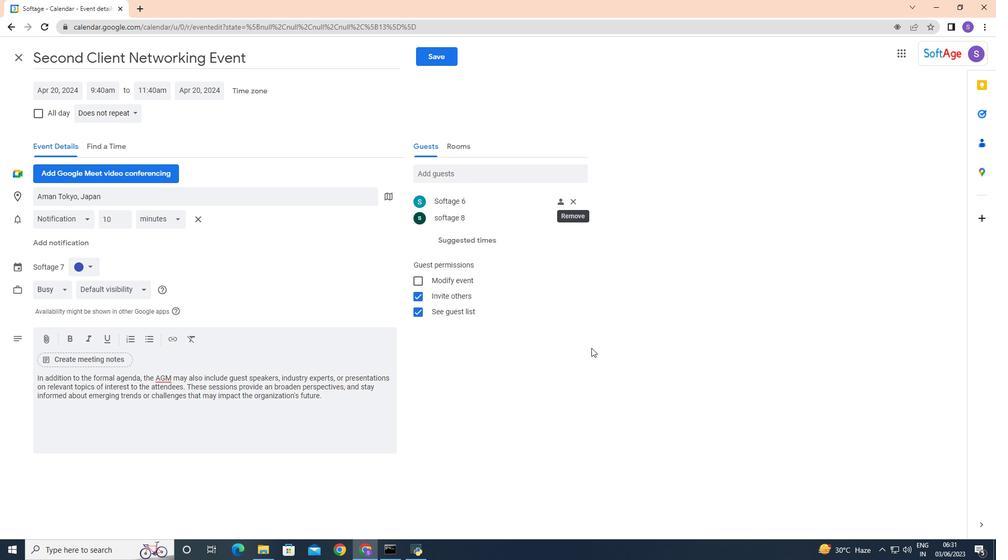 
Action: Mouse moved to (88, 107)
Screenshot: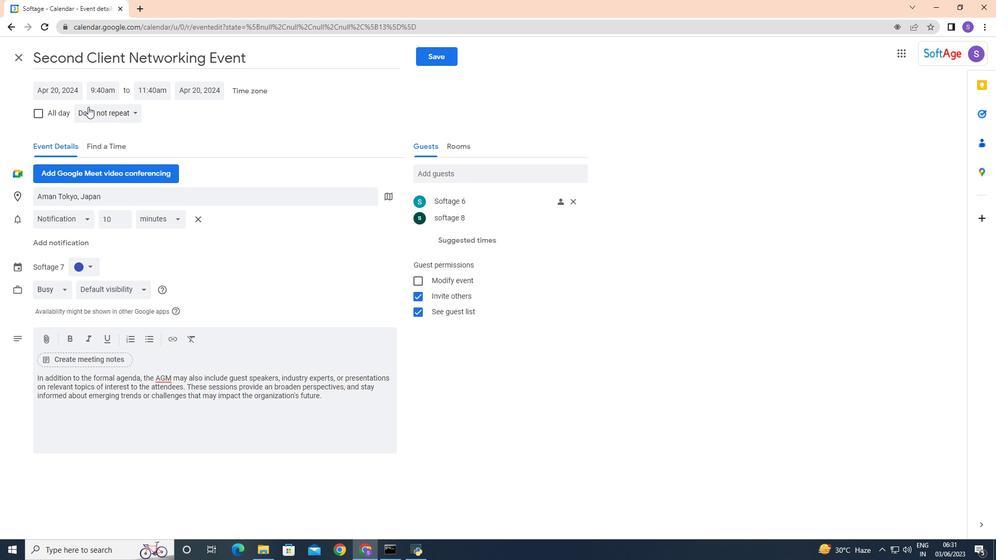 
Action: Mouse pressed left at (88, 107)
Screenshot: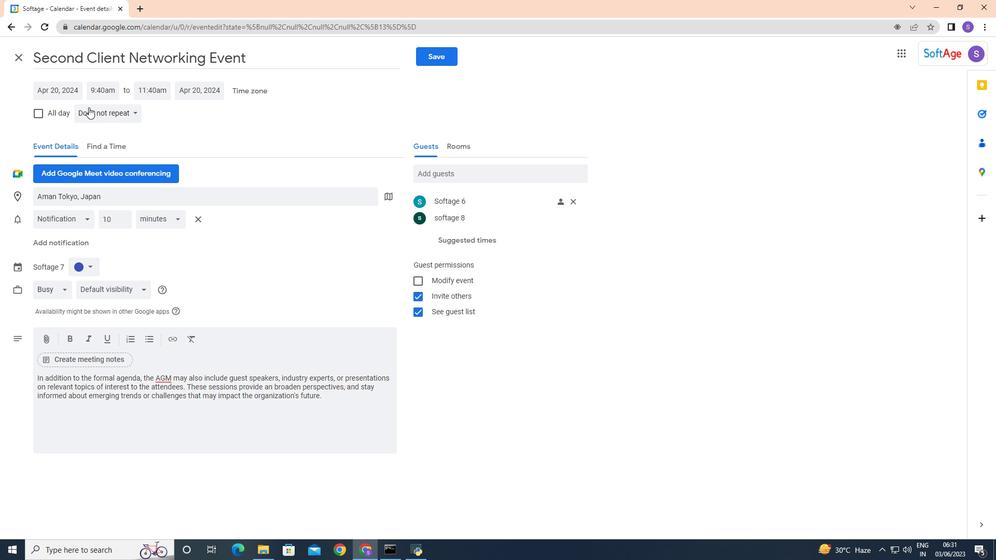 
Action: Mouse moved to (90, 136)
Screenshot: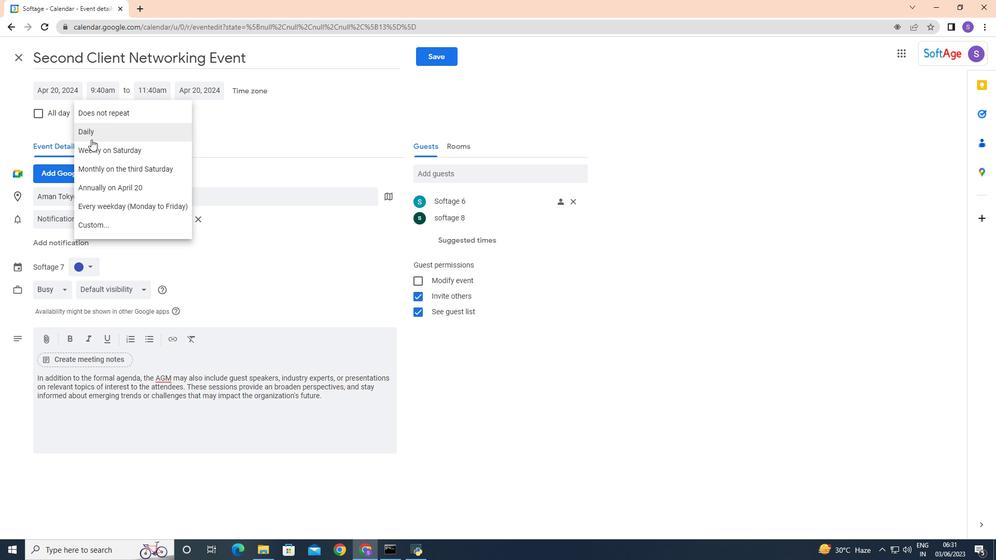 
Action: Mouse pressed left at (90, 136)
Screenshot: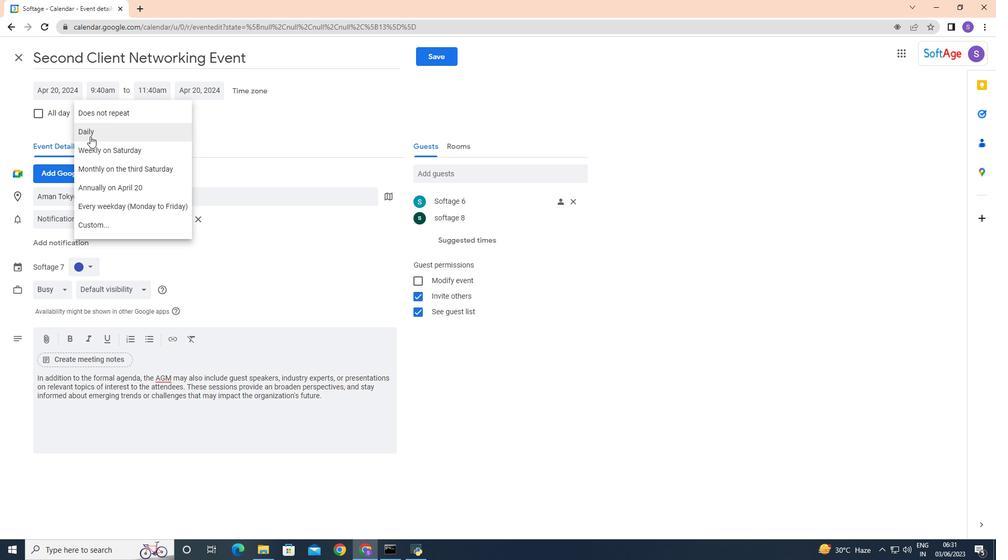 
Action: Mouse moved to (432, 59)
Screenshot: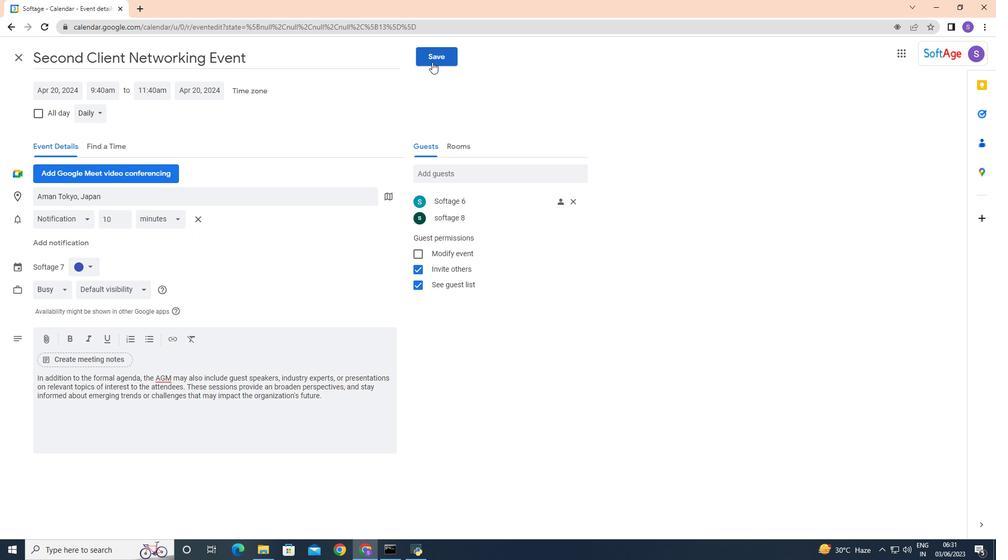 
Action: Mouse pressed left at (432, 59)
Screenshot: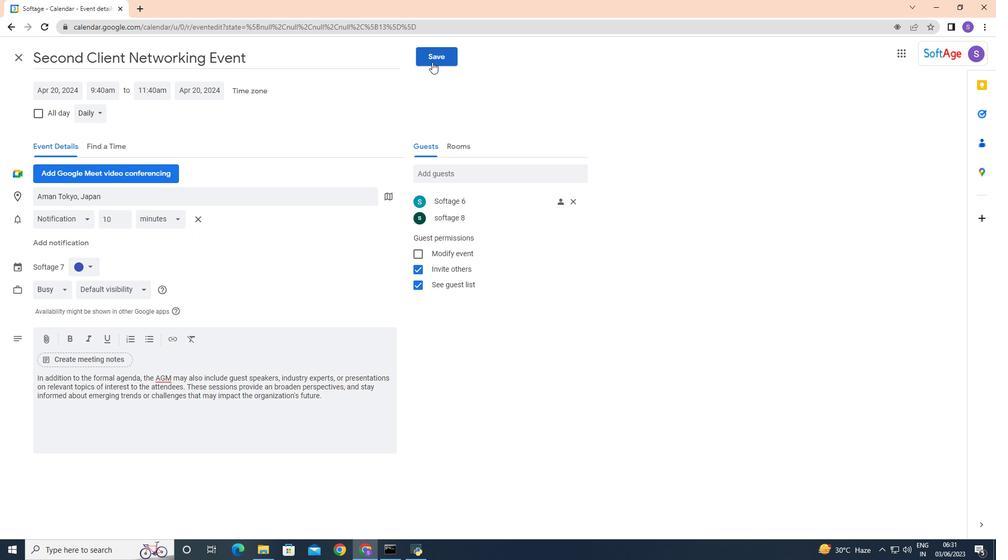 
Action: Mouse moved to (592, 310)
Screenshot: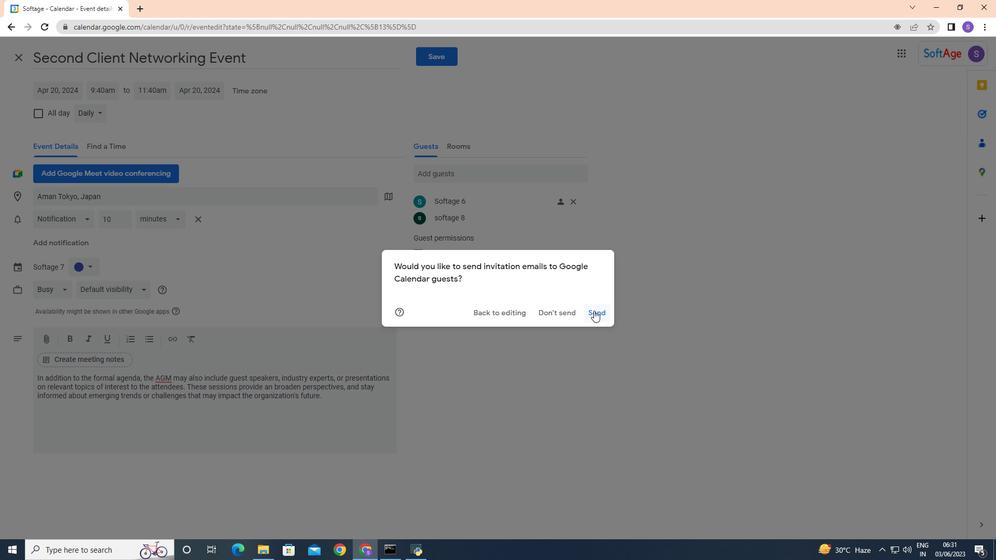 
